 Task: Add a signature Lydia Campbell containing Best wishes for a happy National Alzheimers Disease Awareness Month, Lydia Campbell to email address softage.3@softage.net and add a folder Mergers and acquisitions
Action: Mouse moved to (186, 127)
Screenshot: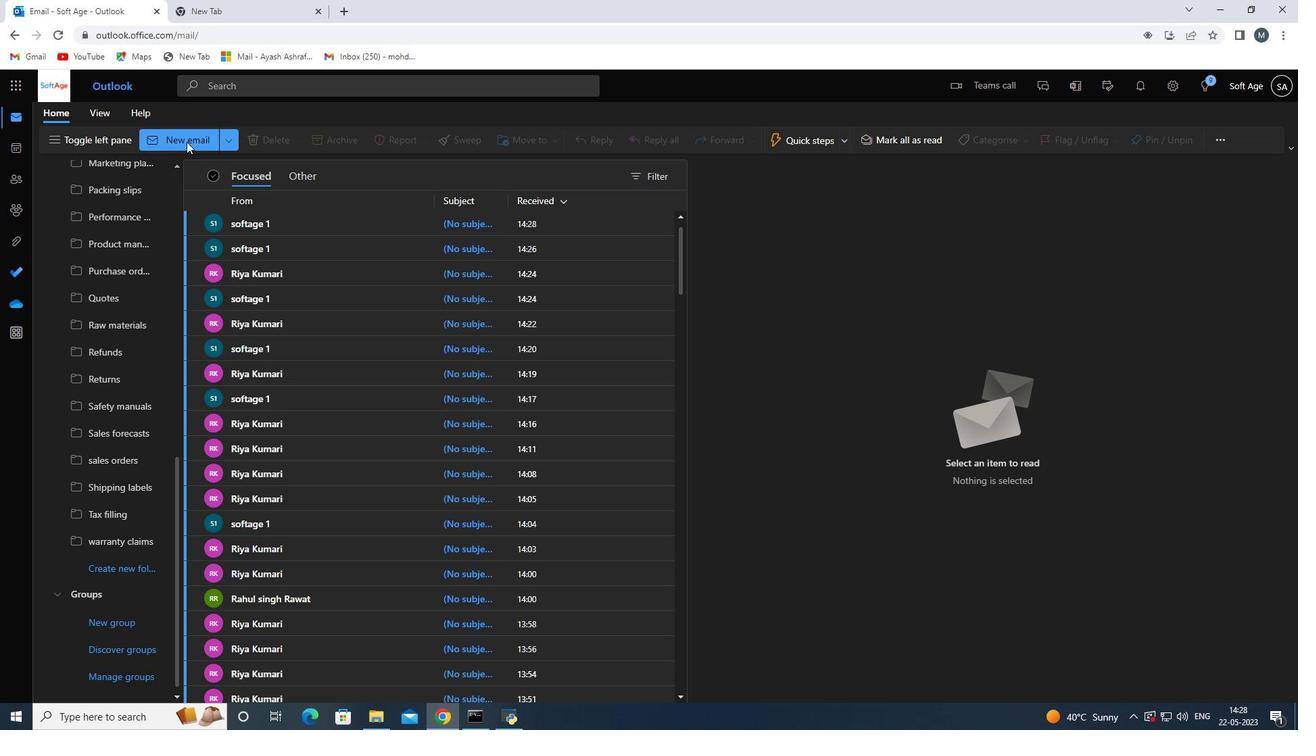 
Action: Mouse pressed left at (186, 127)
Screenshot: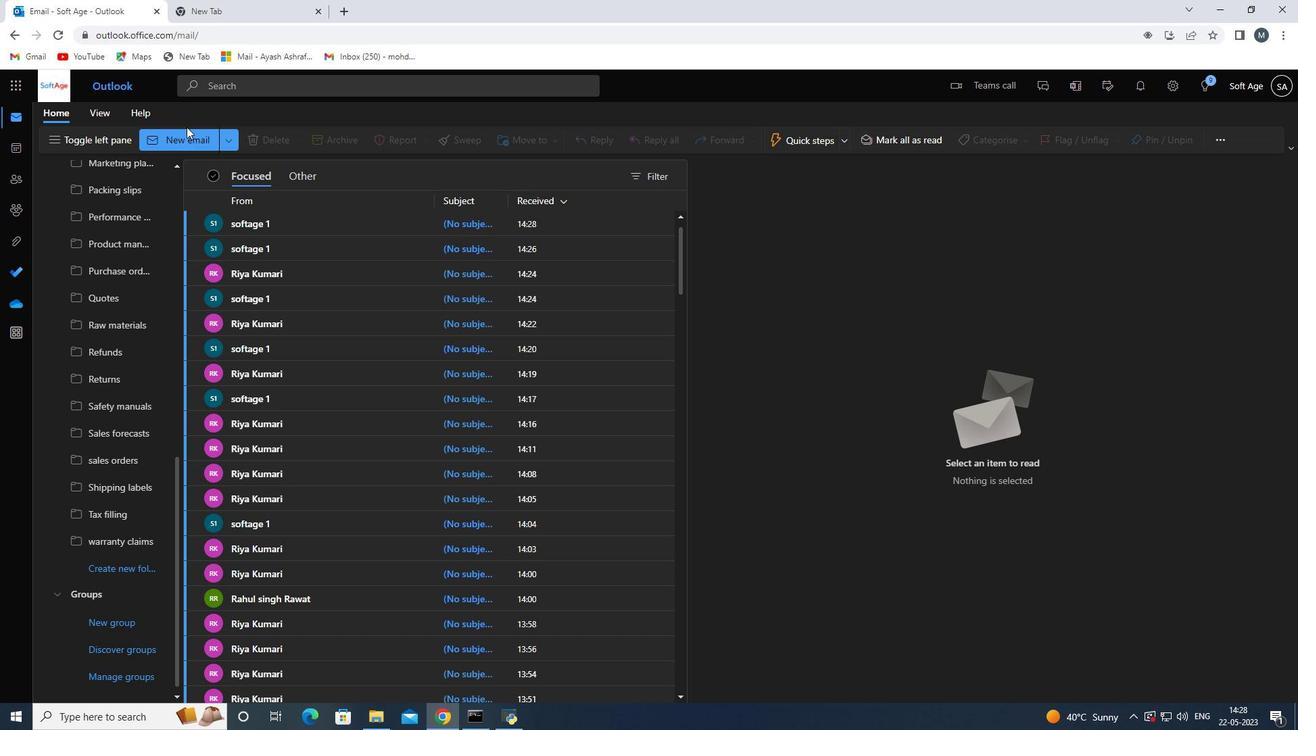 
Action: Mouse moved to (185, 134)
Screenshot: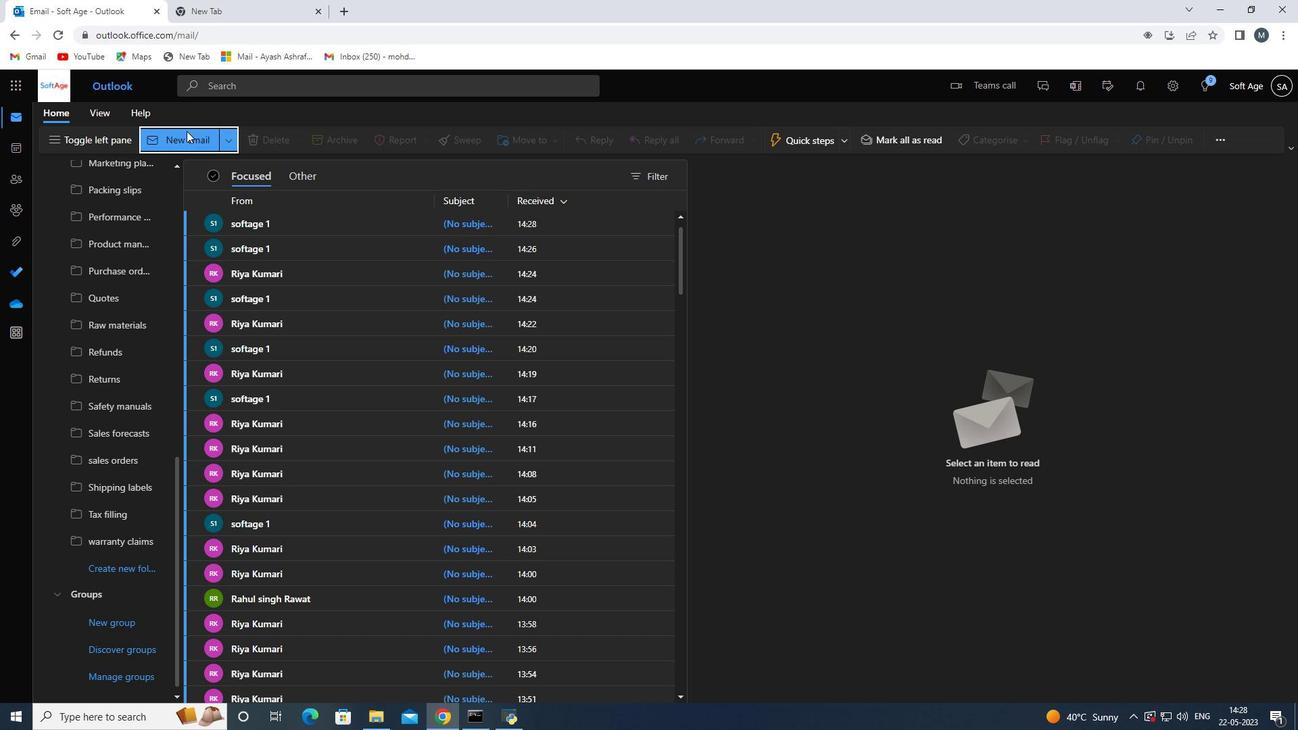
Action: Mouse pressed left at (185, 134)
Screenshot: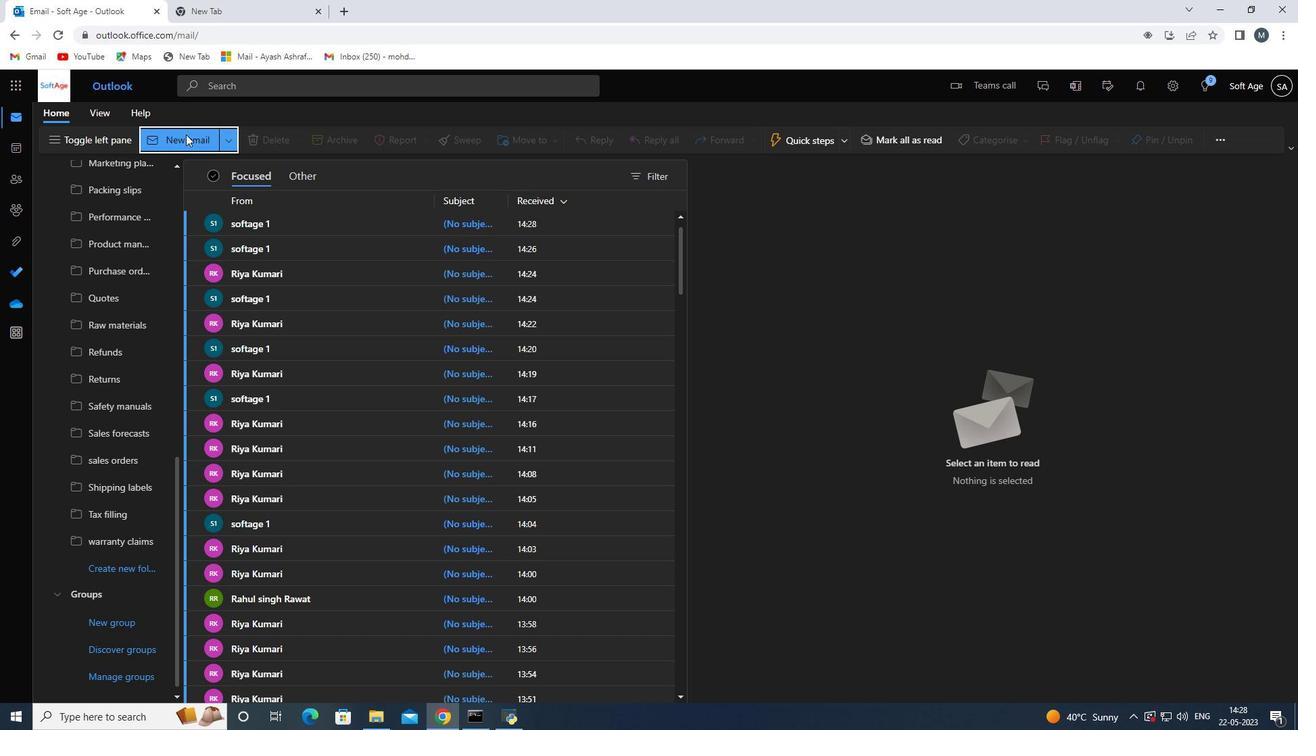 
Action: Mouse moved to (915, 148)
Screenshot: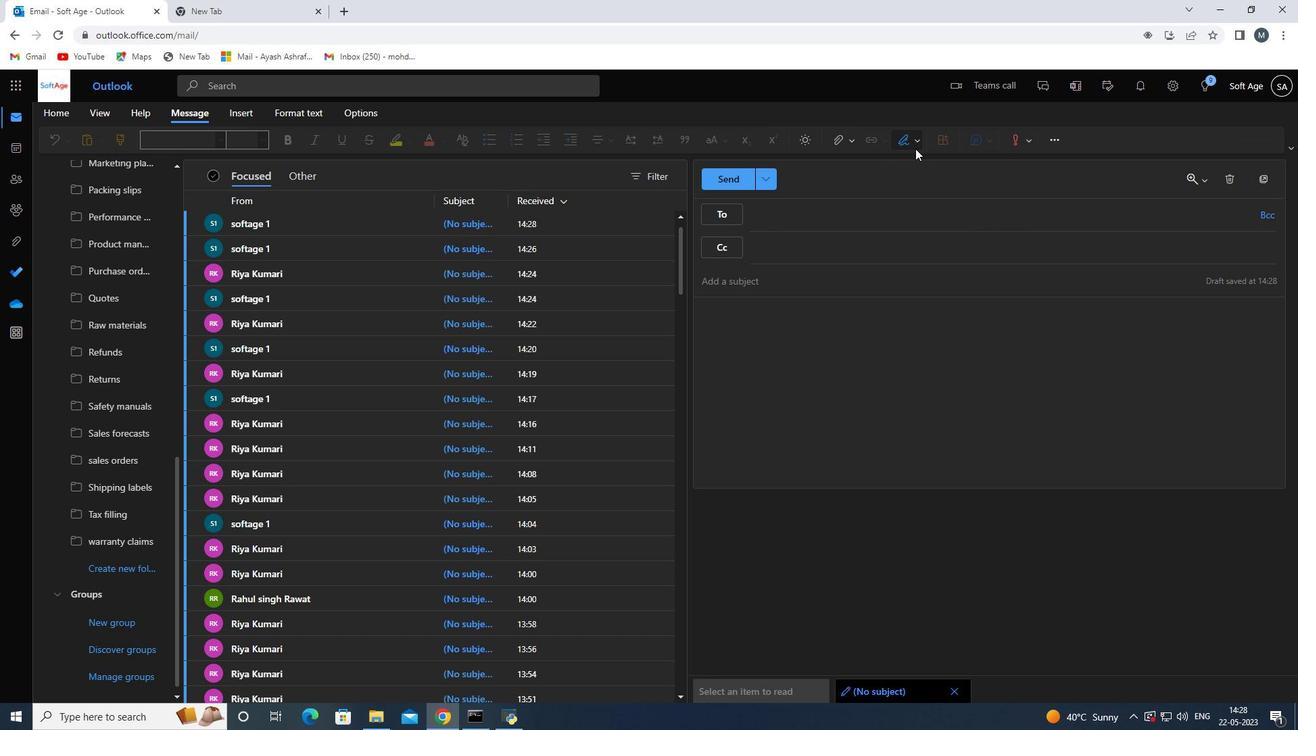 
Action: Mouse pressed left at (915, 148)
Screenshot: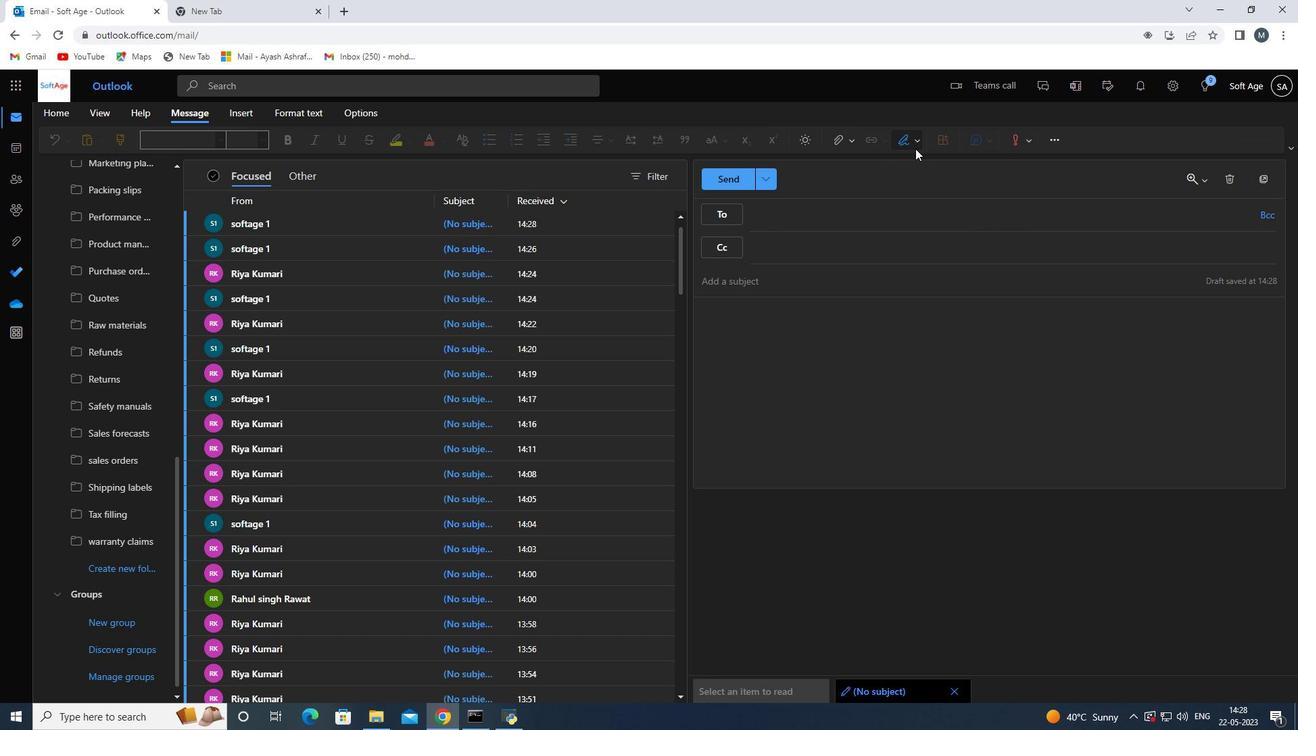 
Action: Mouse moved to (895, 193)
Screenshot: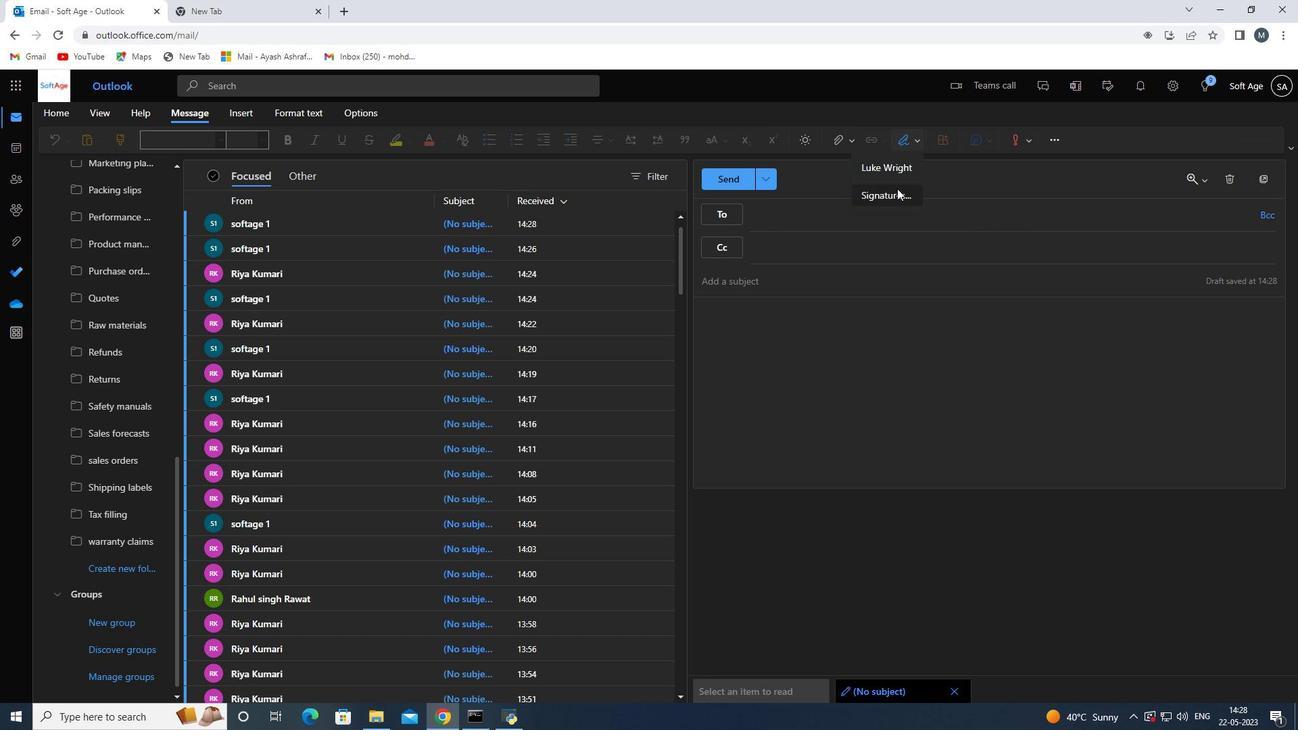 
Action: Mouse pressed left at (895, 193)
Screenshot: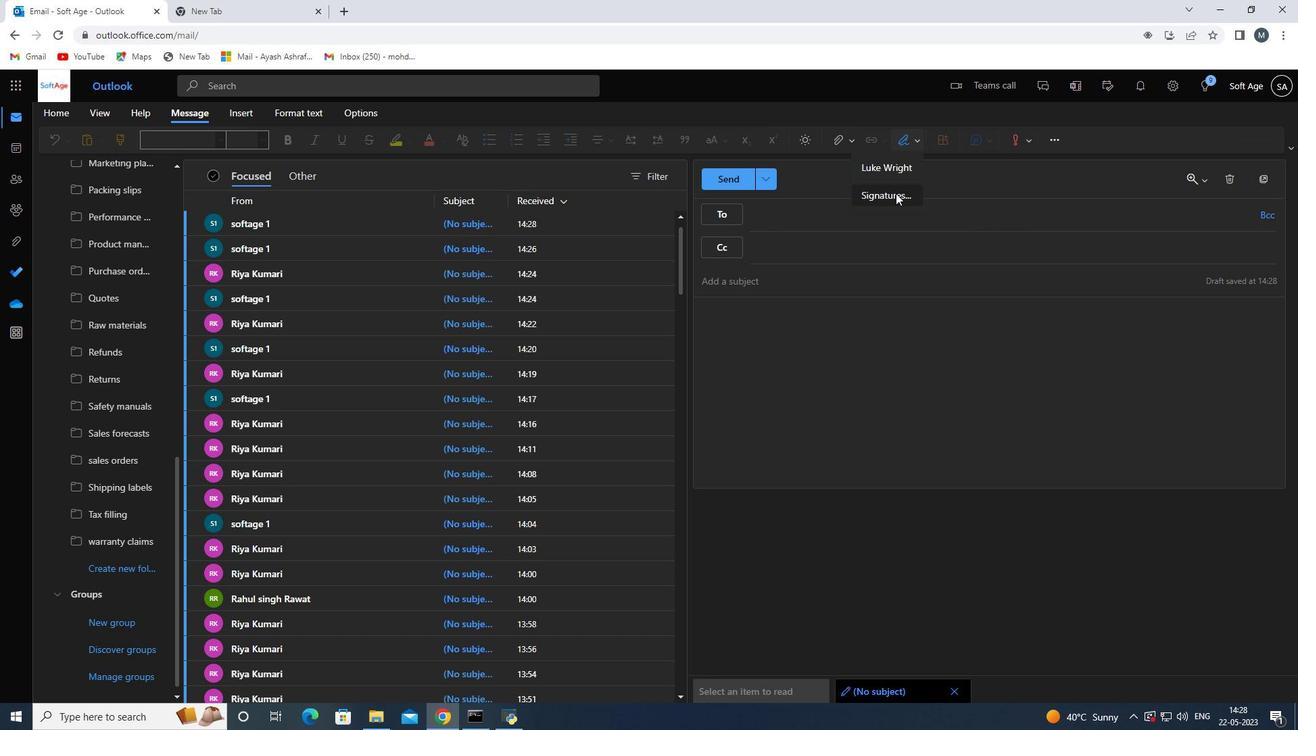 
Action: Mouse moved to (909, 251)
Screenshot: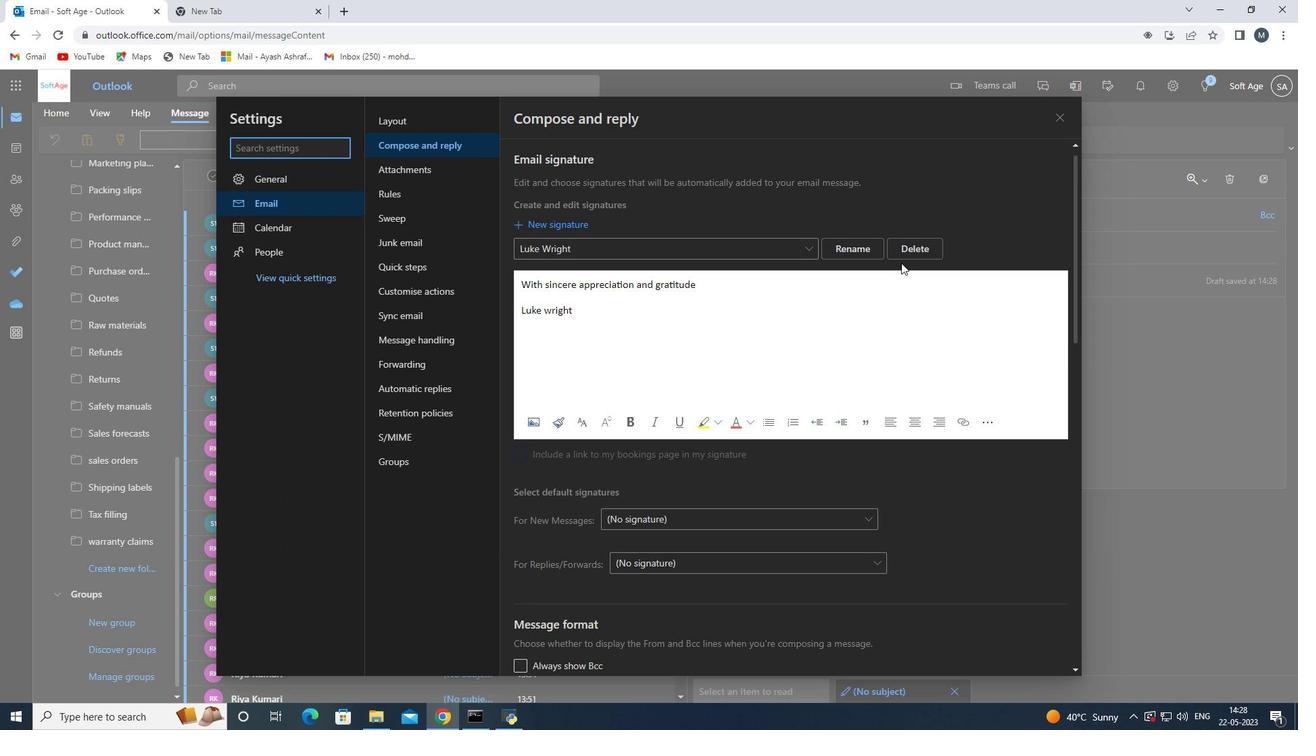 
Action: Mouse pressed left at (909, 251)
Screenshot: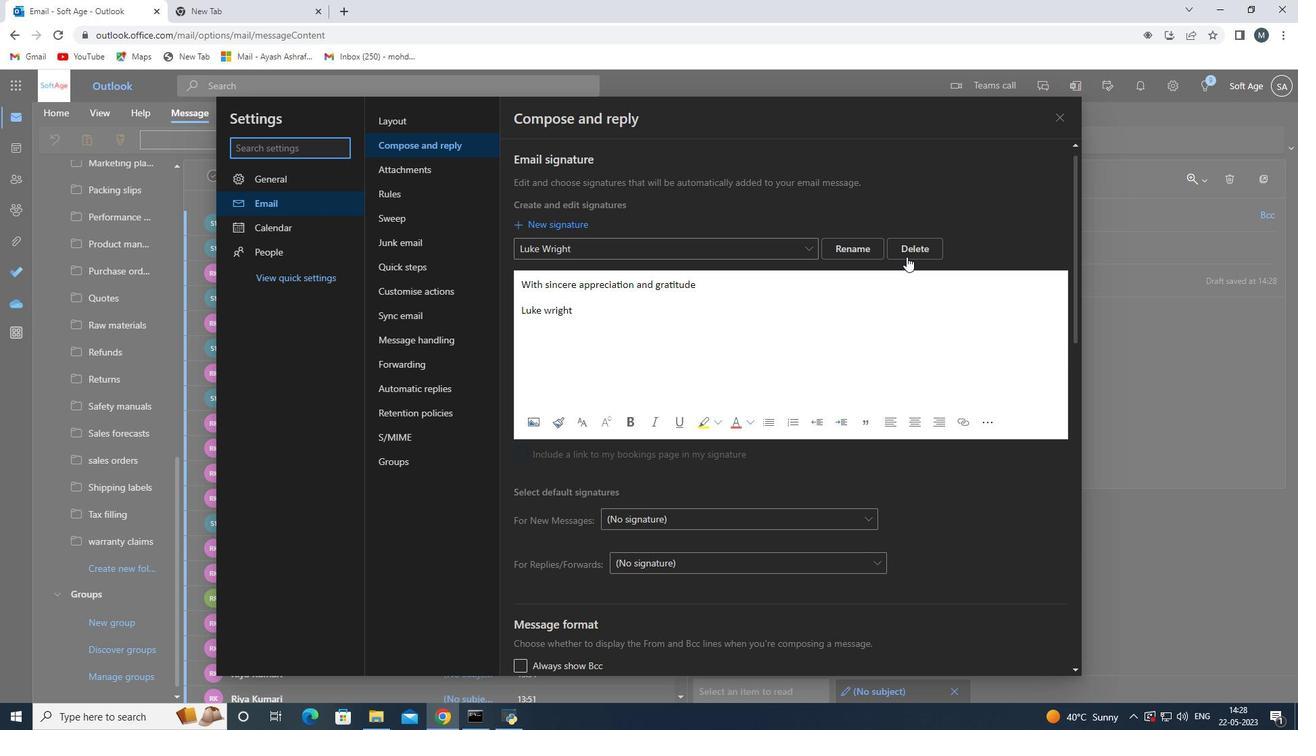 
Action: Mouse moved to (619, 248)
Screenshot: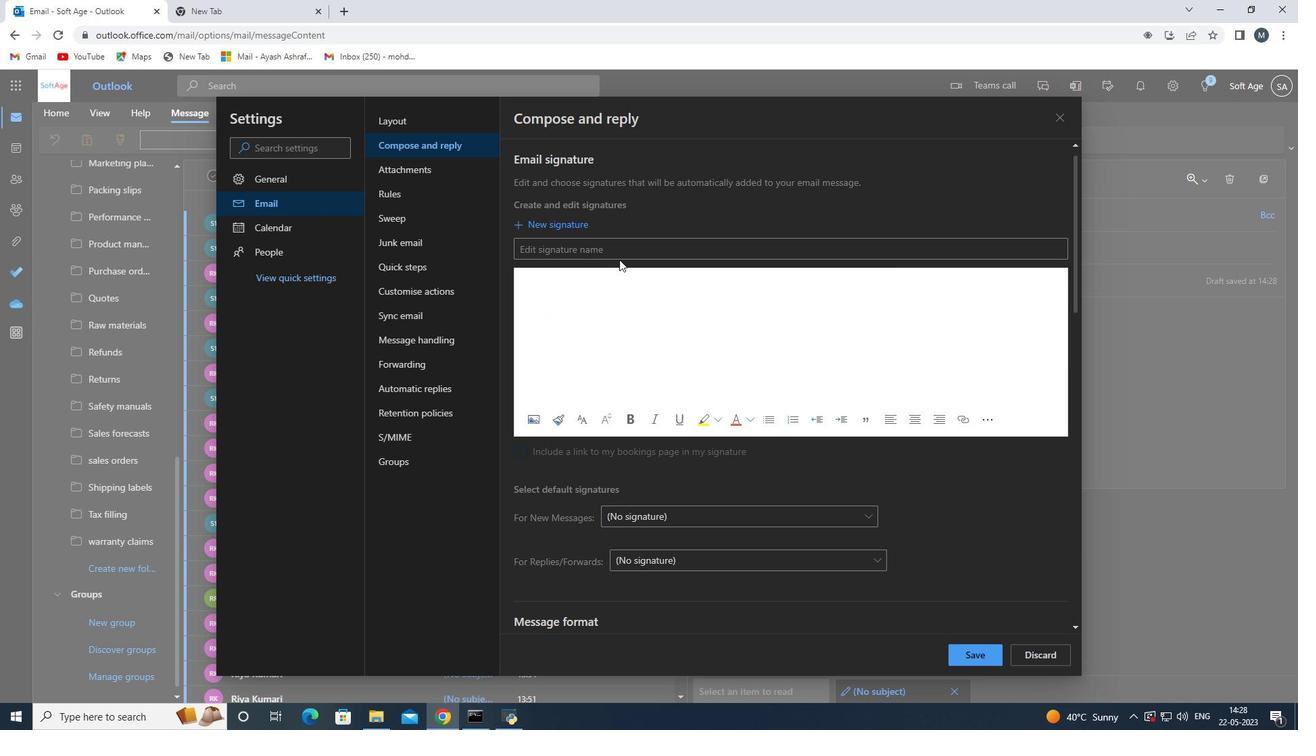 
Action: Mouse pressed left at (619, 248)
Screenshot: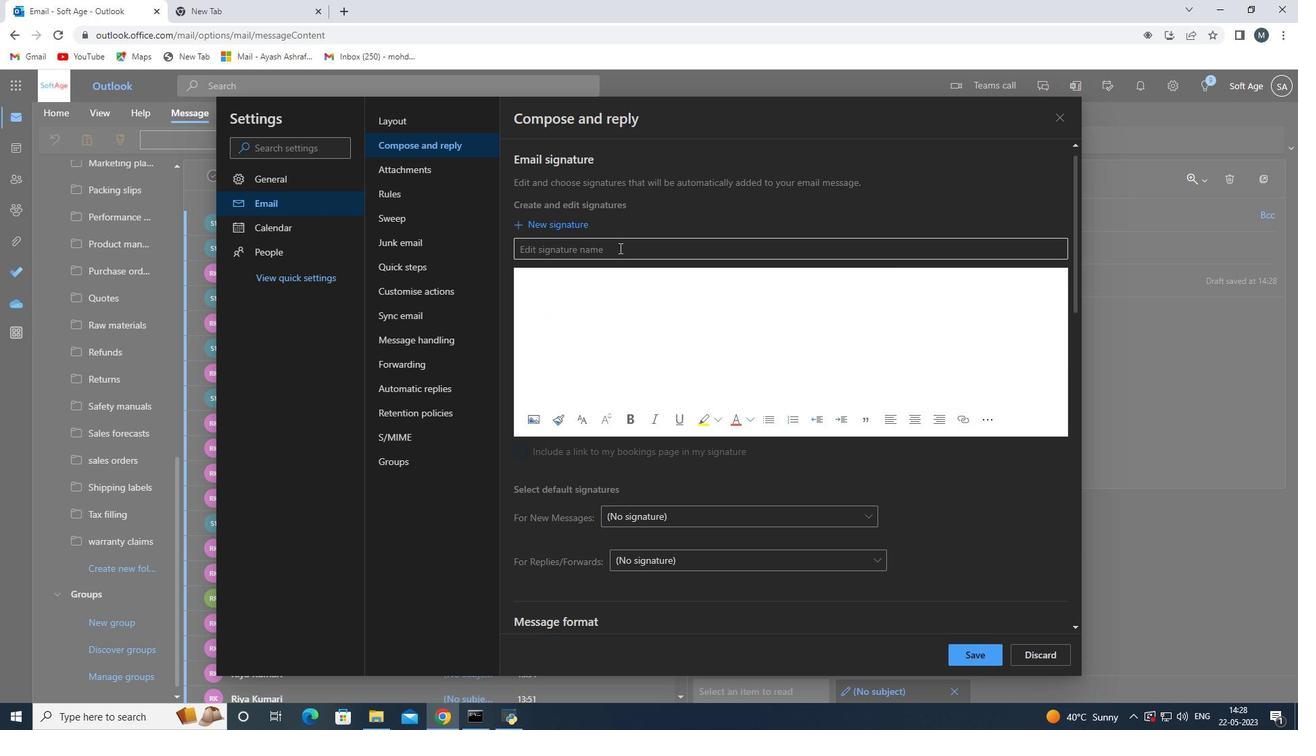 
Action: Key pressed <Key.shift>Lydia<Key.space><Key.shift><Key.shift><Key.shift><Key.shift><Key.shift>Campbell
Screenshot: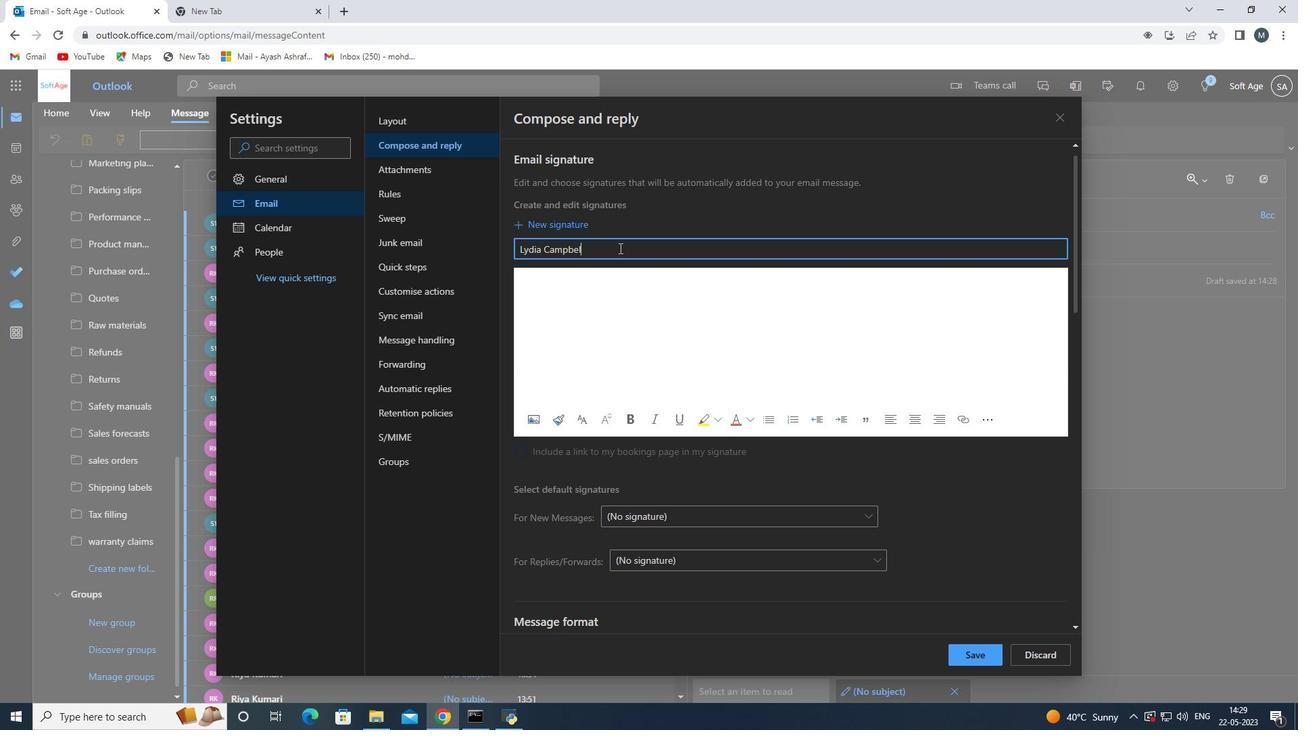 
Action: Mouse moved to (615, 277)
Screenshot: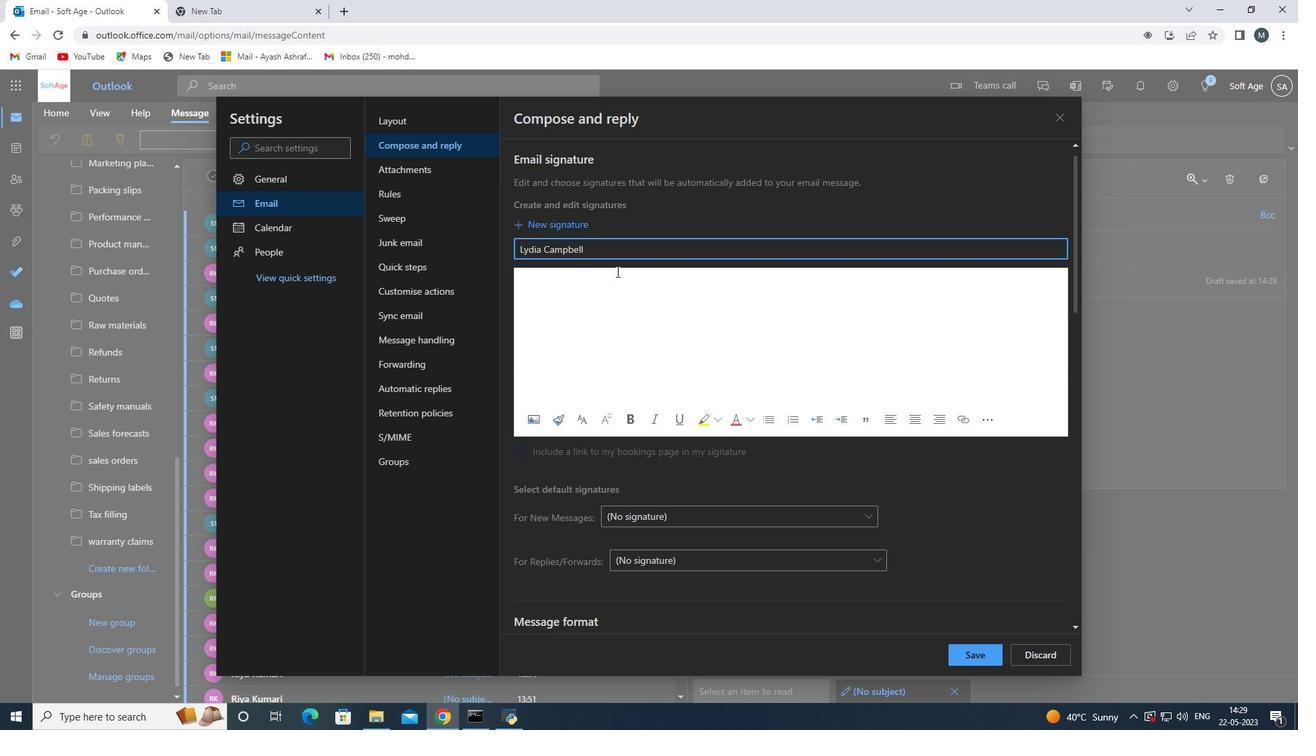 
Action: Mouse pressed left at (615, 277)
Screenshot: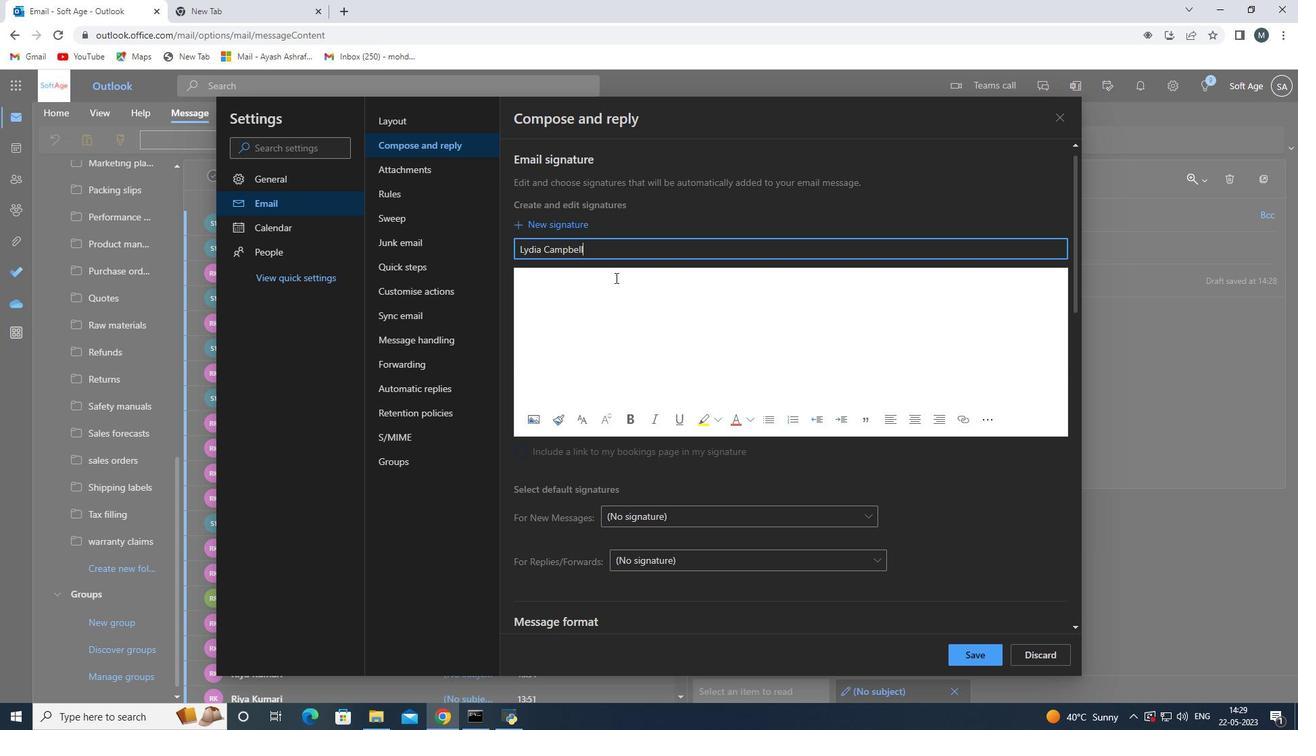 
Action: Key pressed <Key.shift>Lydia<Key.space><Key.shift>Can<Key.backspace>mpbell
Screenshot: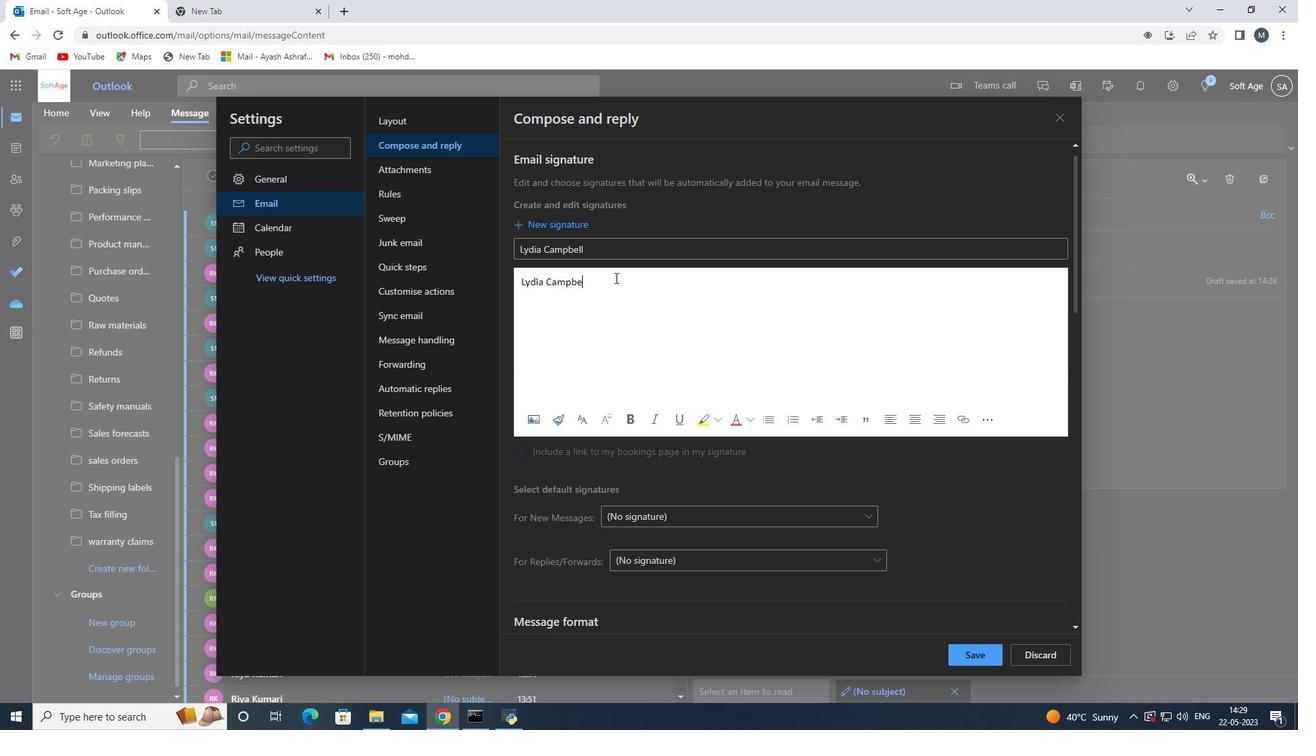 
Action: Mouse moved to (958, 645)
Screenshot: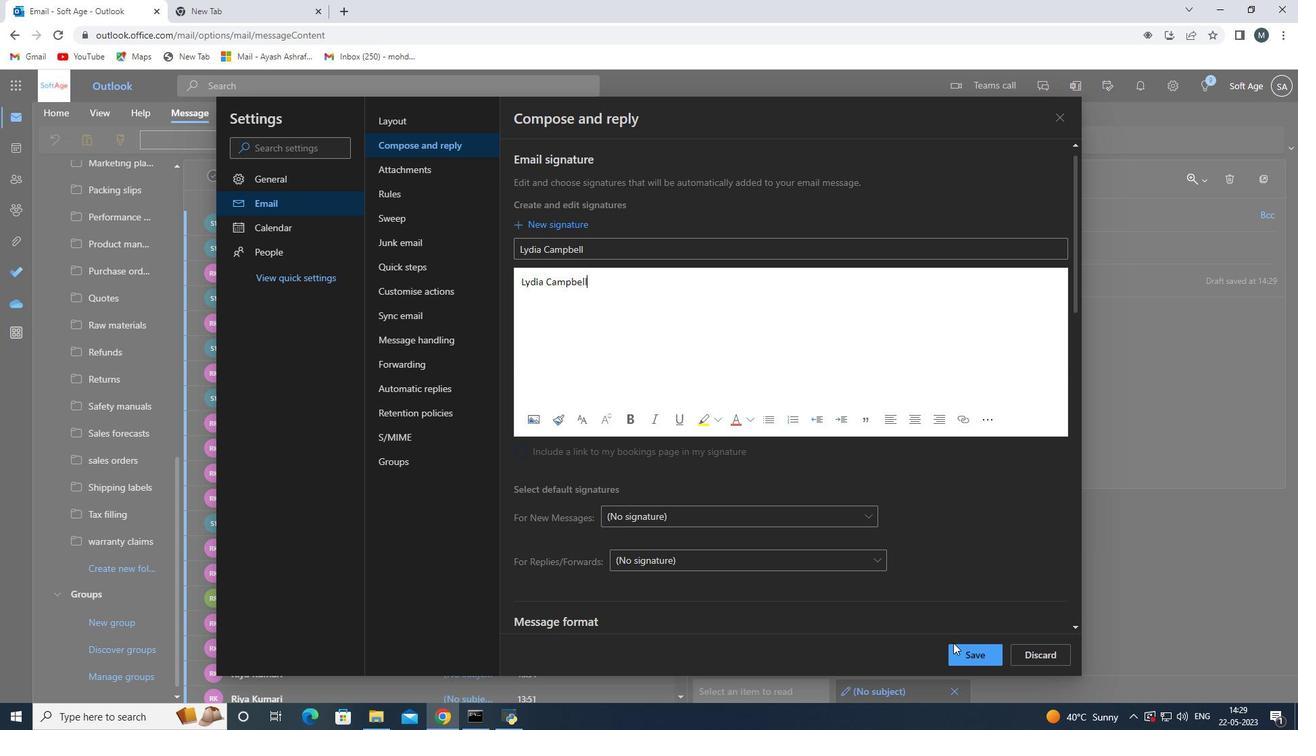 
Action: Mouse pressed left at (958, 645)
Screenshot: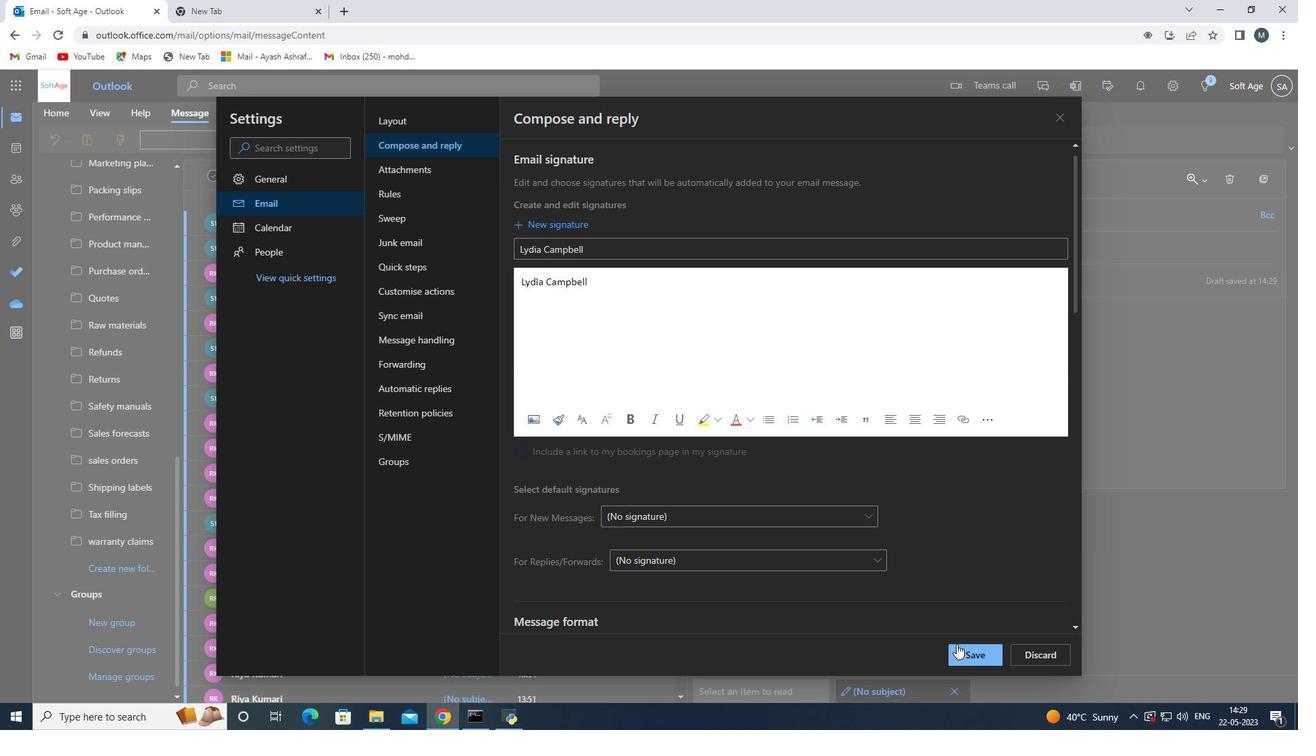 
Action: Mouse moved to (1058, 126)
Screenshot: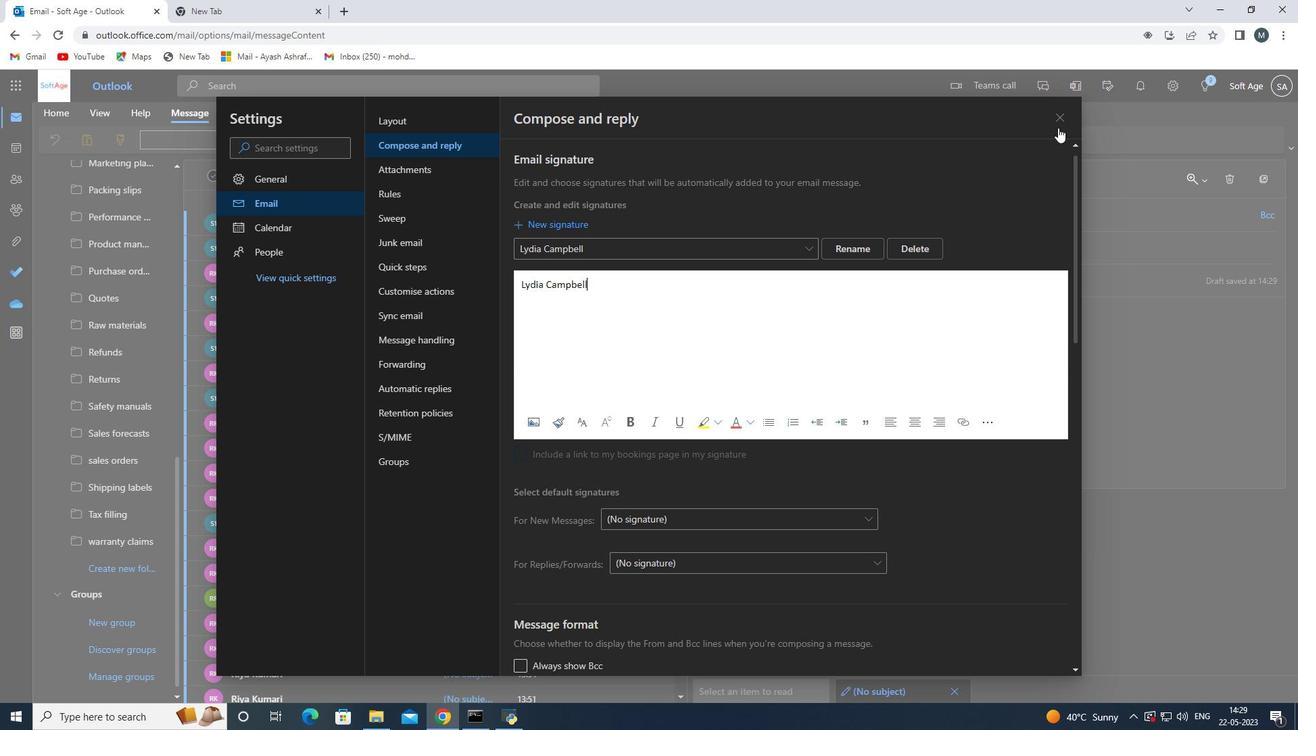 
Action: Mouse pressed left at (1058, 126)
Screenshot: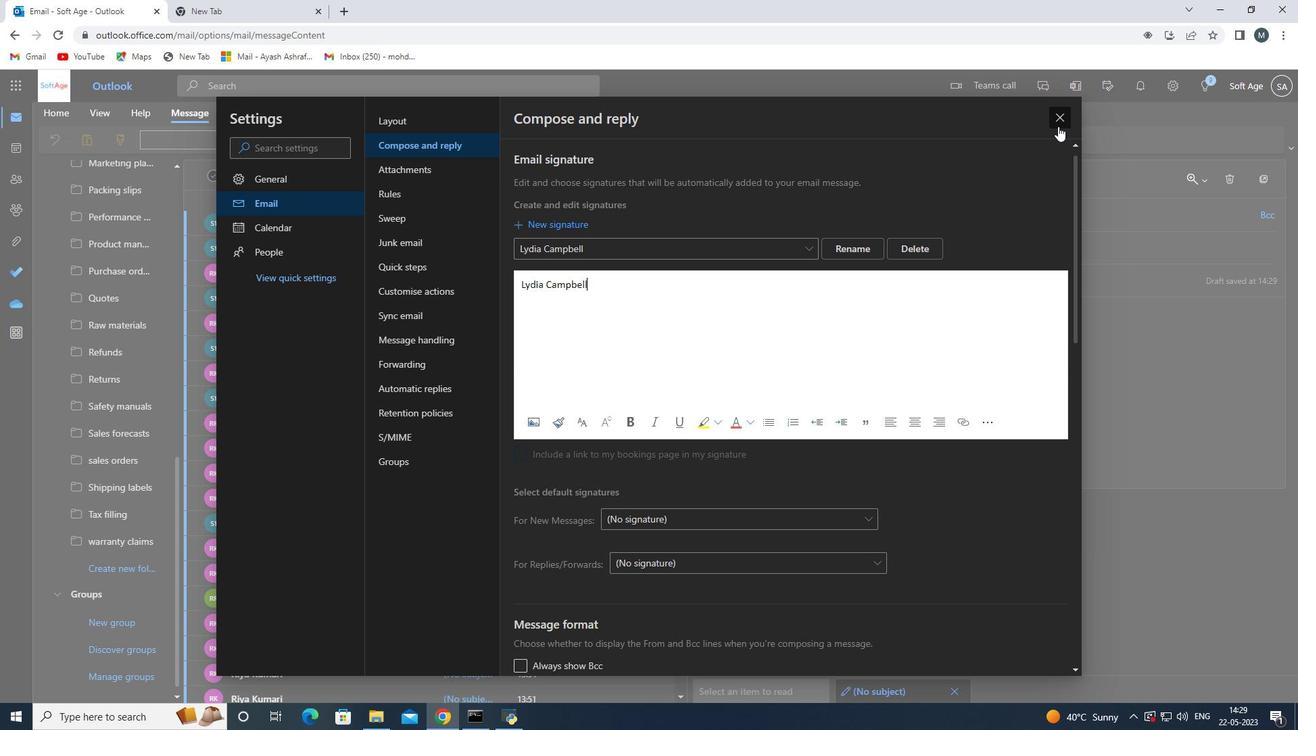 
Action: Mouse moved to (755, 278)
Screenshot: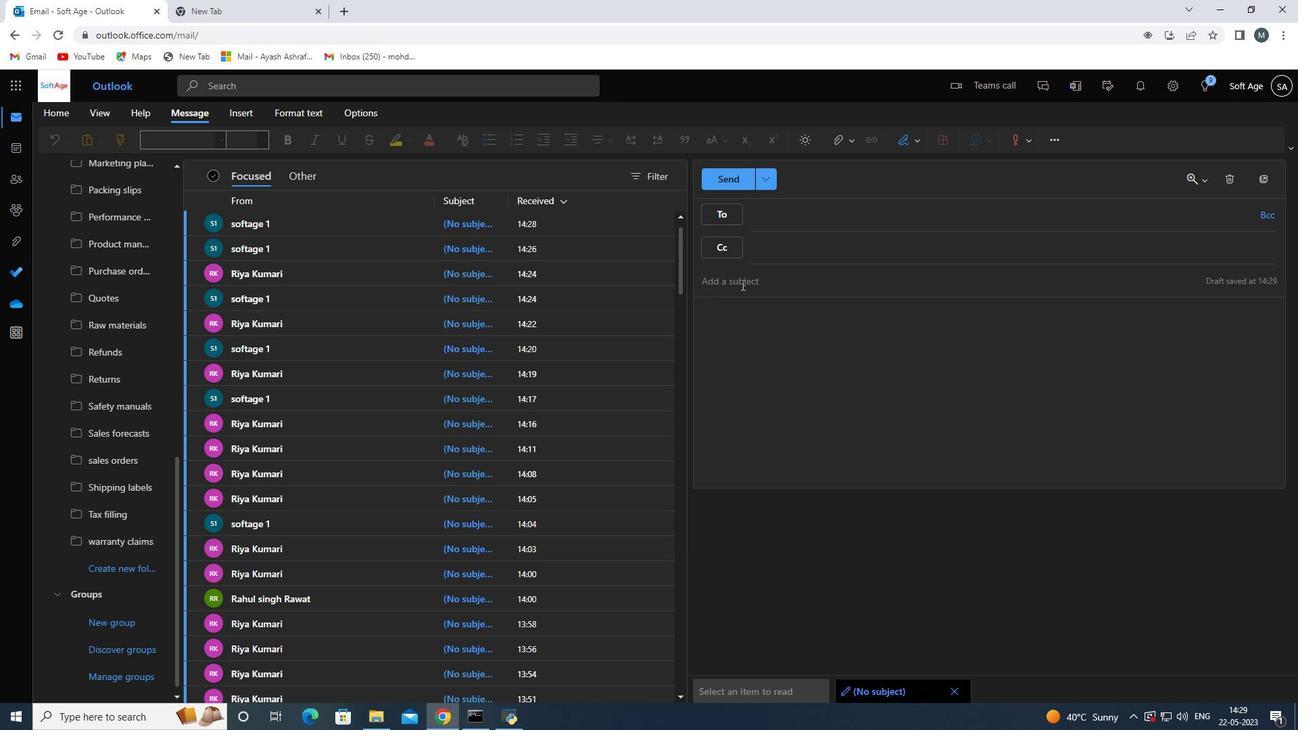 
Action: Mouse pressed left at (755, 278)
Screenshot: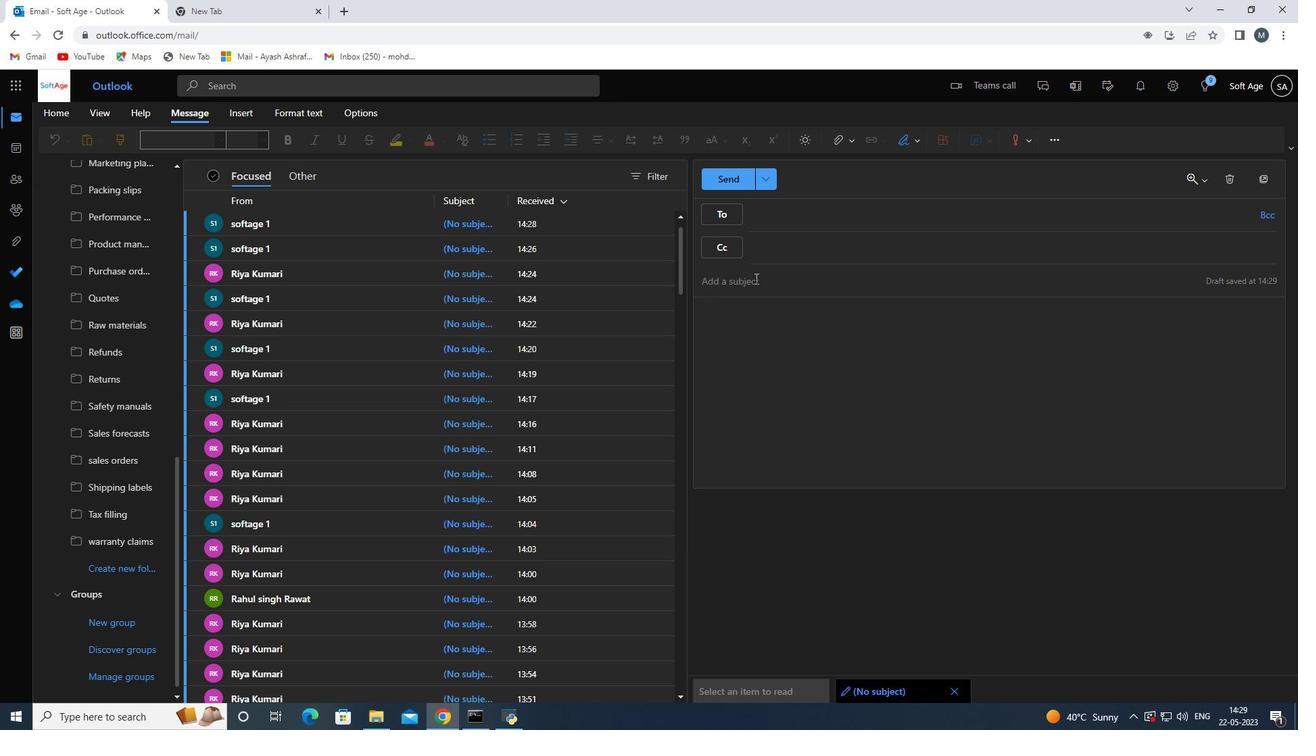 
Action: Mouse moved to (206, 175)
Screenshot: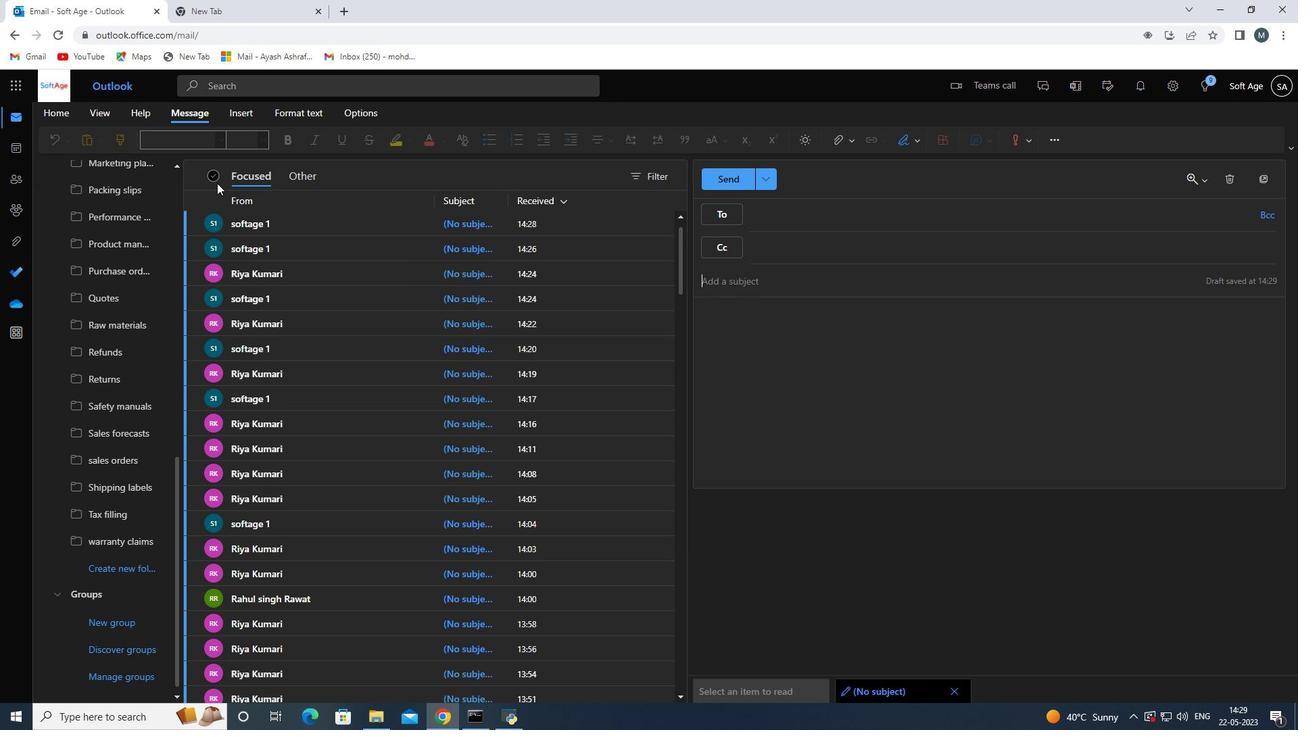 
Action: Mouse pressed left at (206, 175)
Screenshot: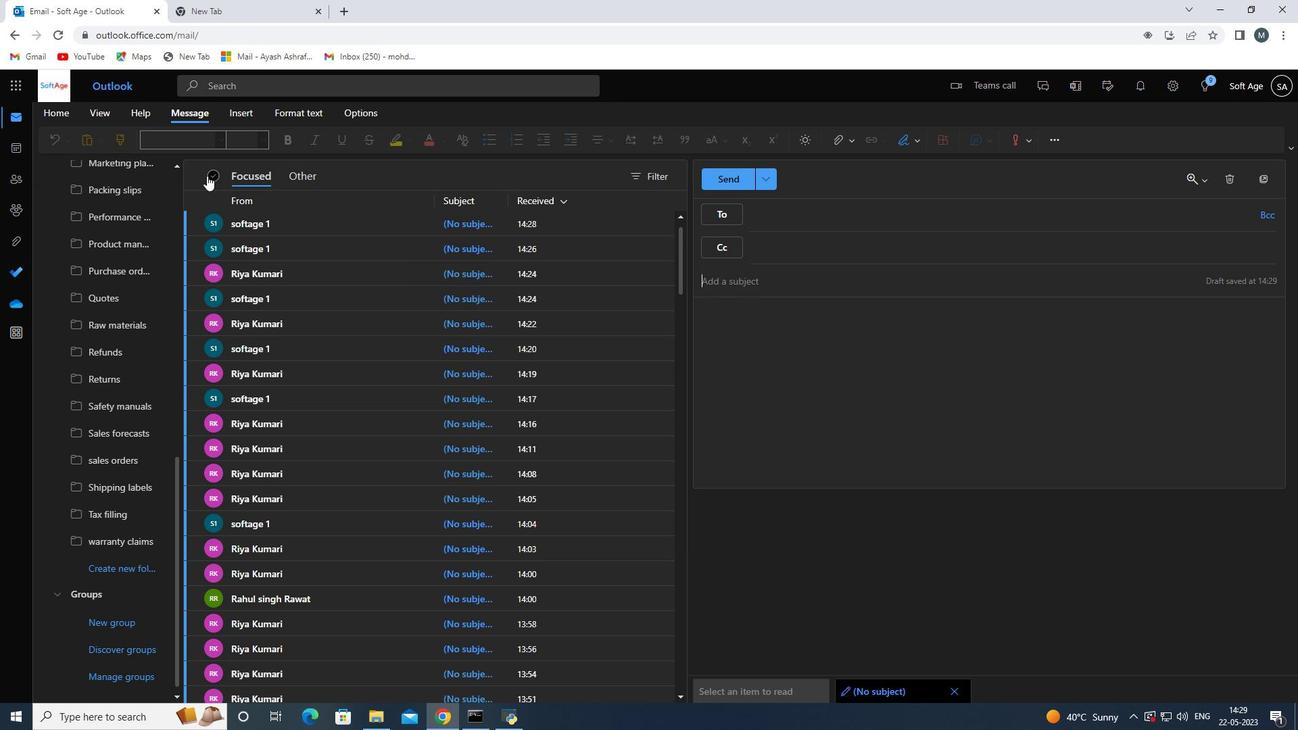 
Action: Mouse moved to (211, 176)
Screenshot: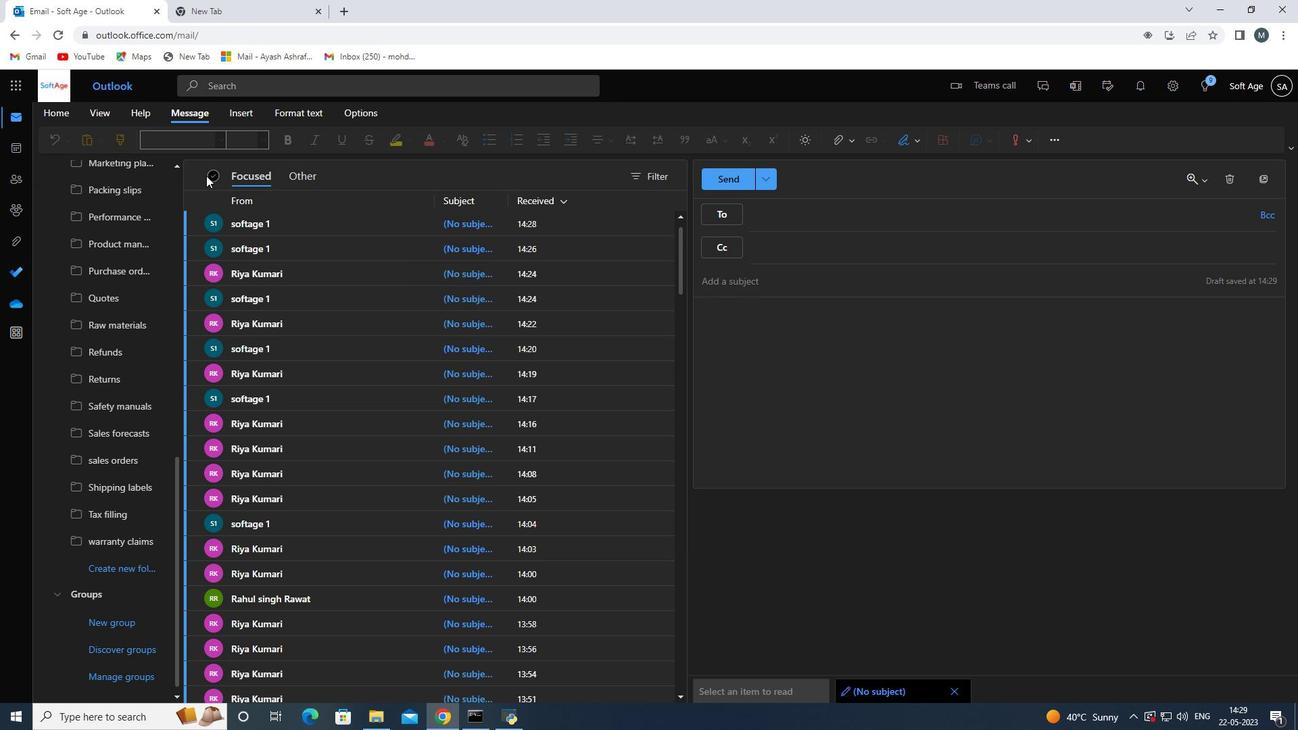 
Action: Mouse pressed left at (211, 176)
Screenshot: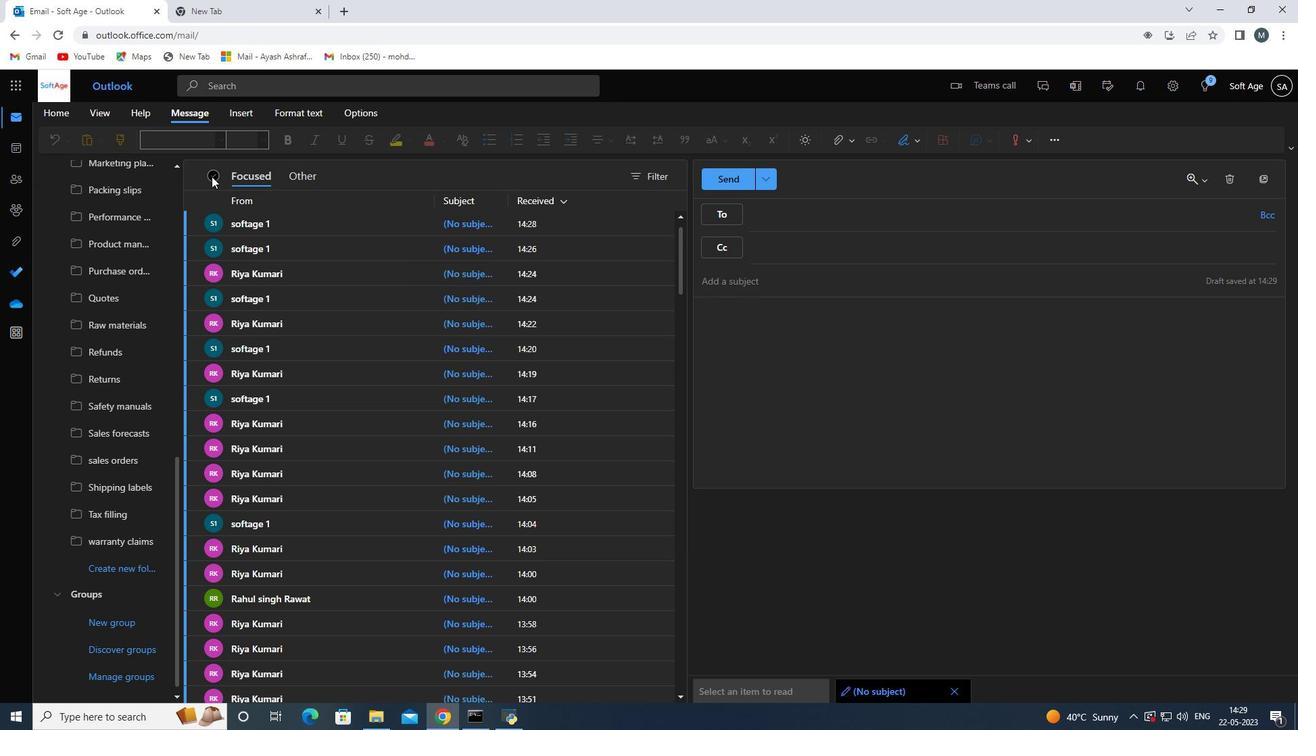 
Action: Mouse pressed left at (211, 176)
Screenshot: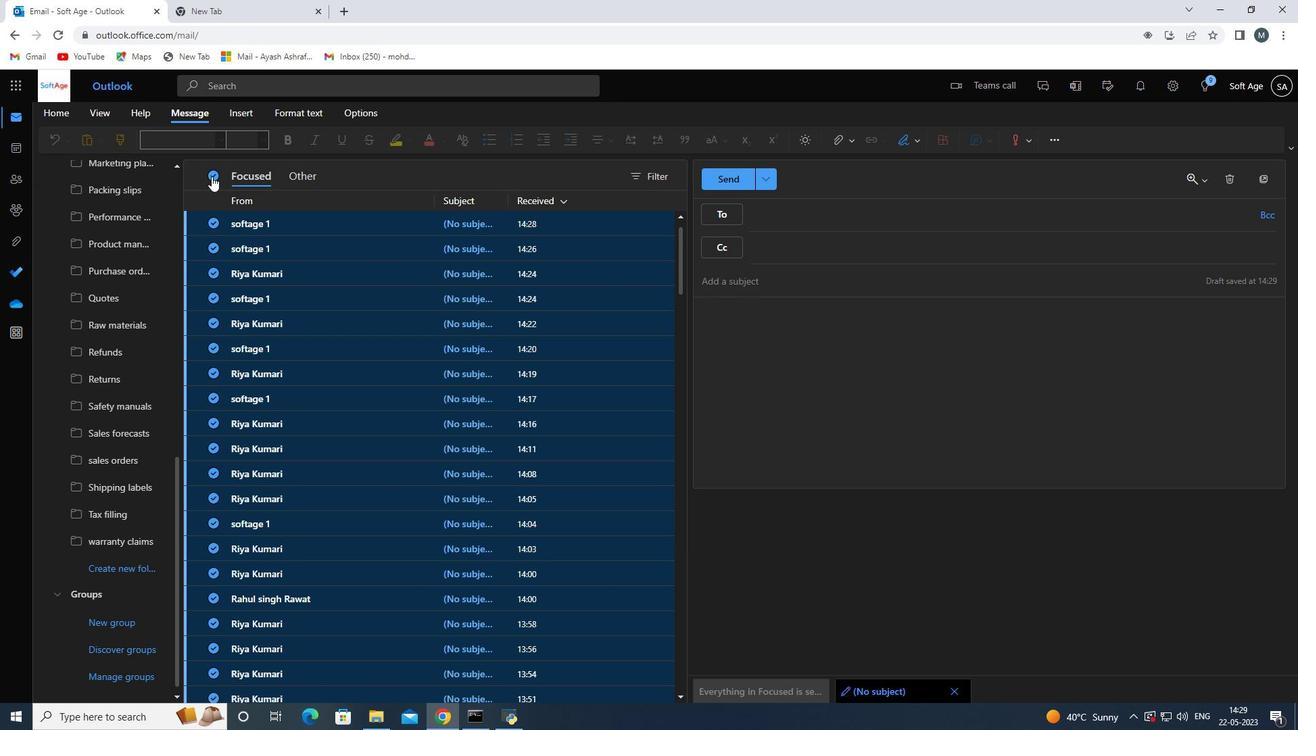 
Action: Mouse moved to (233, 382)
Screenshot: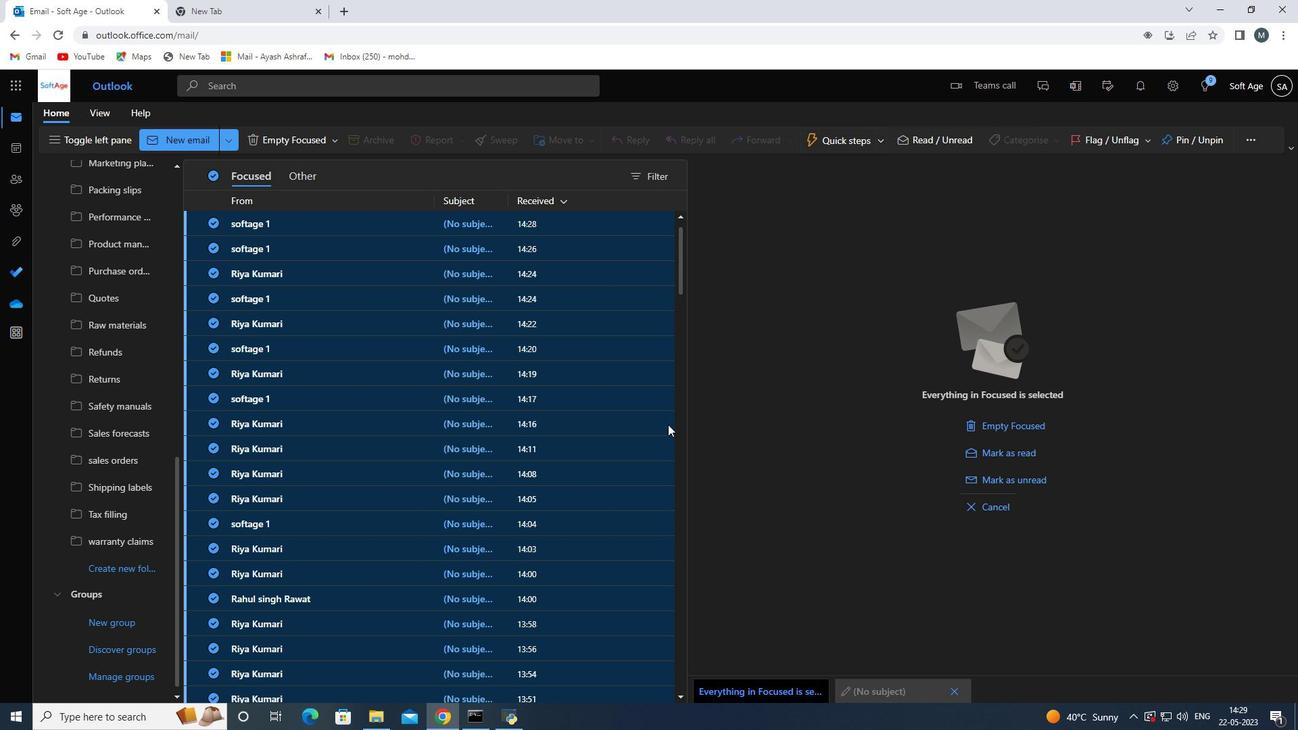 
Action: Mouse scrolled (233, 382) with delta (0, 0)
Screenshot: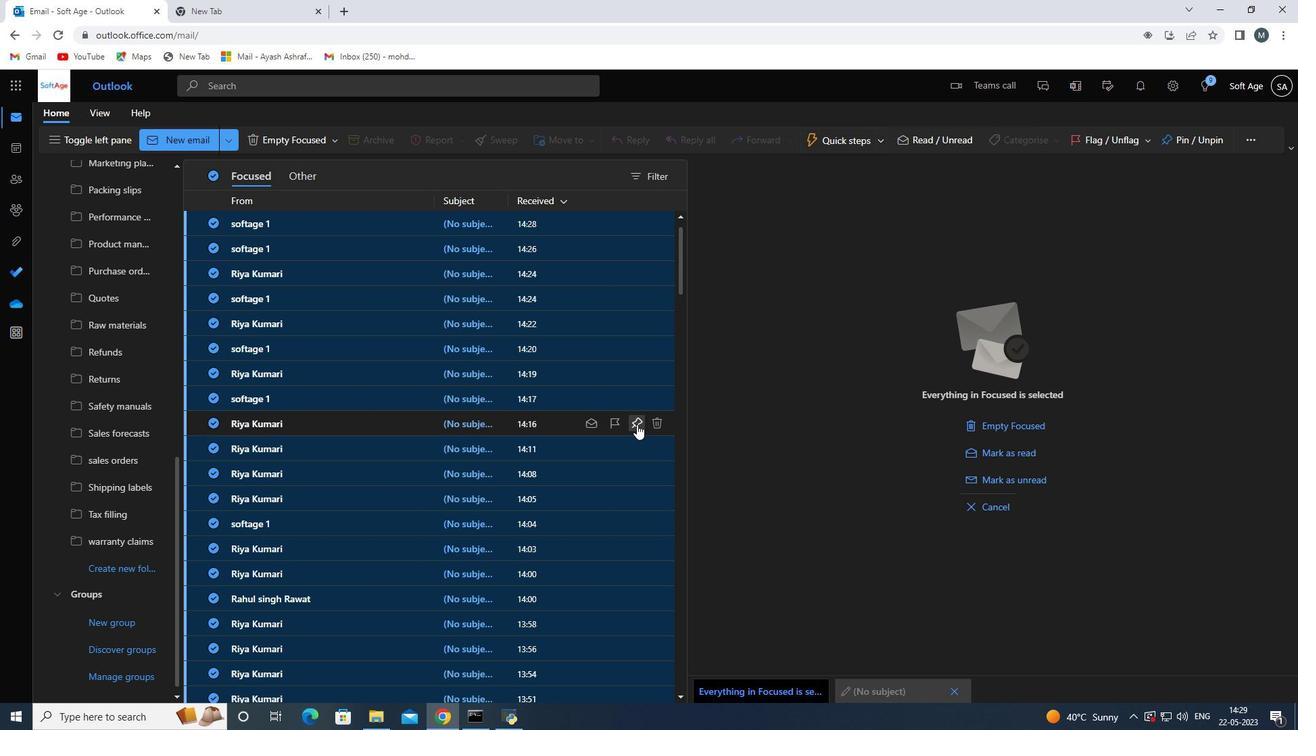 
Action: Mouse scrolled (233, 382) with delta (0, 0)
Screenshot: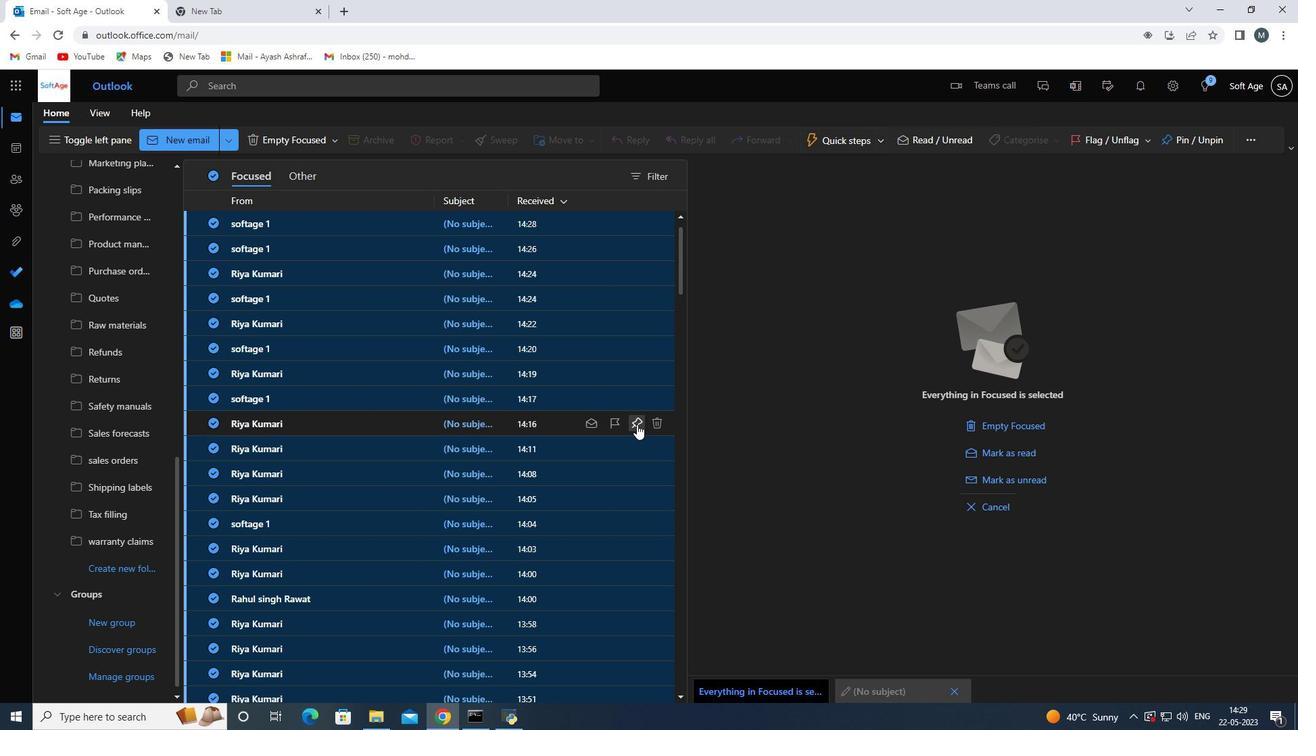 
Action: Mouse scrolled (233, 382) with delta (0, 0)
Screenshot: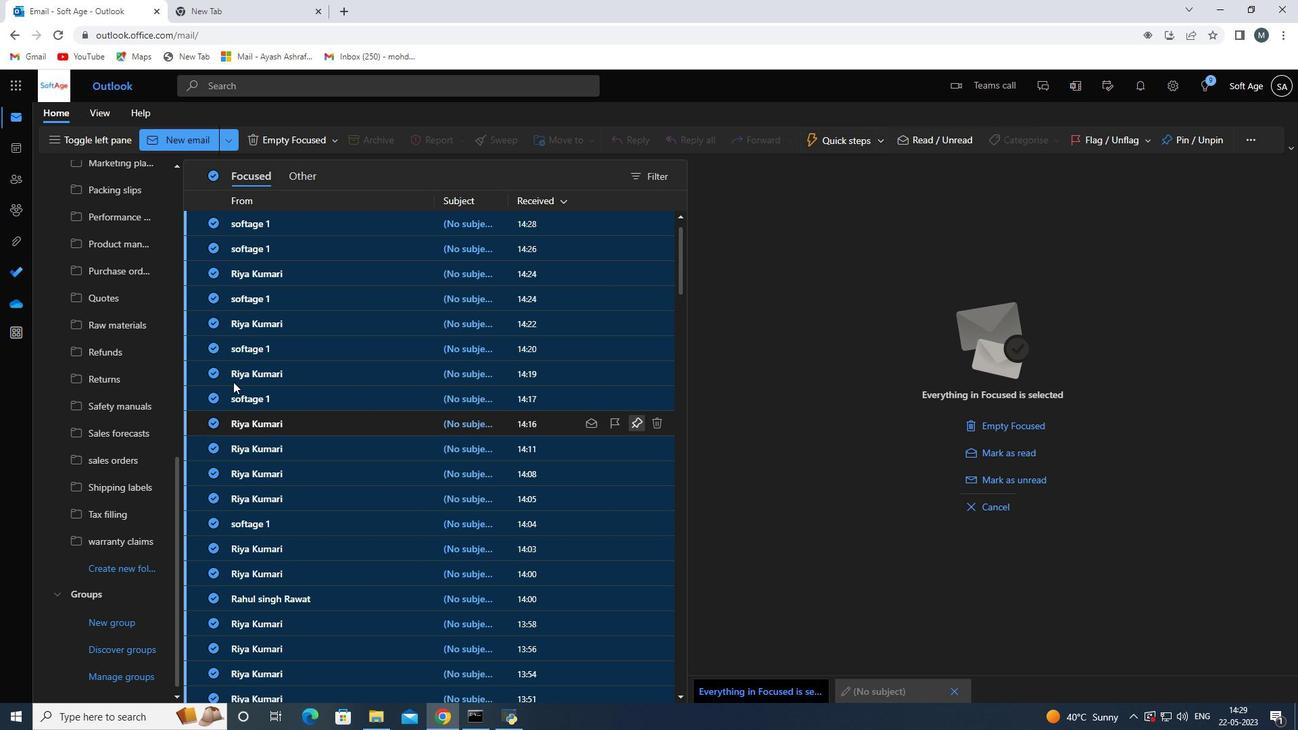 
Action: Mouse scrolled (233, 382) with delta (0, 0)
Screenshot: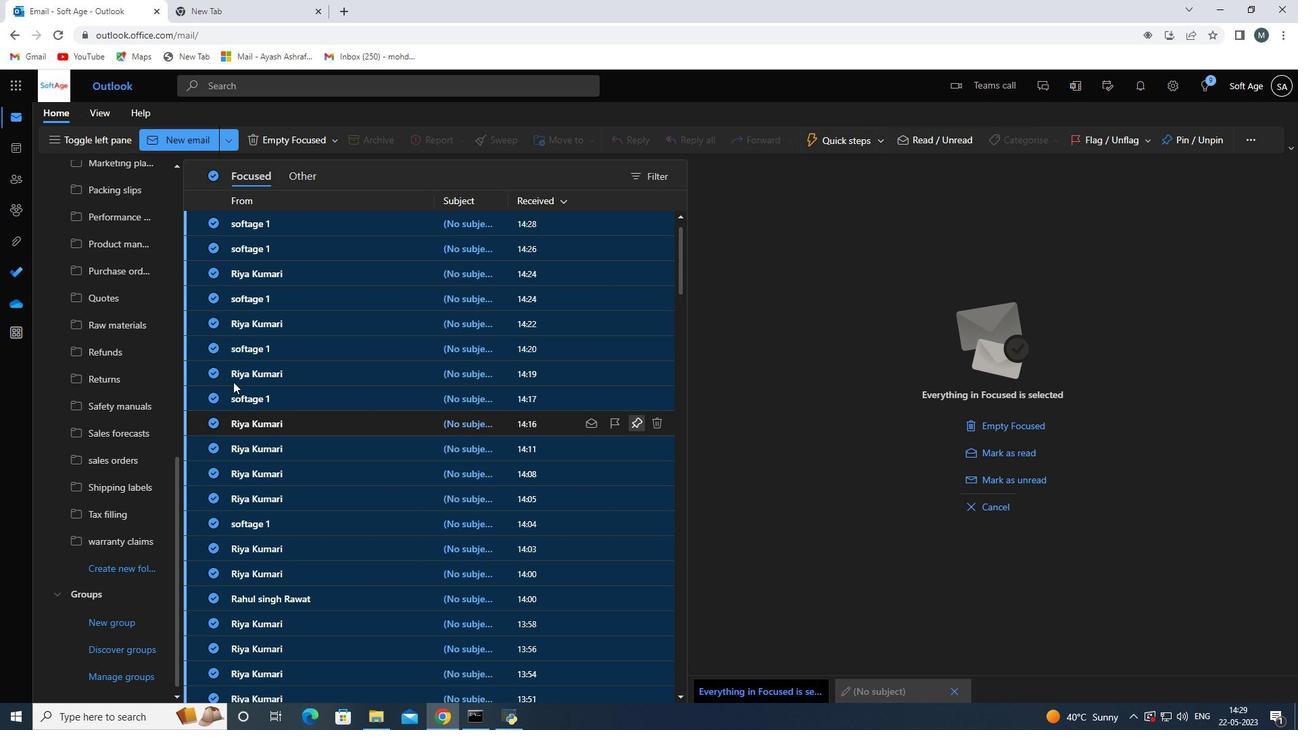 
Action: Mouse moved to (228, 378)
Screenshot: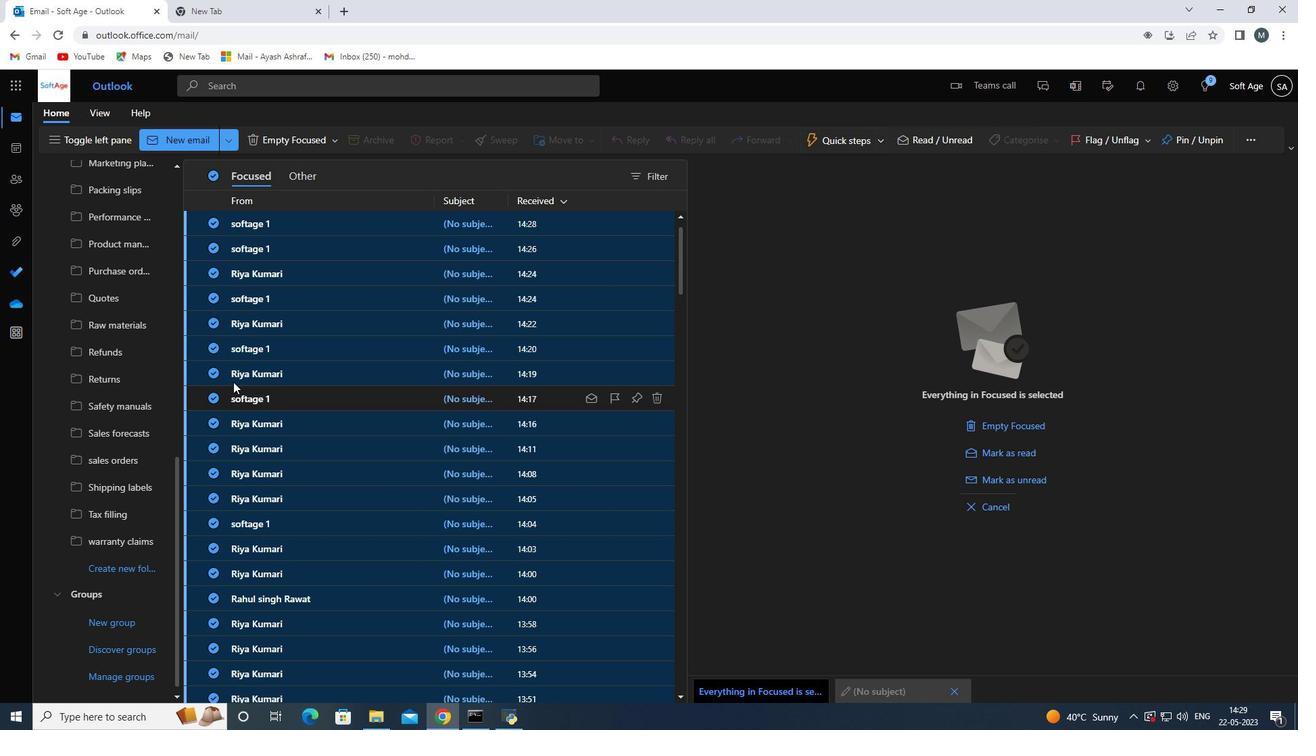 
Action: Mouse scrolled (228, 379) with delta (0, 0)
Screenshot: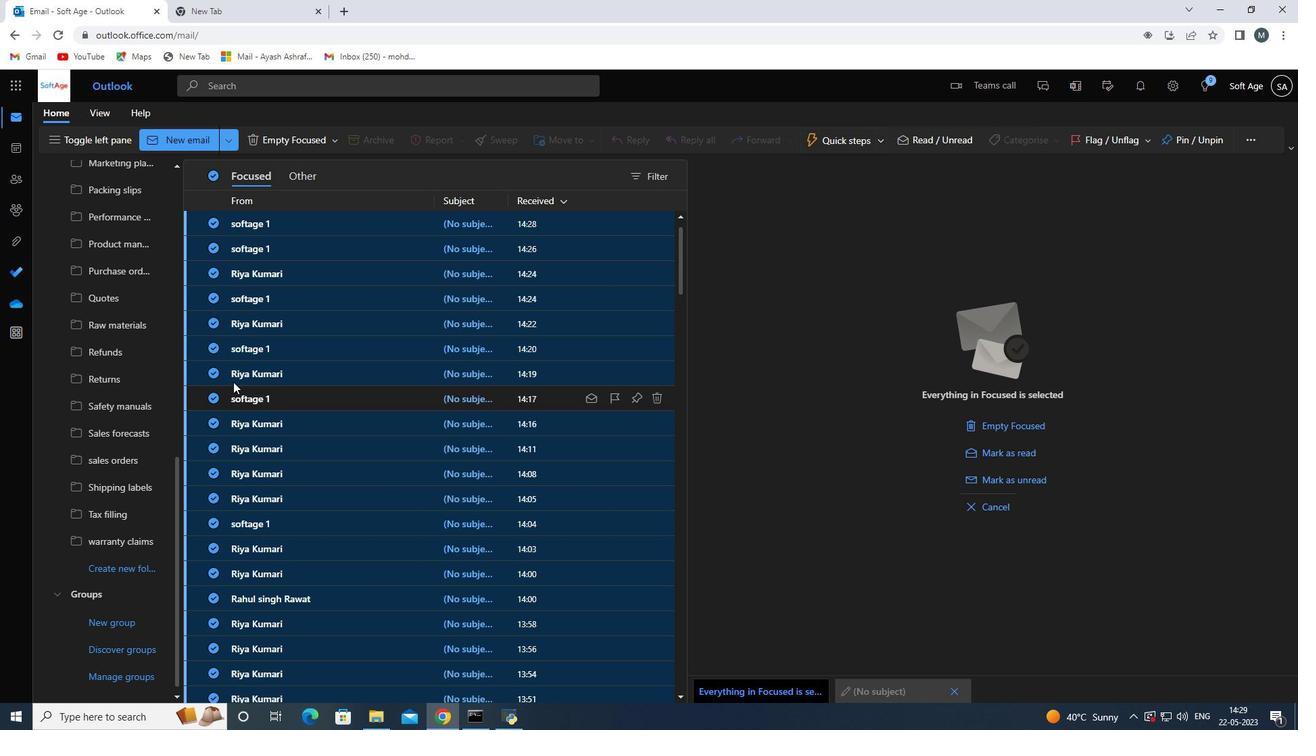 
Action: Mouse moved to (142, 307)
Screenshot: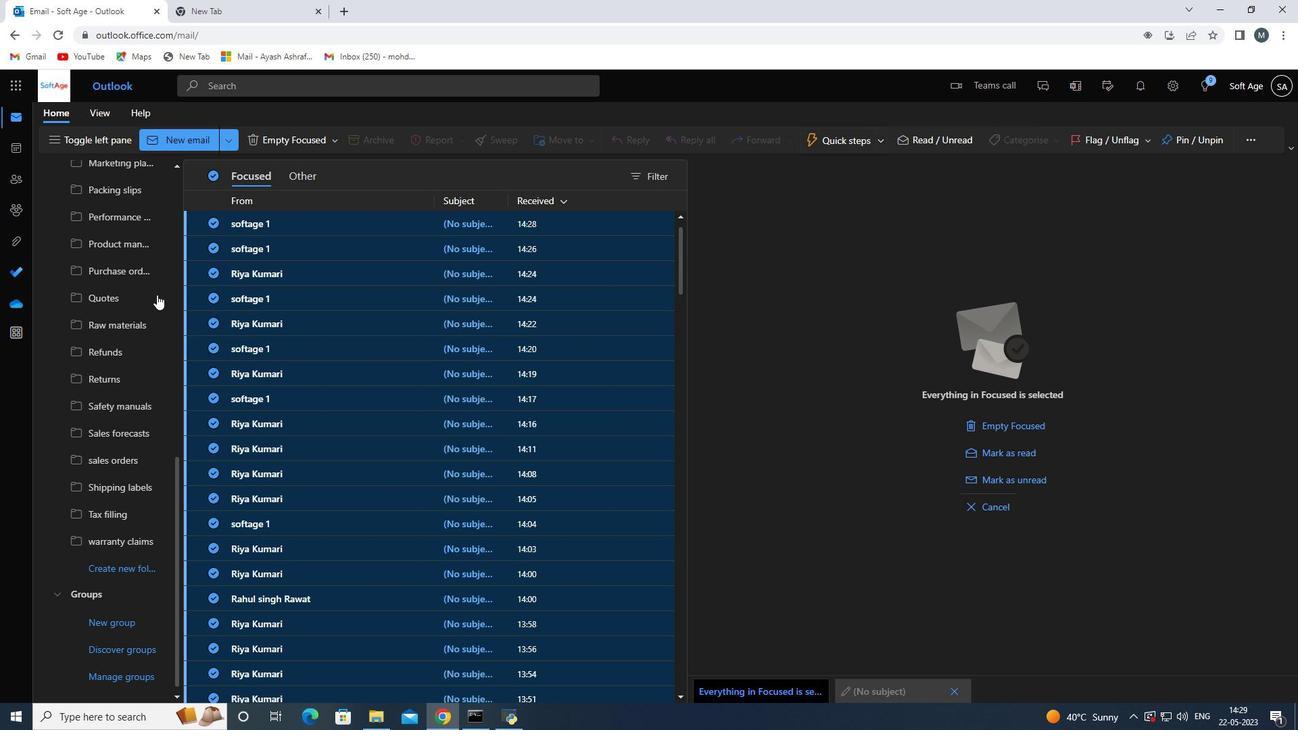 
Action: Mouse scrolled (142, 308) with delta (0, 0)
Screenshot: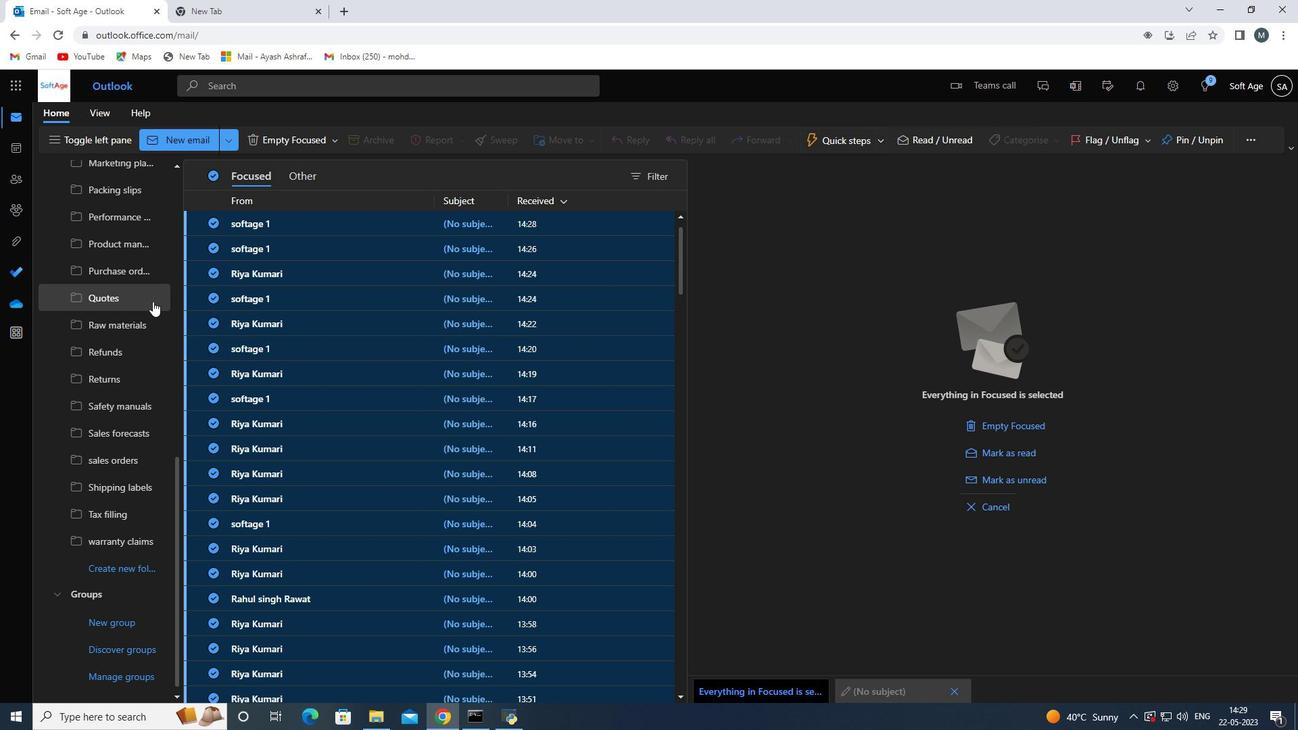 
Action: Mouse scrolled (142, 308) with delta (0, 0)
Screenshot: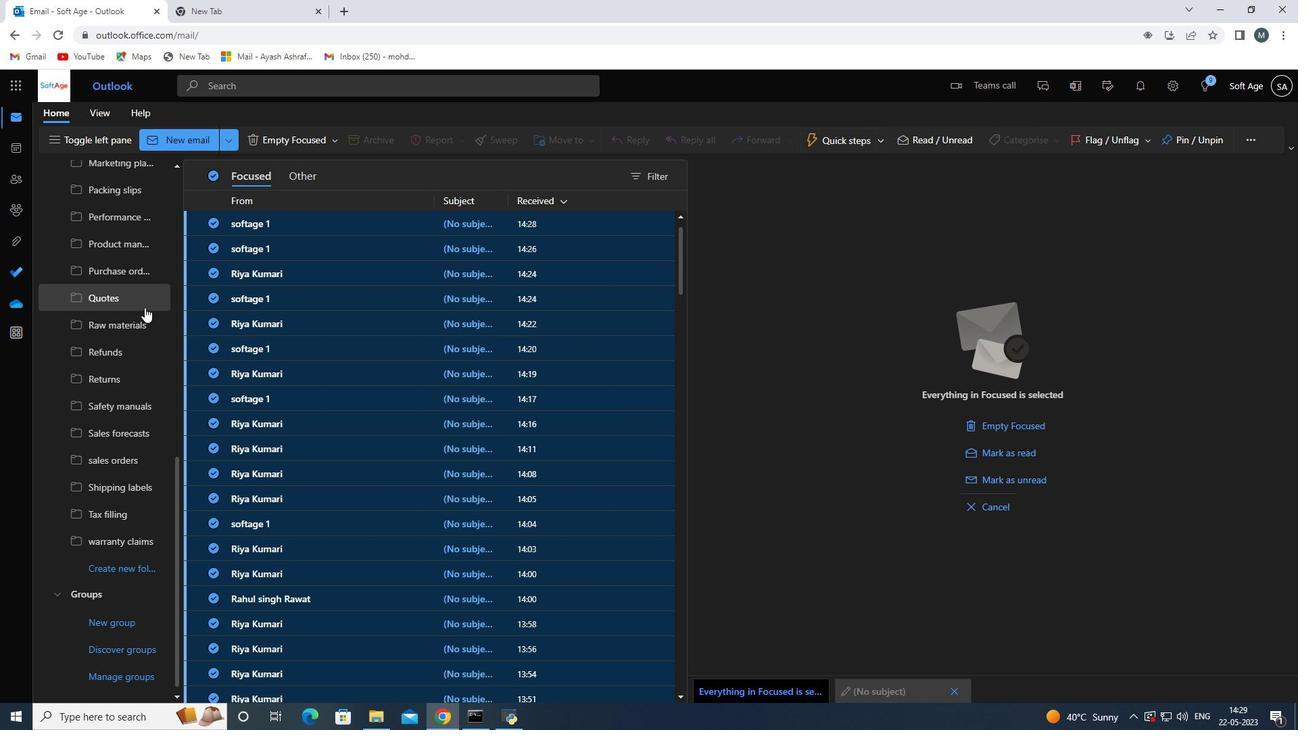 
Action: Mouse scrolled (142, 308) with delta (0, 0)
Screenshot: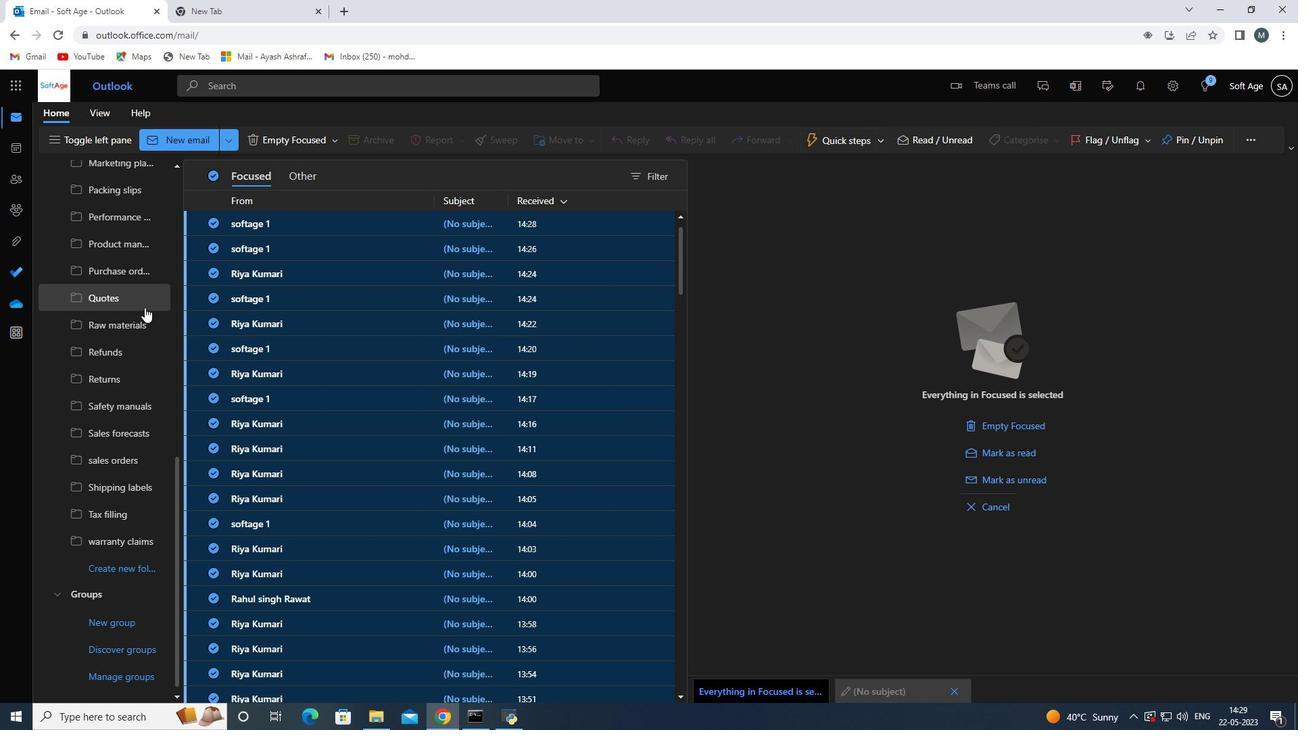 
Action: Mouse scrolled (142, 308) with delta (0, 0)
Screenshot: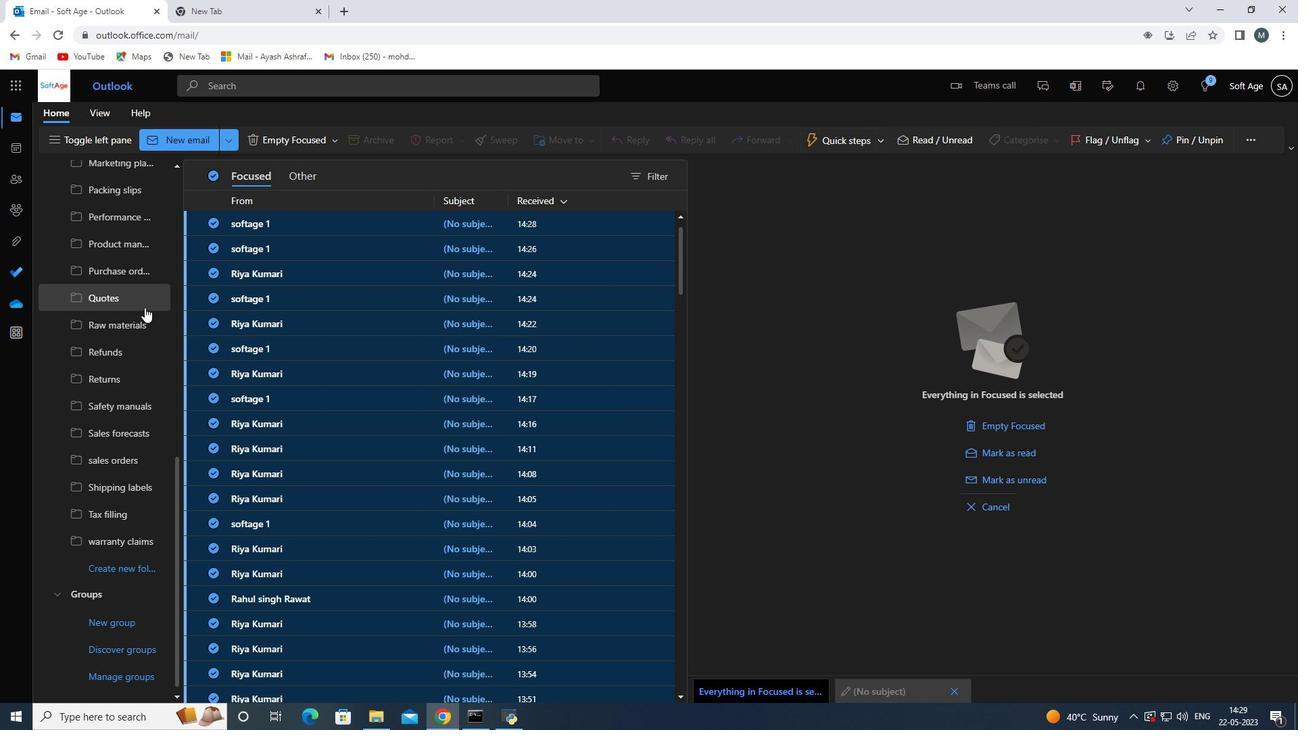 
Action: Mouse scrolled (142, 308) with delta (0, 0)
Screenshot: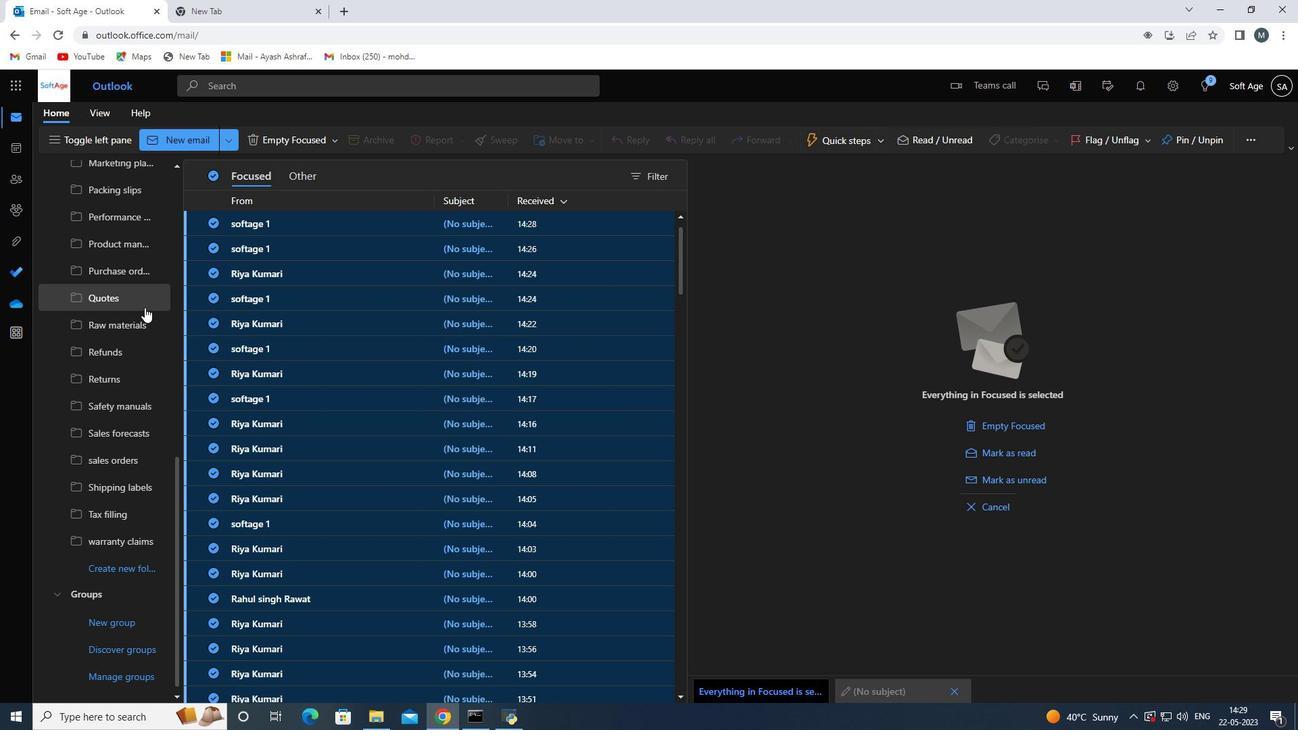 
Action: Mouse scrolled (142, 308) with delta (0, 0)
Screenshot: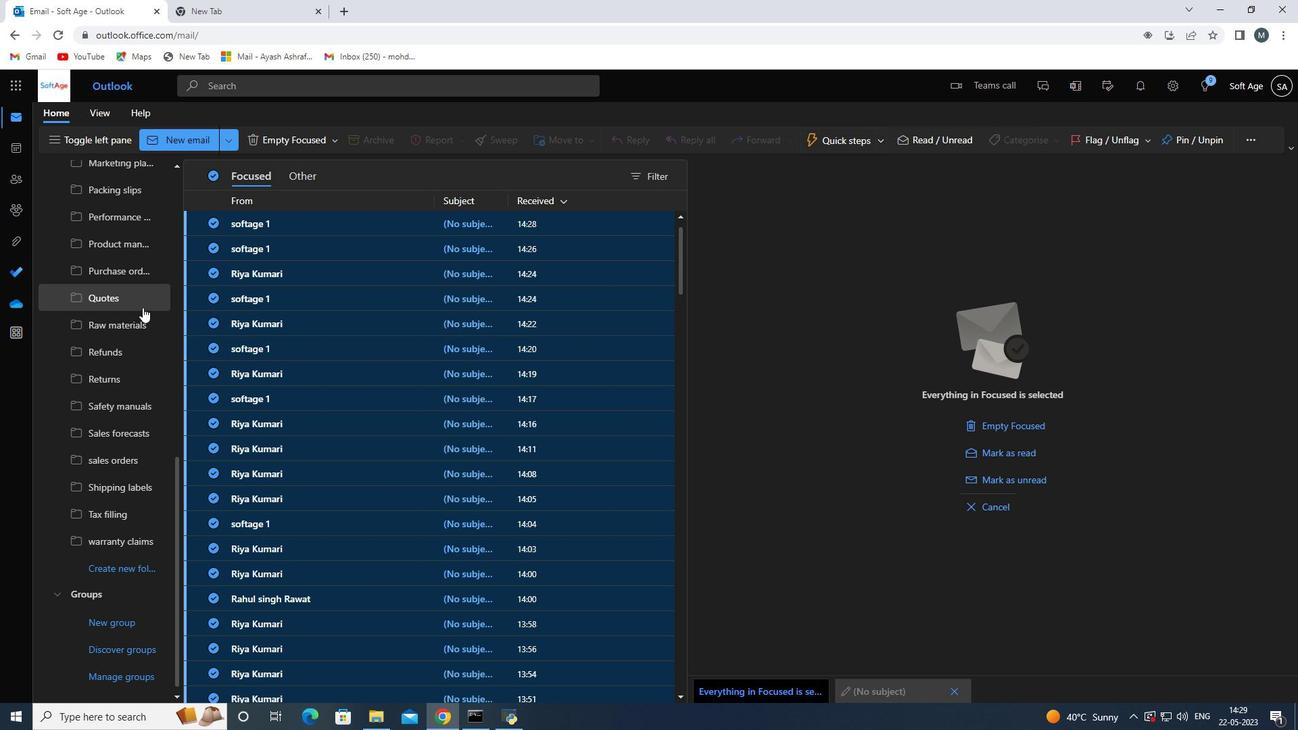 
Action: Mouse moved to (133, 312)
Screenshot: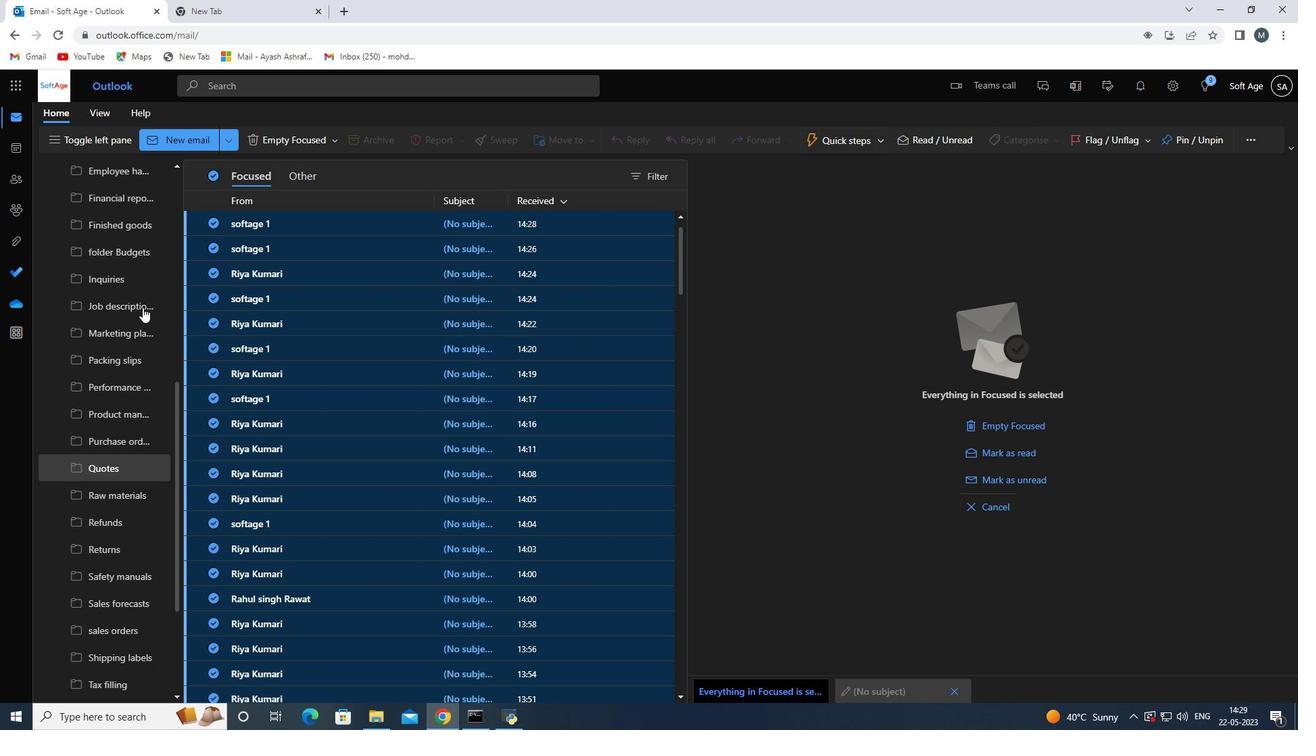 
Action: Mouse scrolled (133, 313) with delta (0, 0)
Screenshot: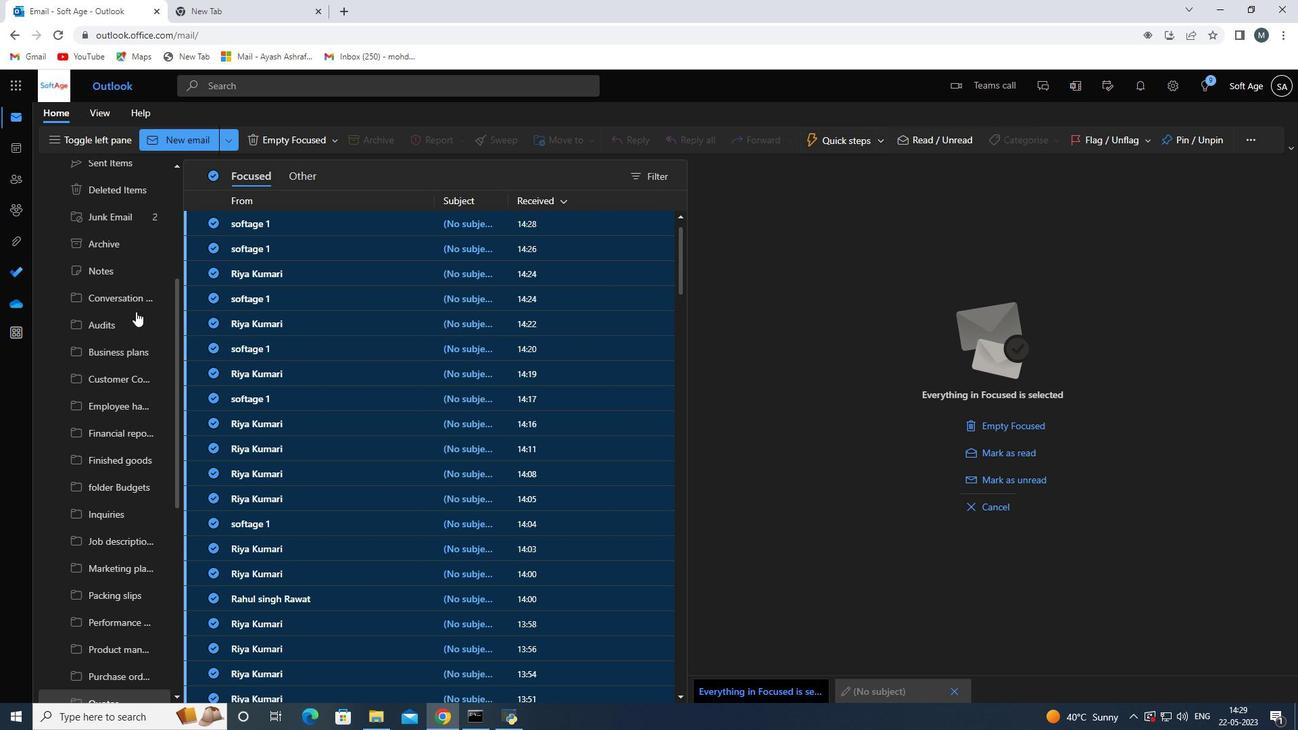 
Action: Mouse scrolled (133, 313) with delta (0, 0)
Screenshot: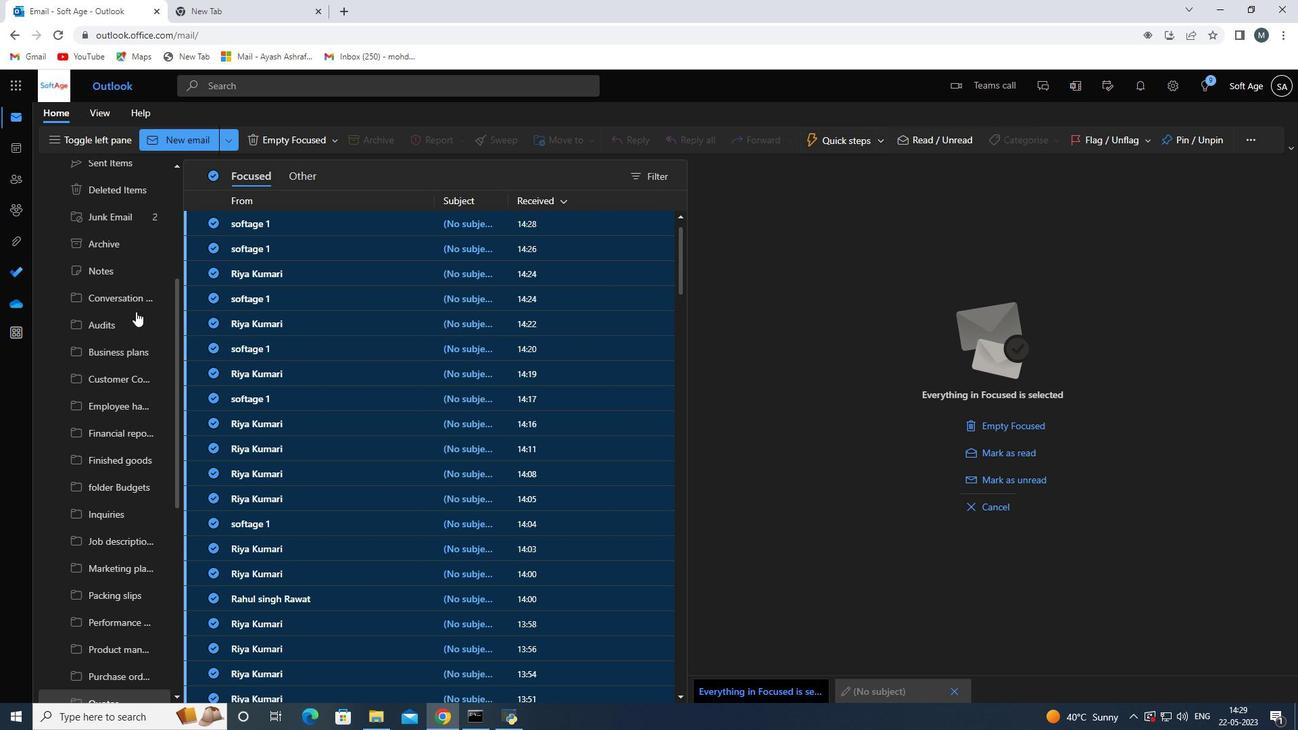 
Action: Mouse scrolled (133, 313) with delta (0, 0)
Screenshot: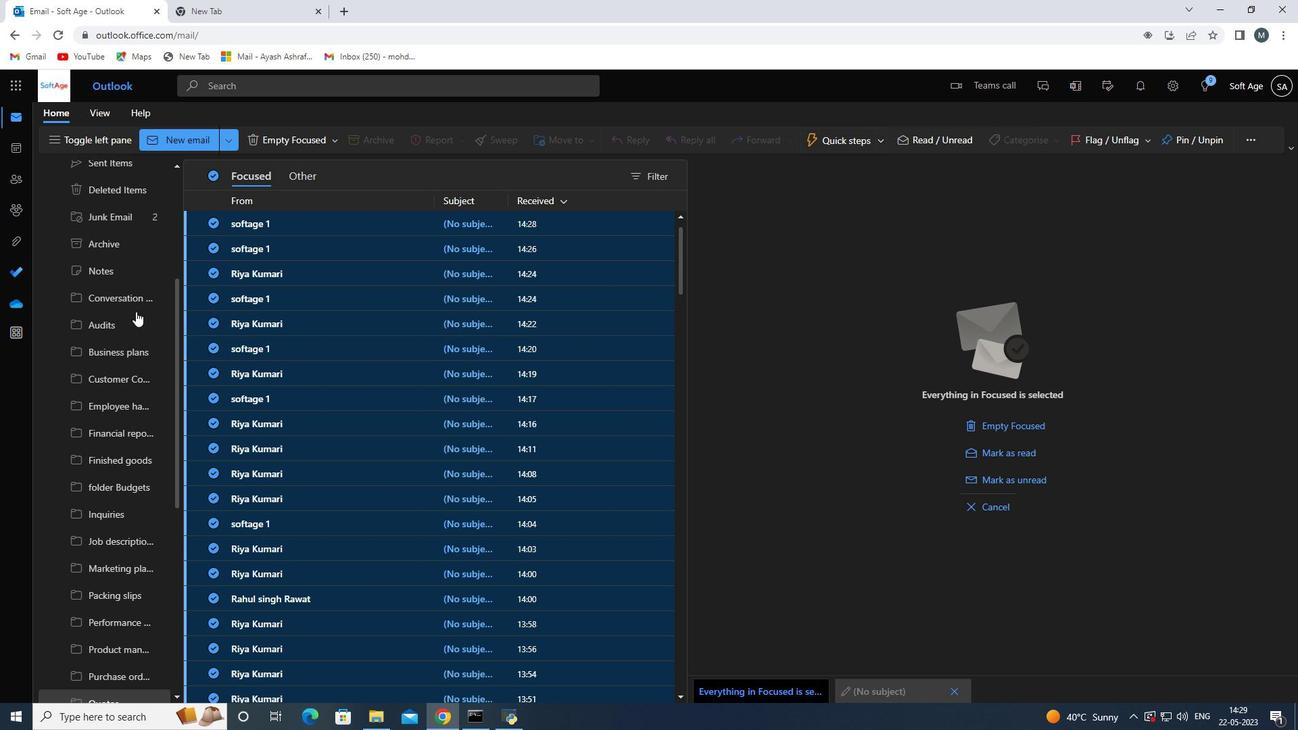 
Action: Mouse scrolled (133, 313) with delta (0, 0)
Screenshot: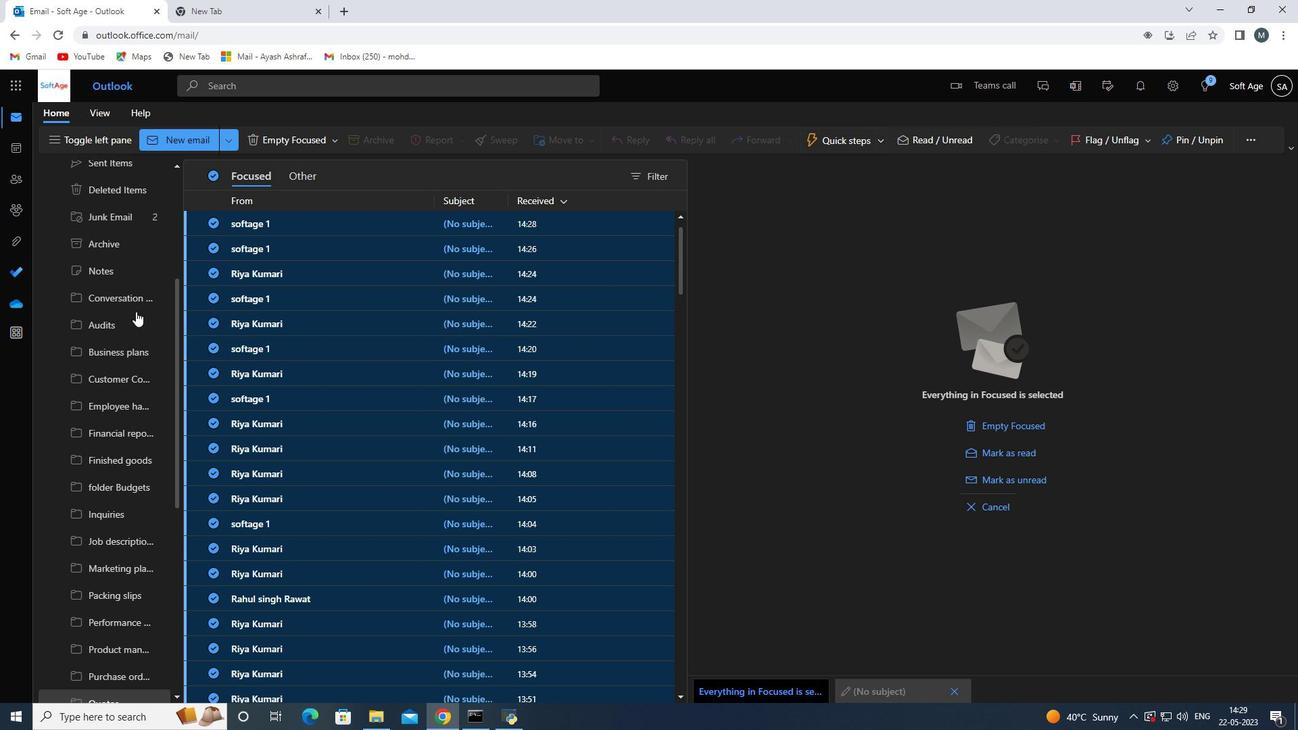 
Action: Mouse scrolled (133, 313) with delta (0, 0)
Screenshot: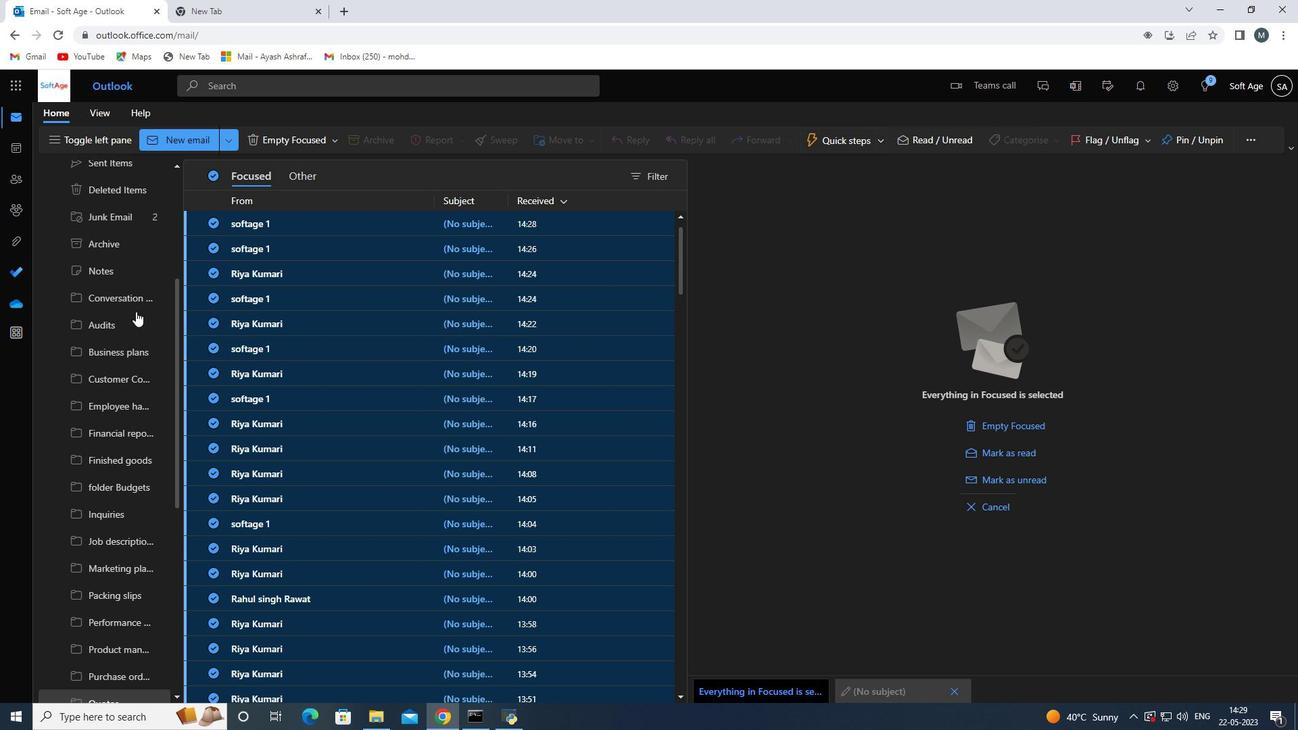 
Action: Mouse scrolled (133, 313) with delta (0, 0)
Screenshot: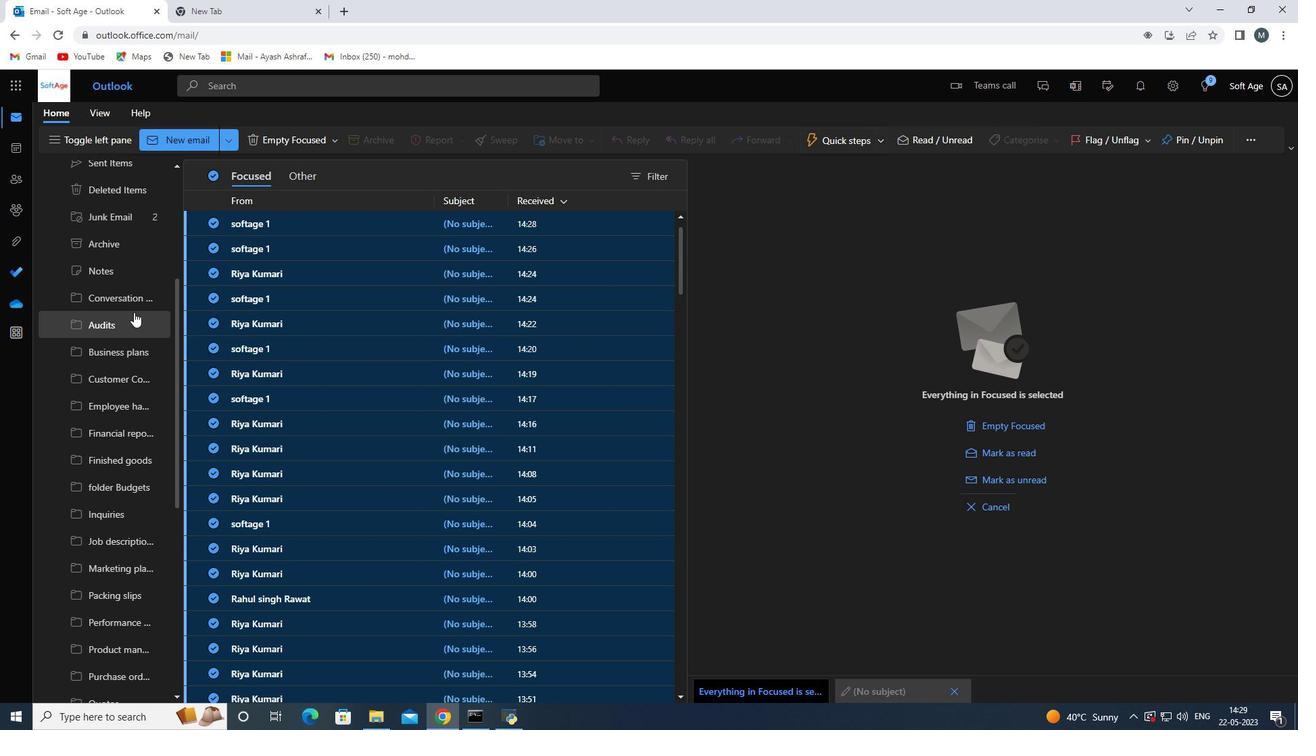 
Action: Mouse scrolled (133, 313) with delta (0, 0)
Screenshot: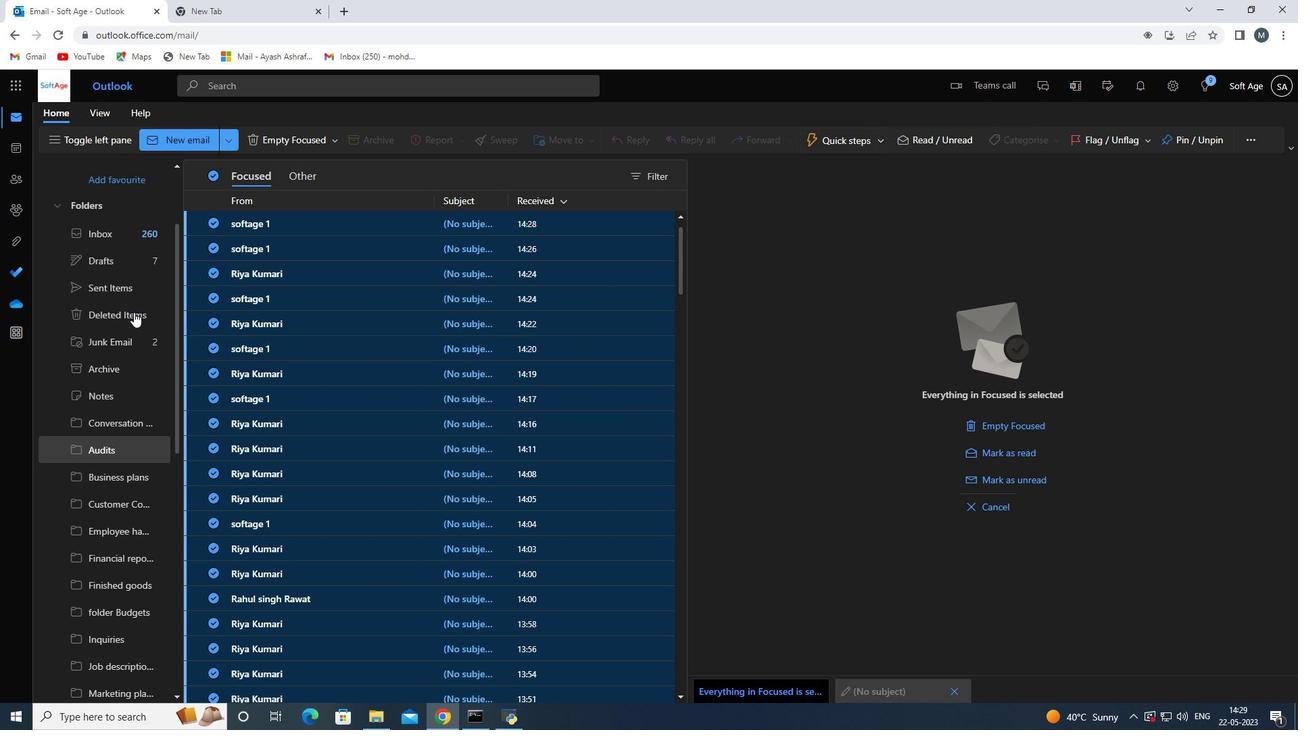 
Action: Mouse scrolled (133, 313) with delta (0, 0)
Screenshot: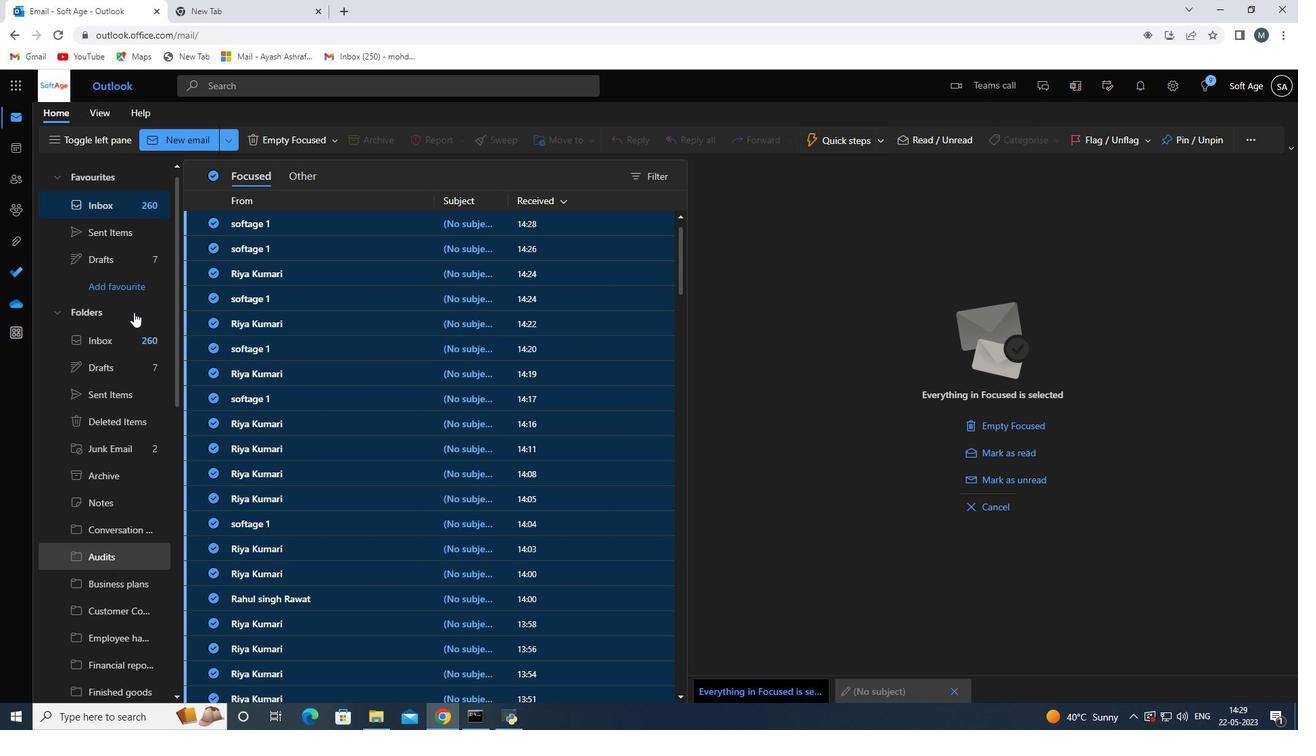 
Action: Mouse scrolled (133, 313) with delta (0, 0)
Screenshot: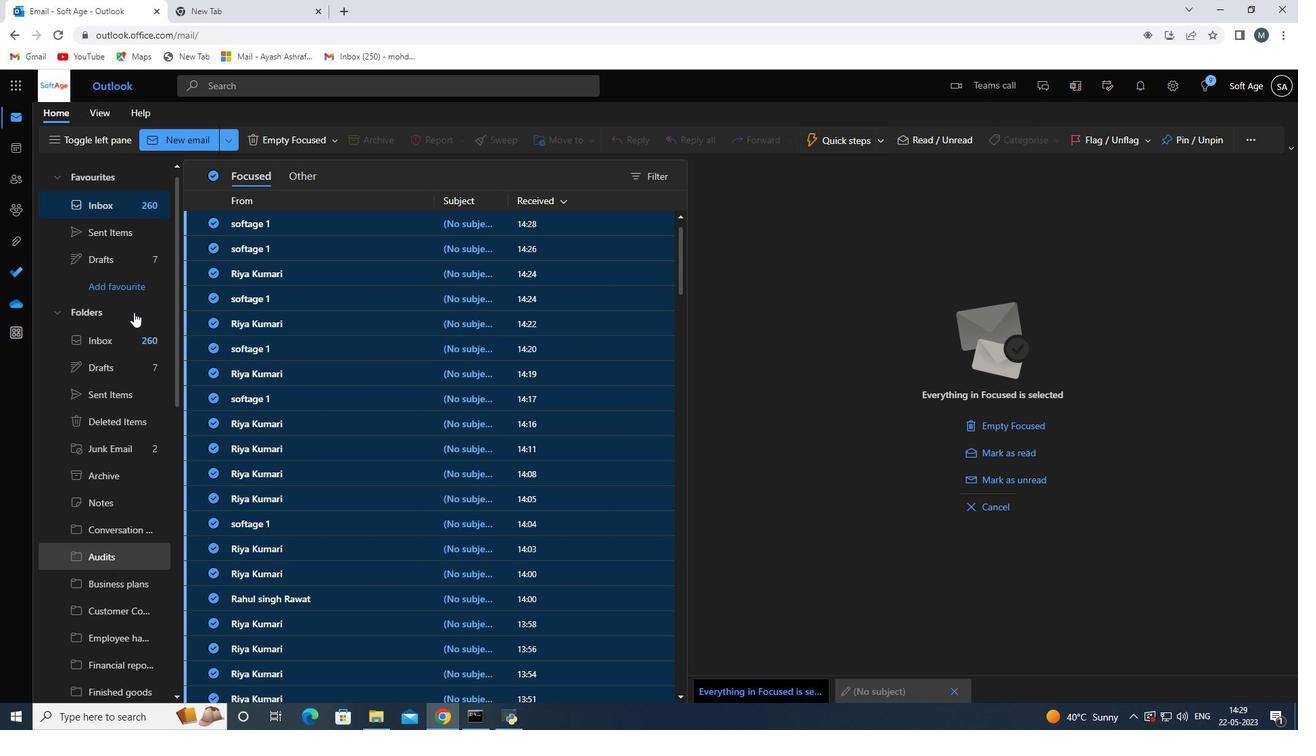 
Action: Mouse scrolled (133, 313) with delta (0, 0)
Screenshot: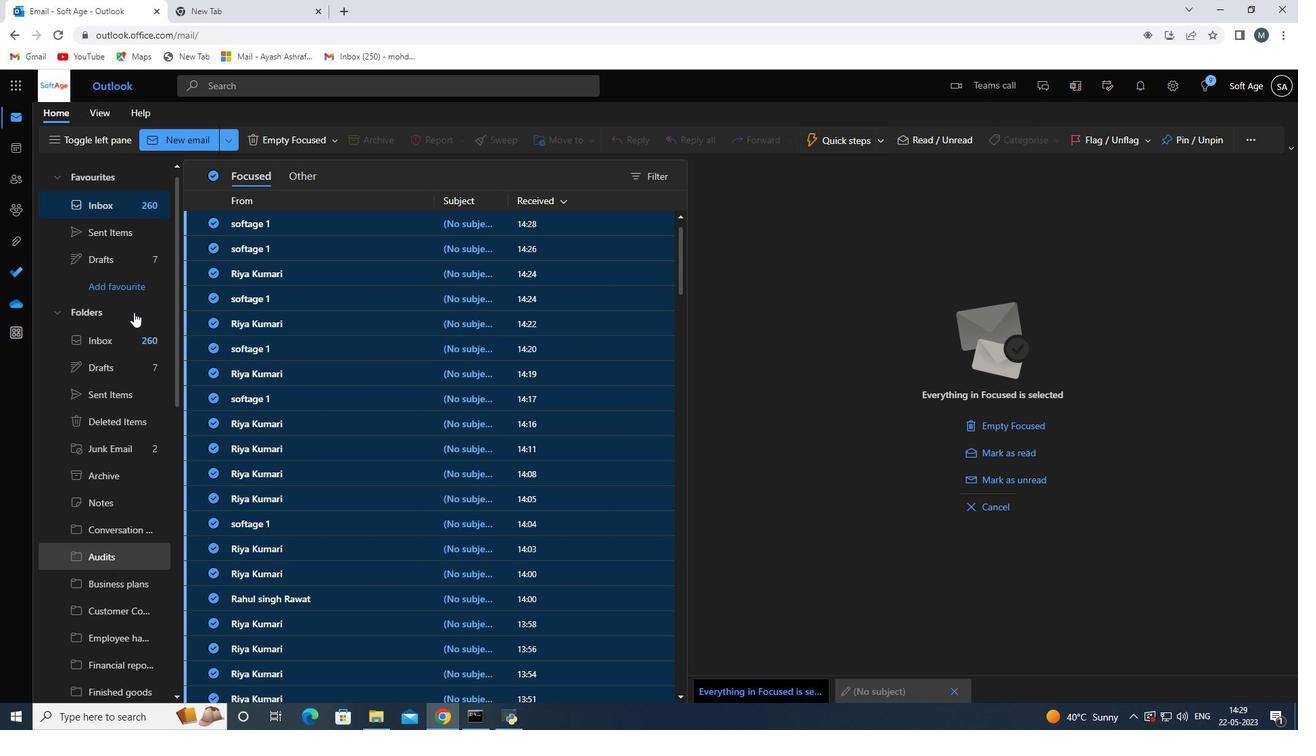 
Action: Mouse scrolled (133, 313) with delta (0, 0)
Screenshot: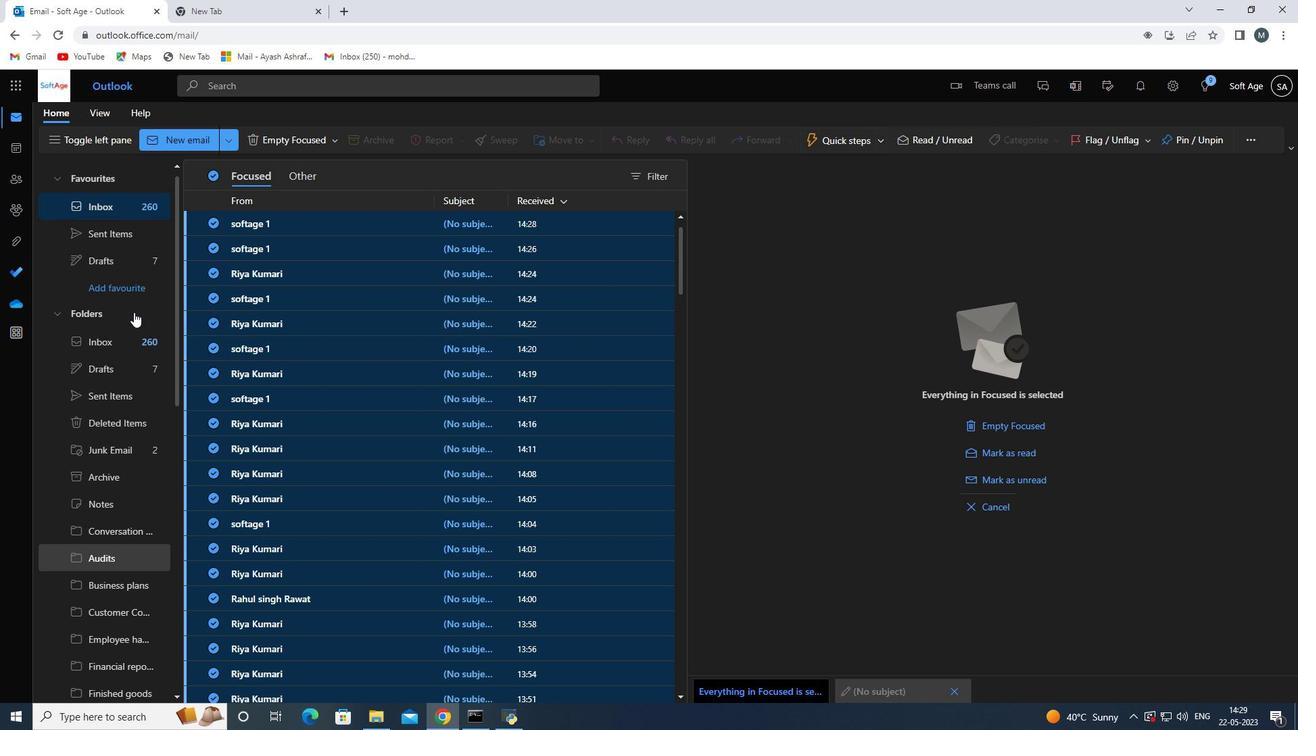 
Action: Mouse moved to (112, 371)
Screenshot: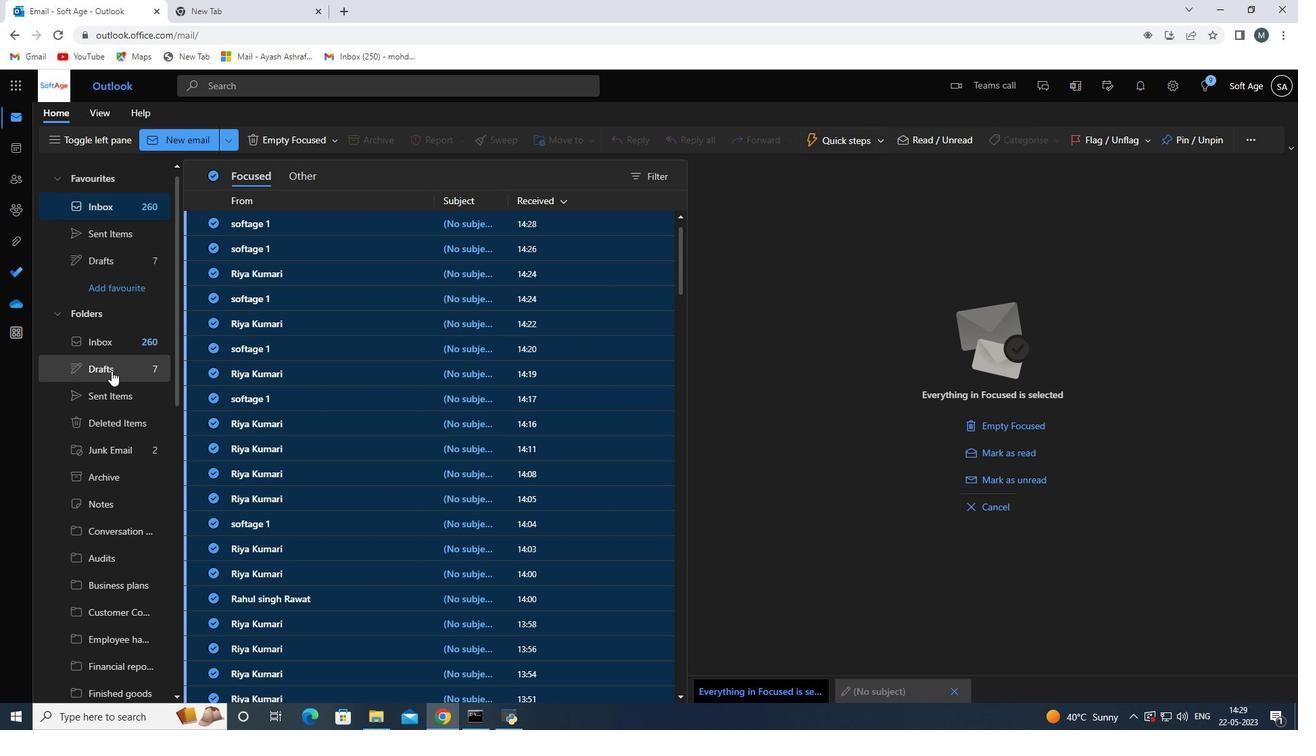 
Action: Mouse pressed left at (112, 371)
Screenshot: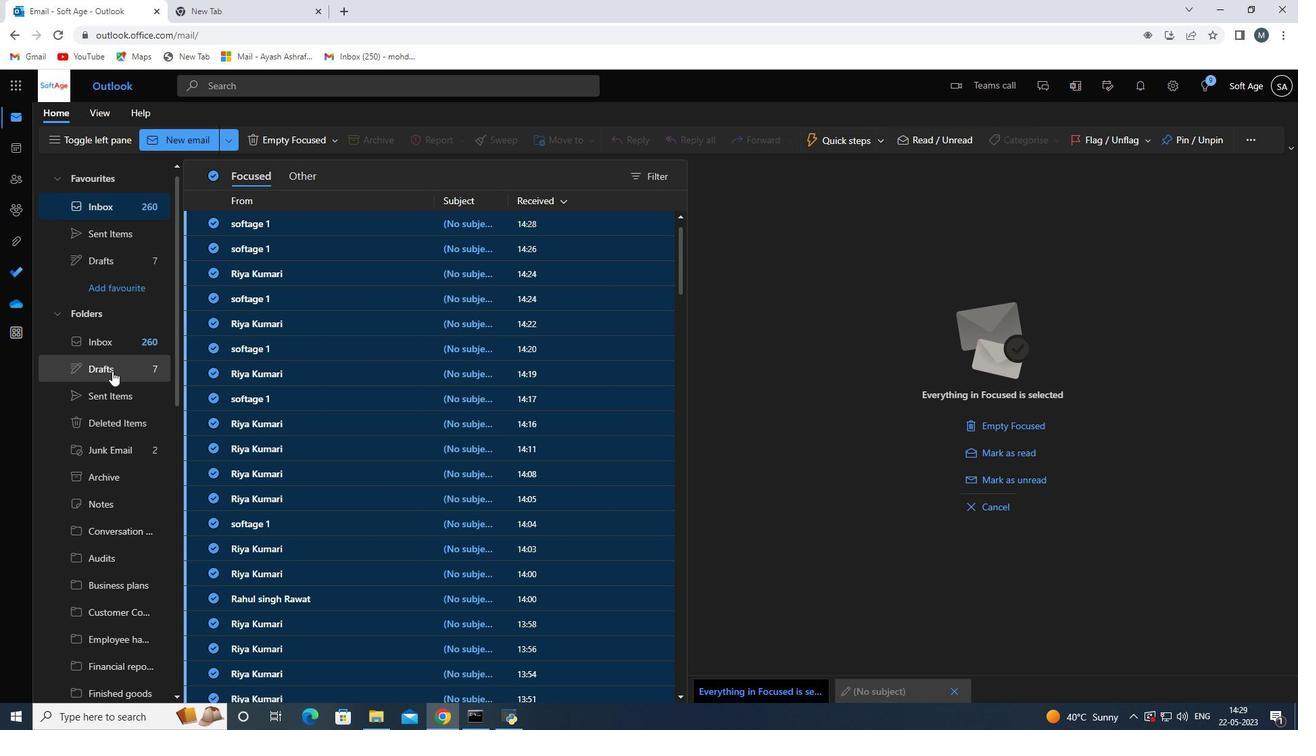 
Action: Mouse moved to (348, 246)
Screenshot: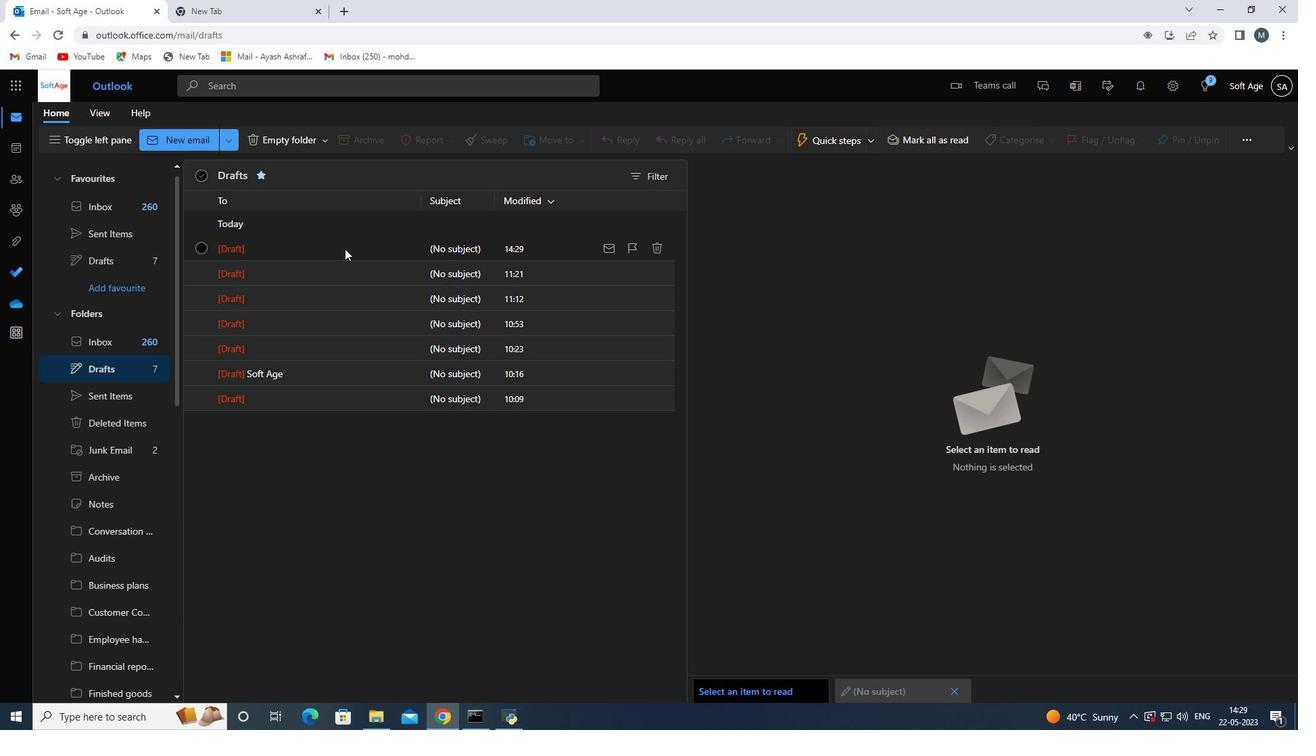 
Action: Mouse pressed left at (348, 246)
Screenshot: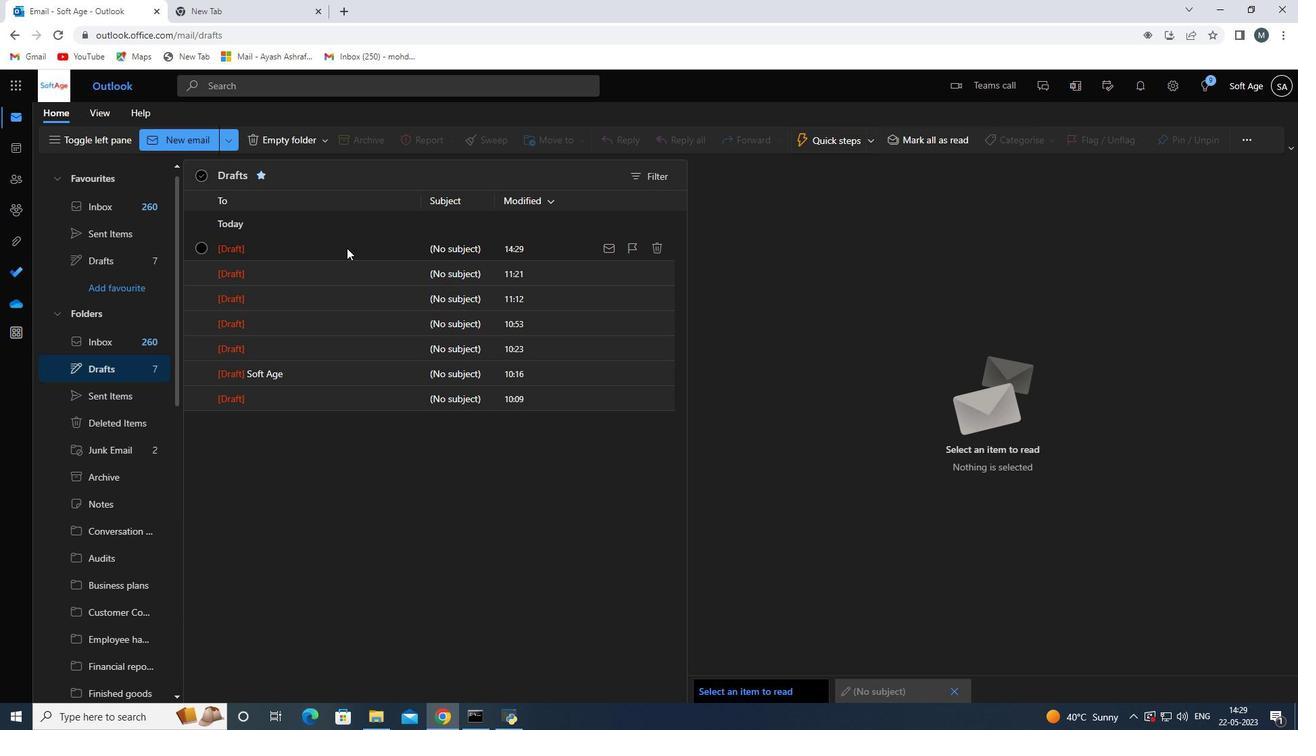 
Action: Mouse moved to (185, 138)
Screenshot: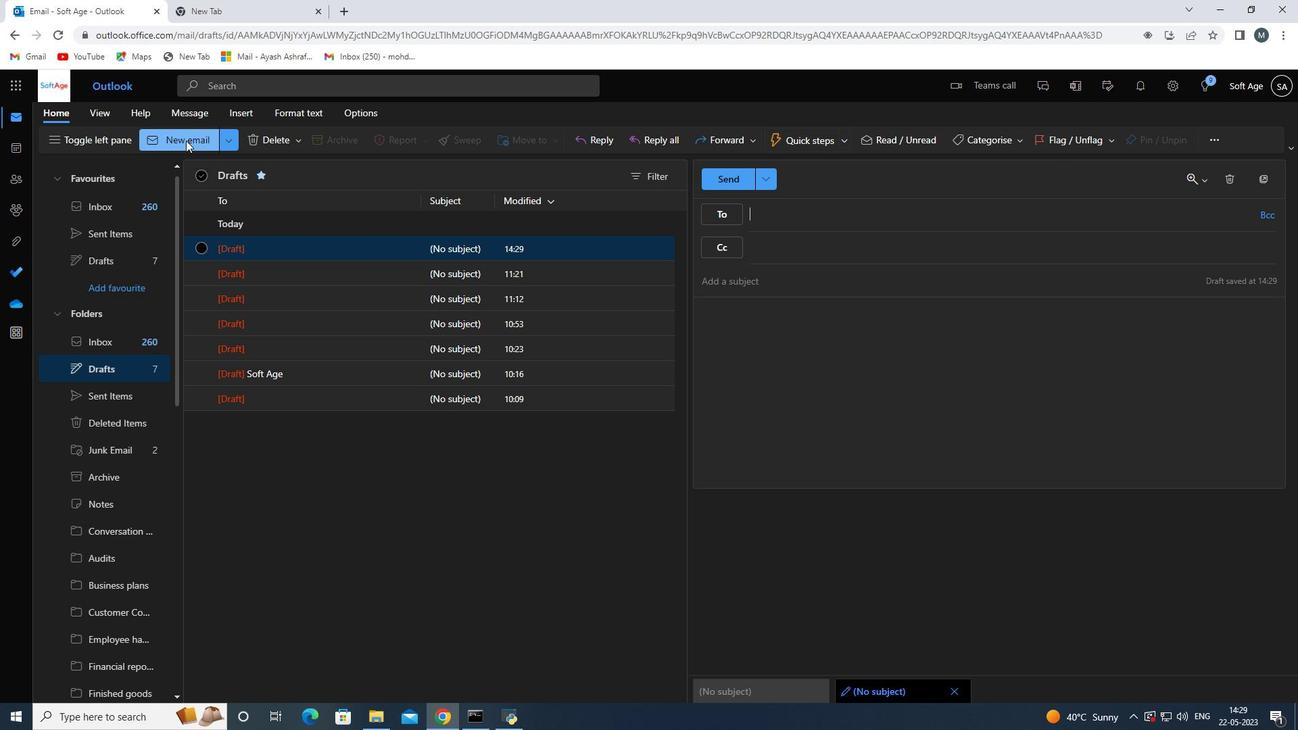 
Action: Mouse pressed left at (185, 138)
Screenshot: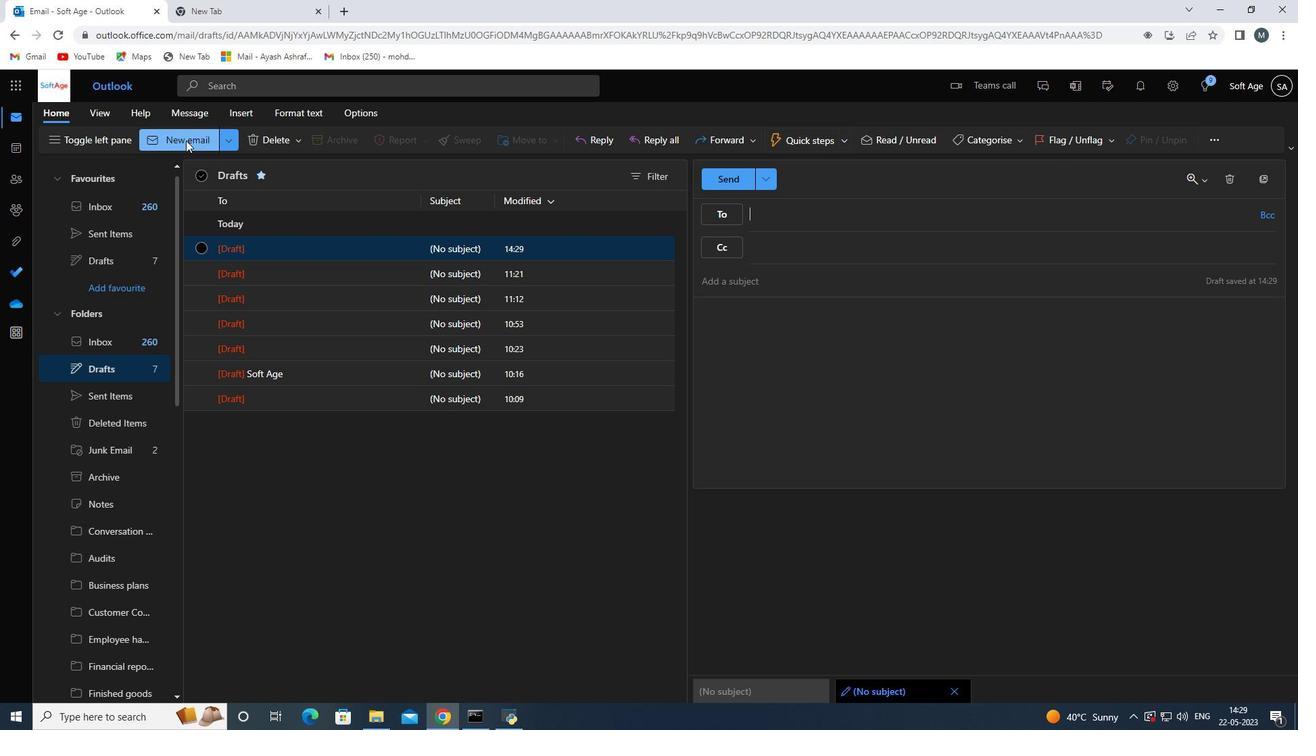
Action: Mouse moved to (898, 141)
Screenshot: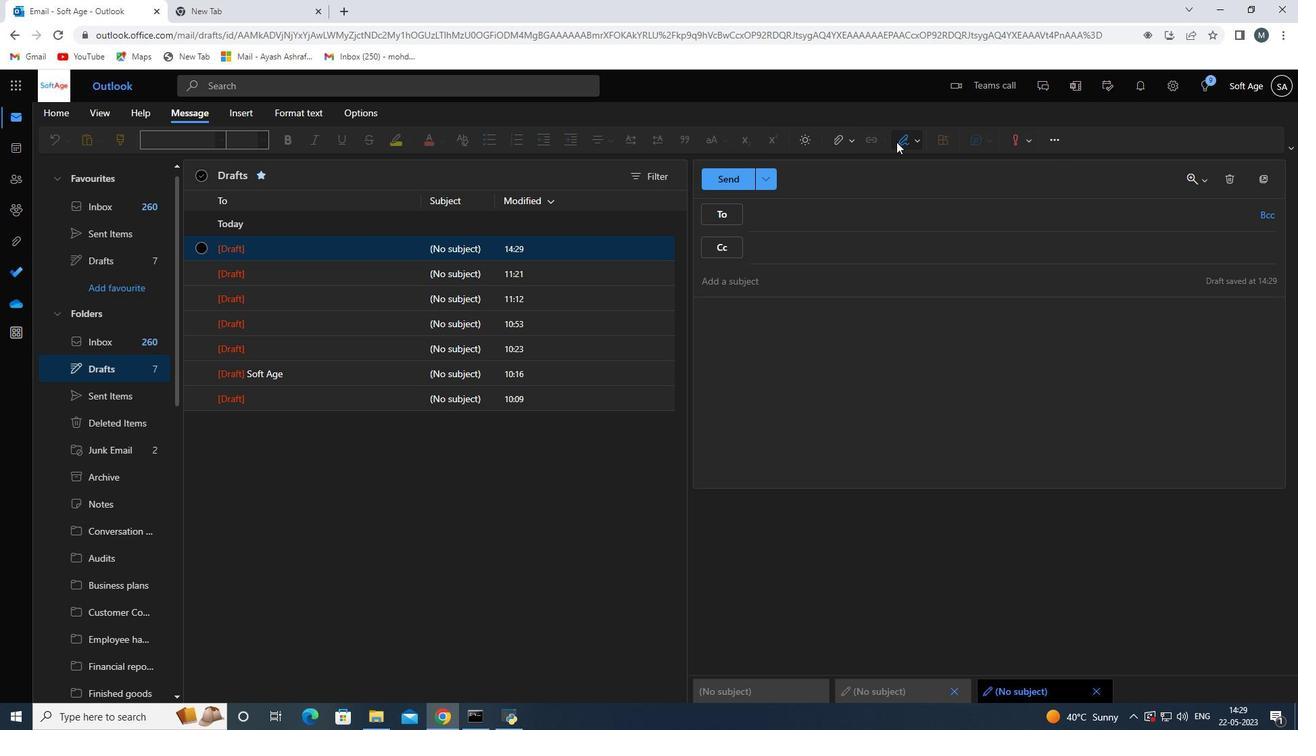 
Action: Mouse pressed left at (898, 141)
Screenshot: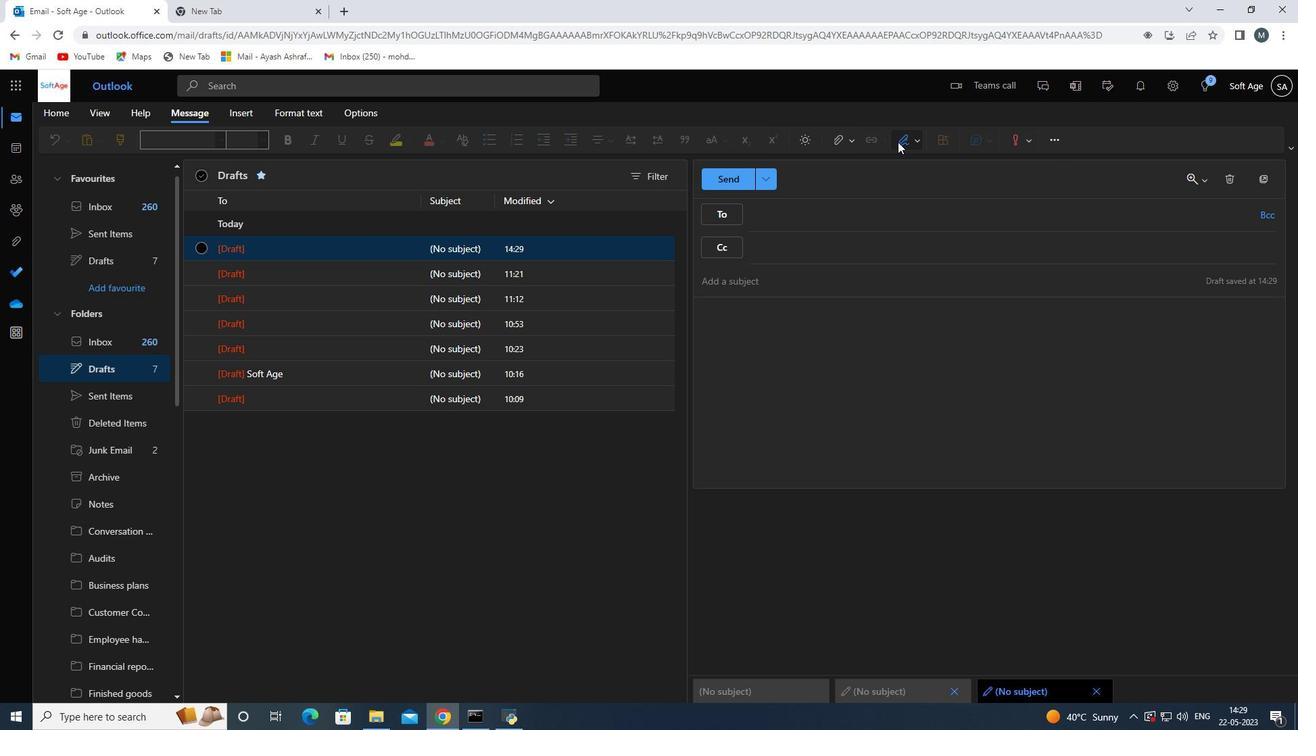 
Action: Mouse moved to (887, 173)
Screenshot: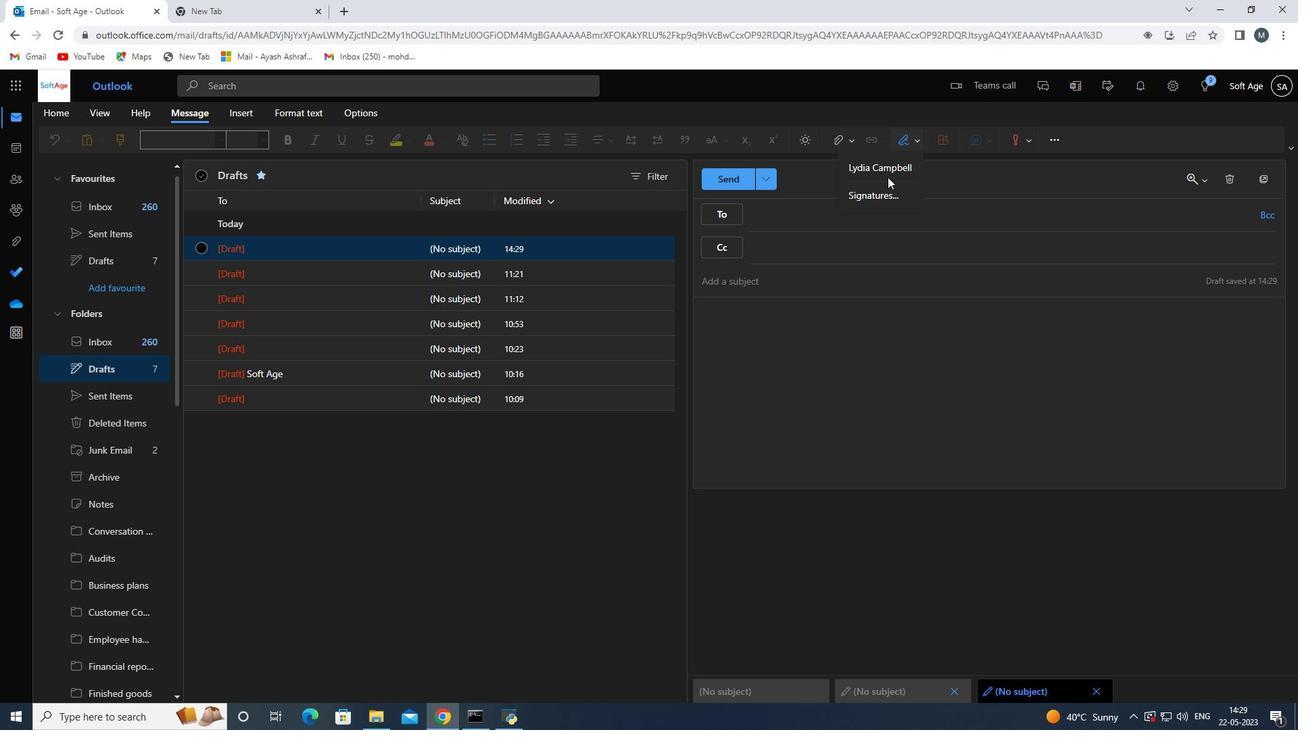 
Action: Mouse pressed left at (887, 173)
Screenshot: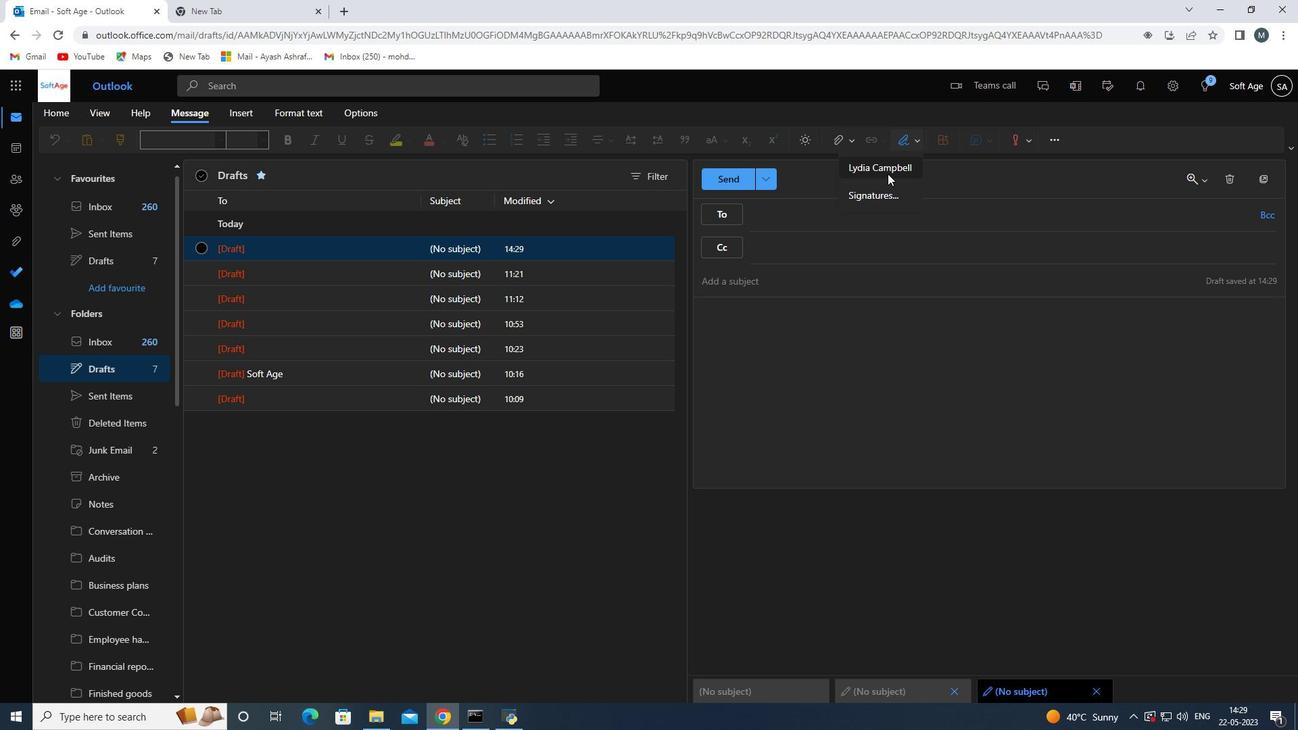 
Action: Mouse moved to (763, 310)
Screenshot: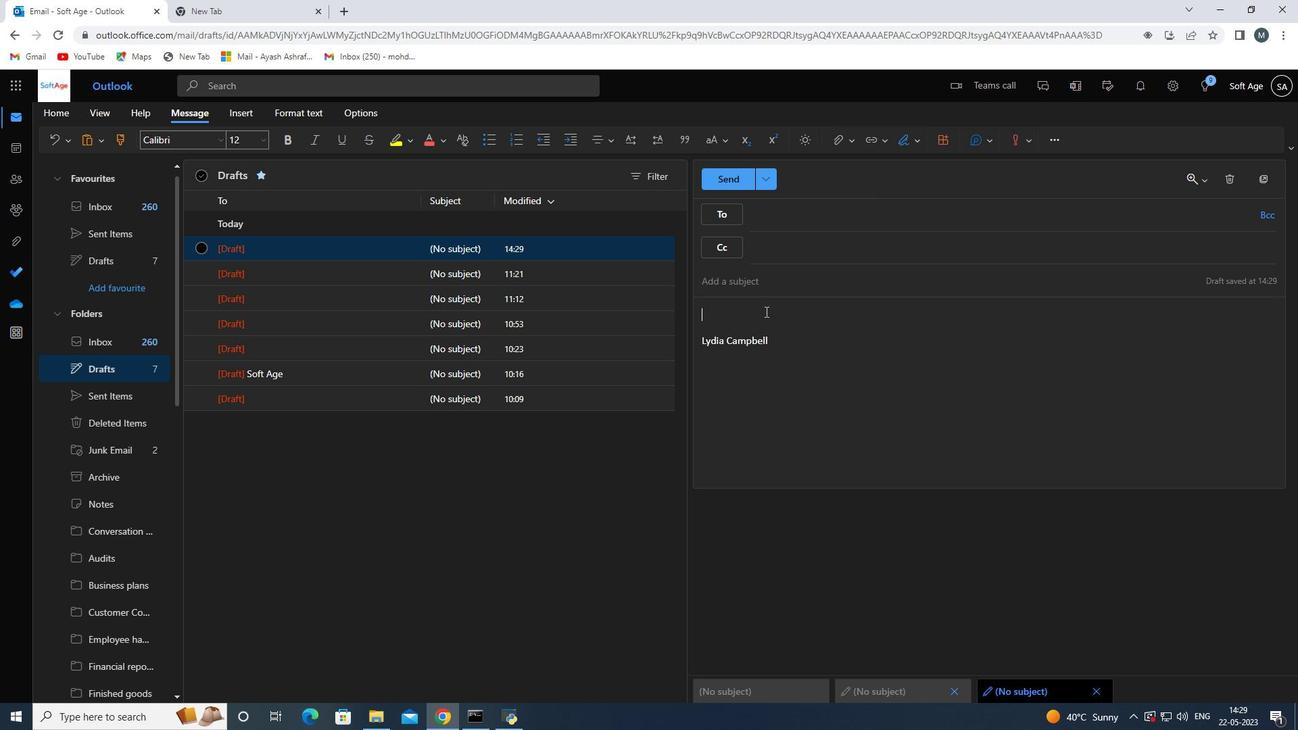 
Action: Mouse pressed left at (763, 310)
Screenshot: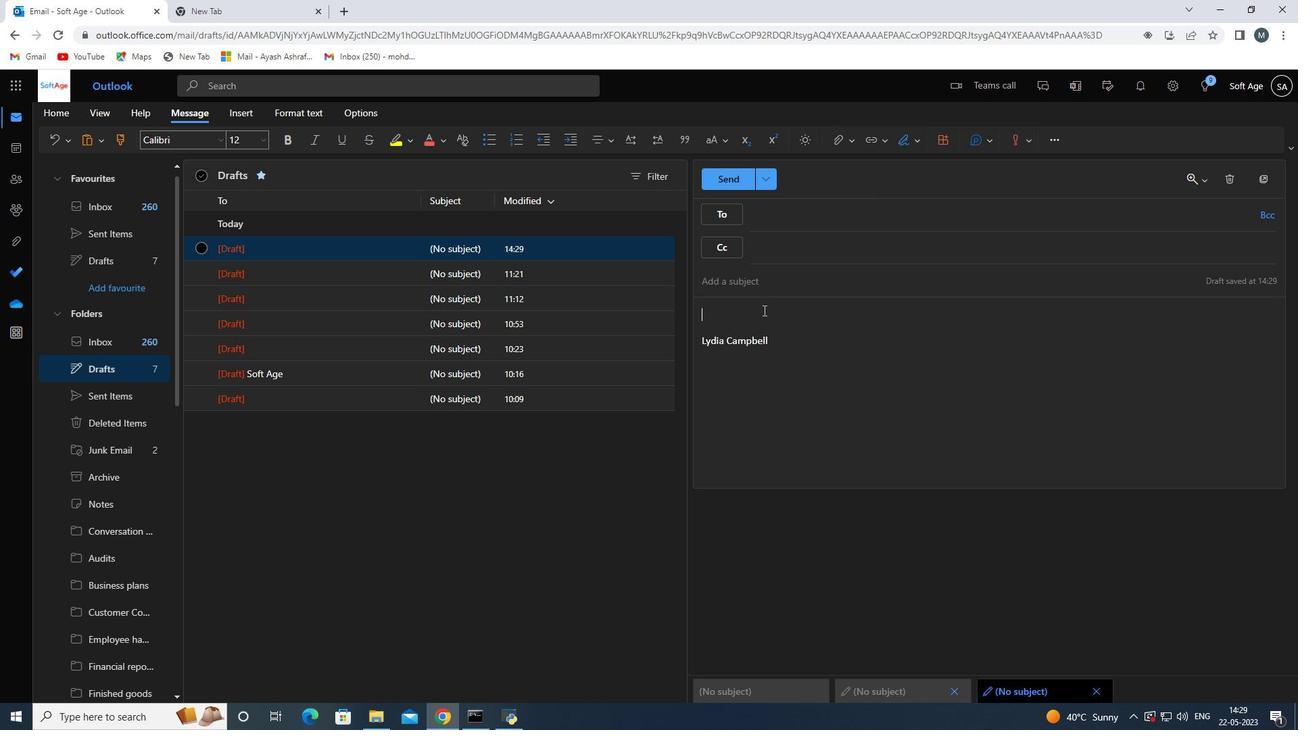 
Action: Key pressed <Key.shift>Best<Key.space><Key.shift><Key.caps_lock>WISHES<Key.space><Key.backspace><Key.backspace><Key.backspace><Key.backspace><Key.backspace><Key.backspace><Key.backspace>W<Key.backspace>W<Key.backspace><Key.caps_lock>wishes<Key.space>for<Key.space>a<Key.space>happy<Key.space>national<Key.space>alzheimers<Key.space>disease<Key.space>awareness<Key.space>month<Key.space>
Screenshot: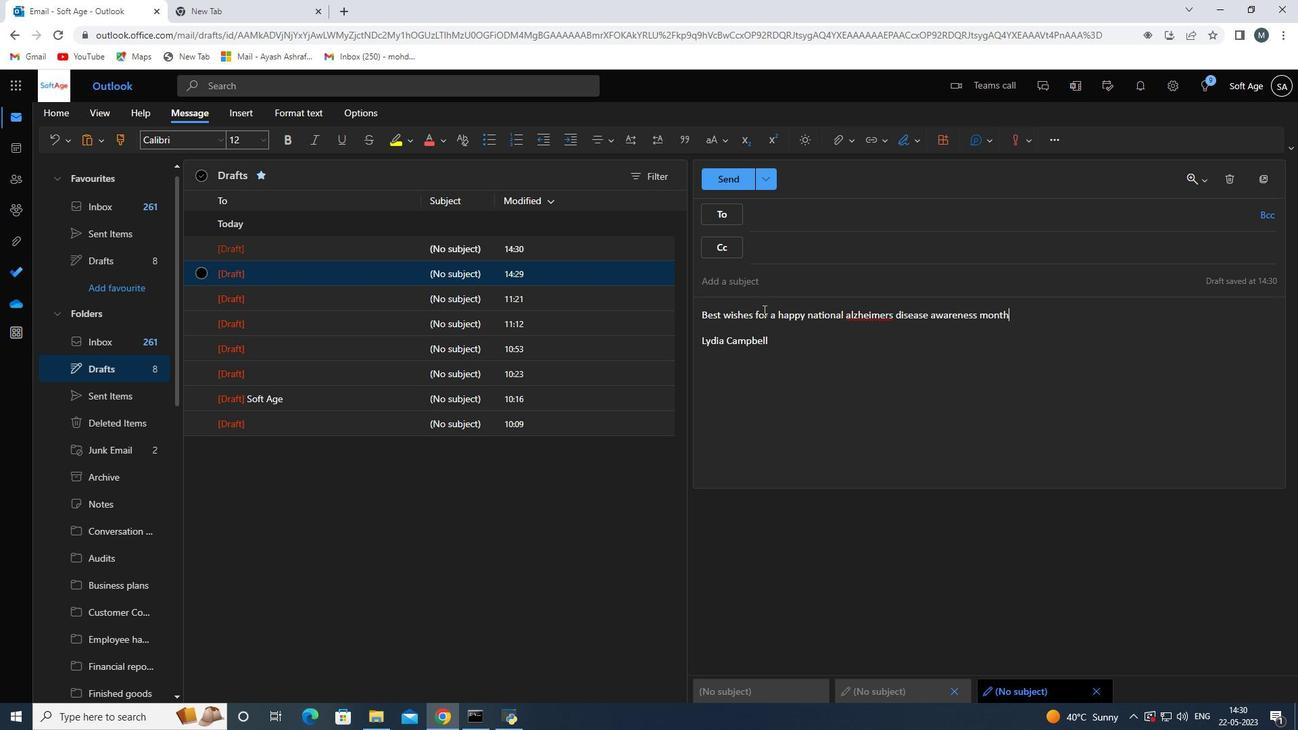
Action: Mouse moved to (850, 317)
Screenshot: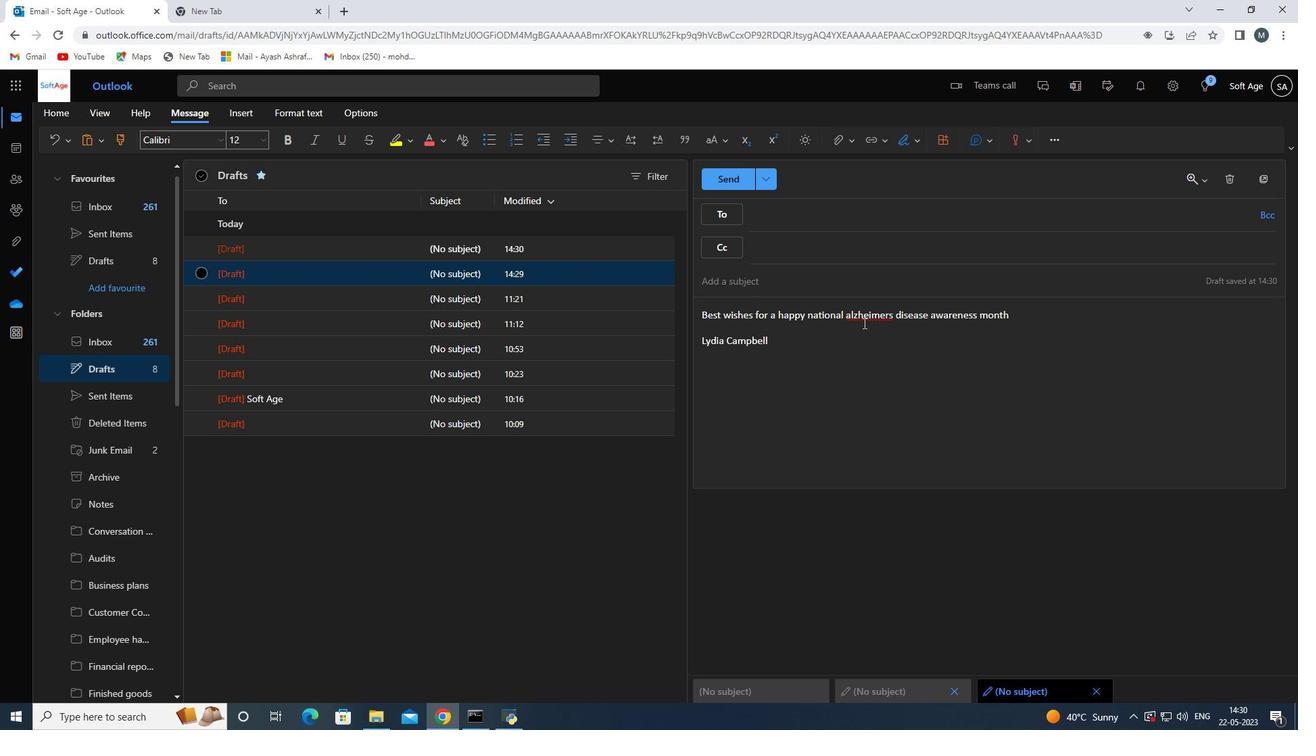 
Action: Mouse pressed left at (850, 317)
Screenshot: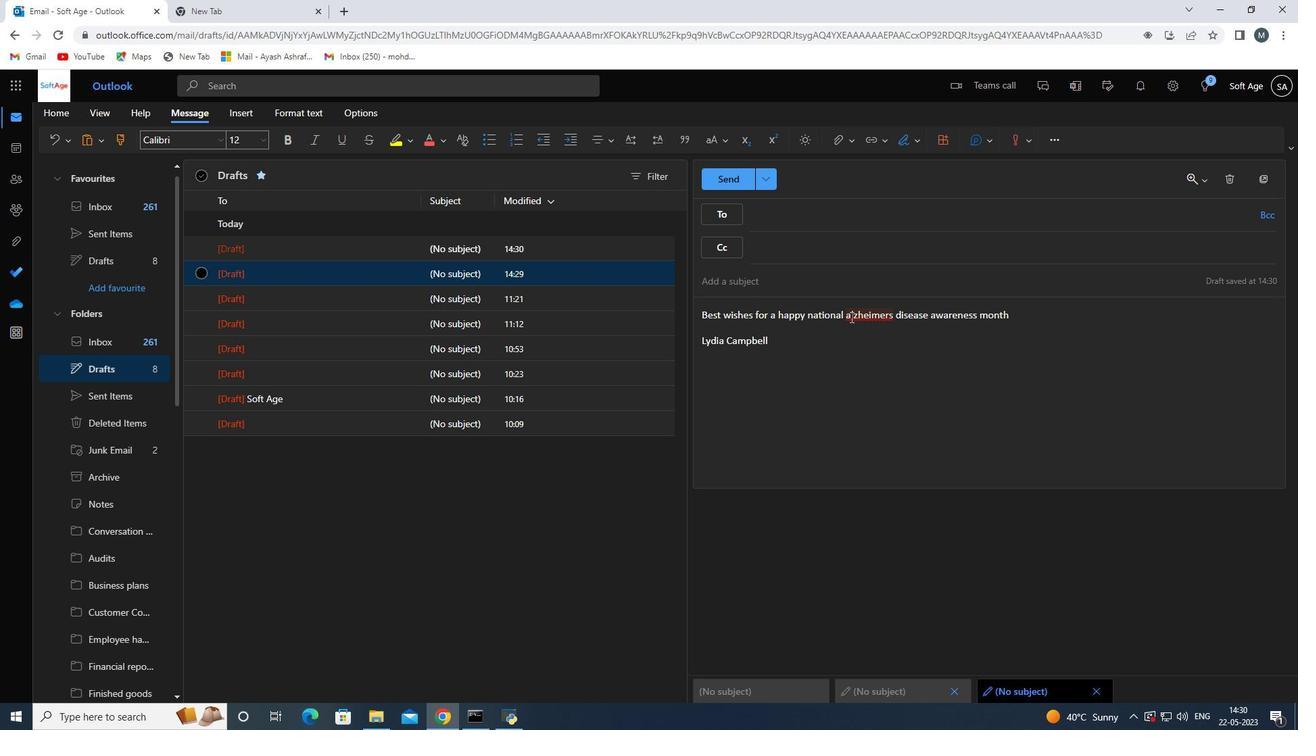 
Action: Mouse moved to (813, 354)
Screenshot: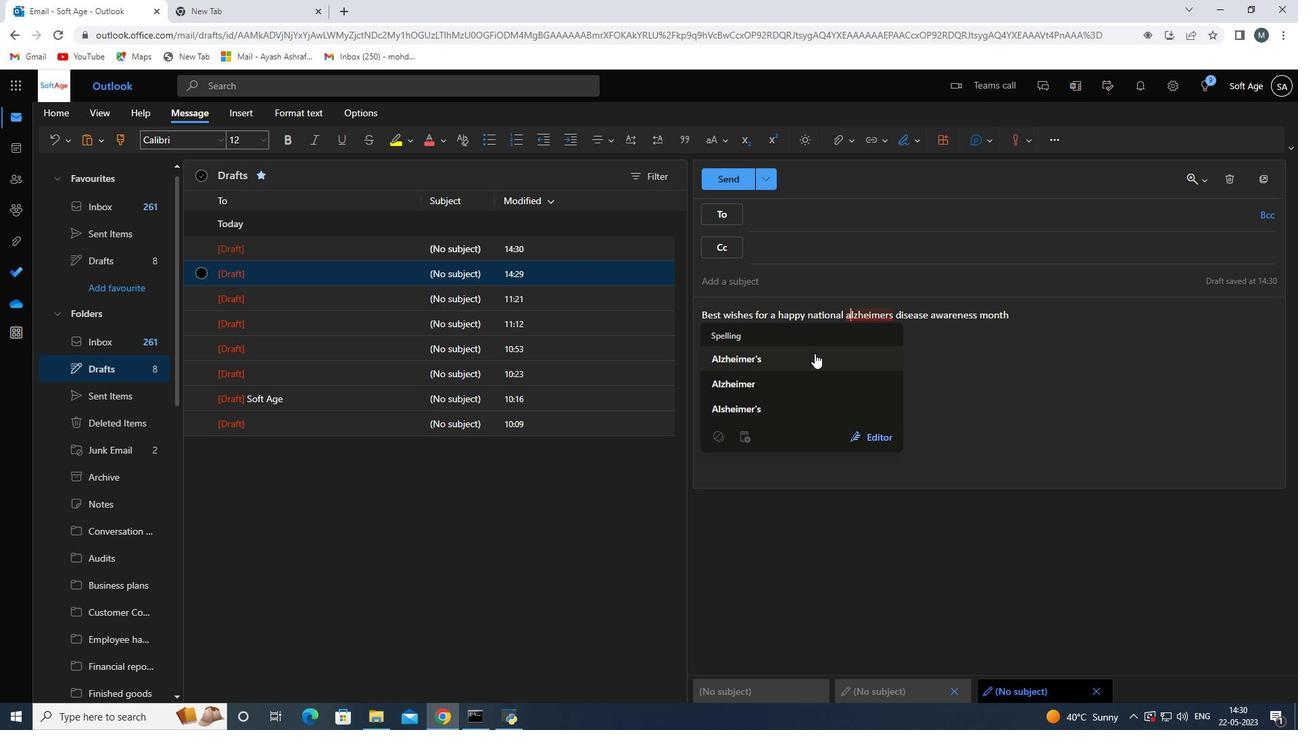 
Action: Mouse pressed left at (813, 354)
Screenshot: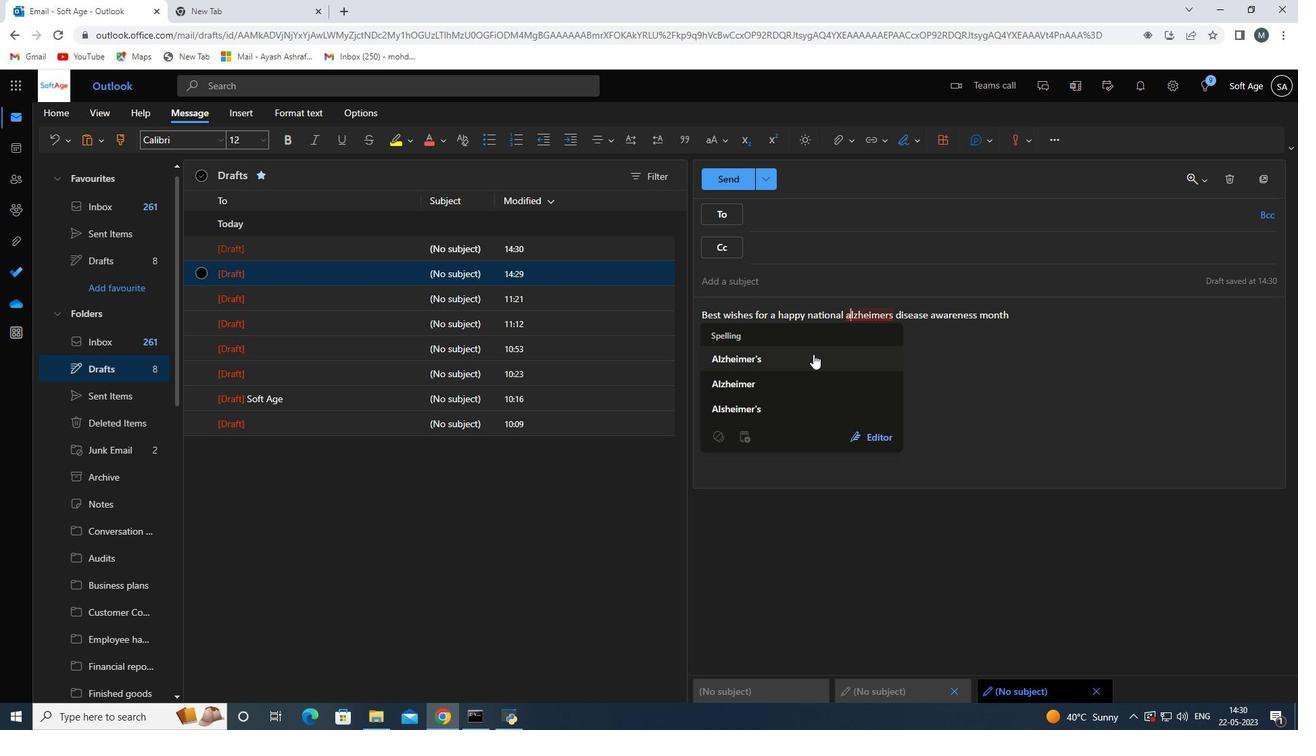 
Action: Mouse moved to (796, 221)
Screenshot: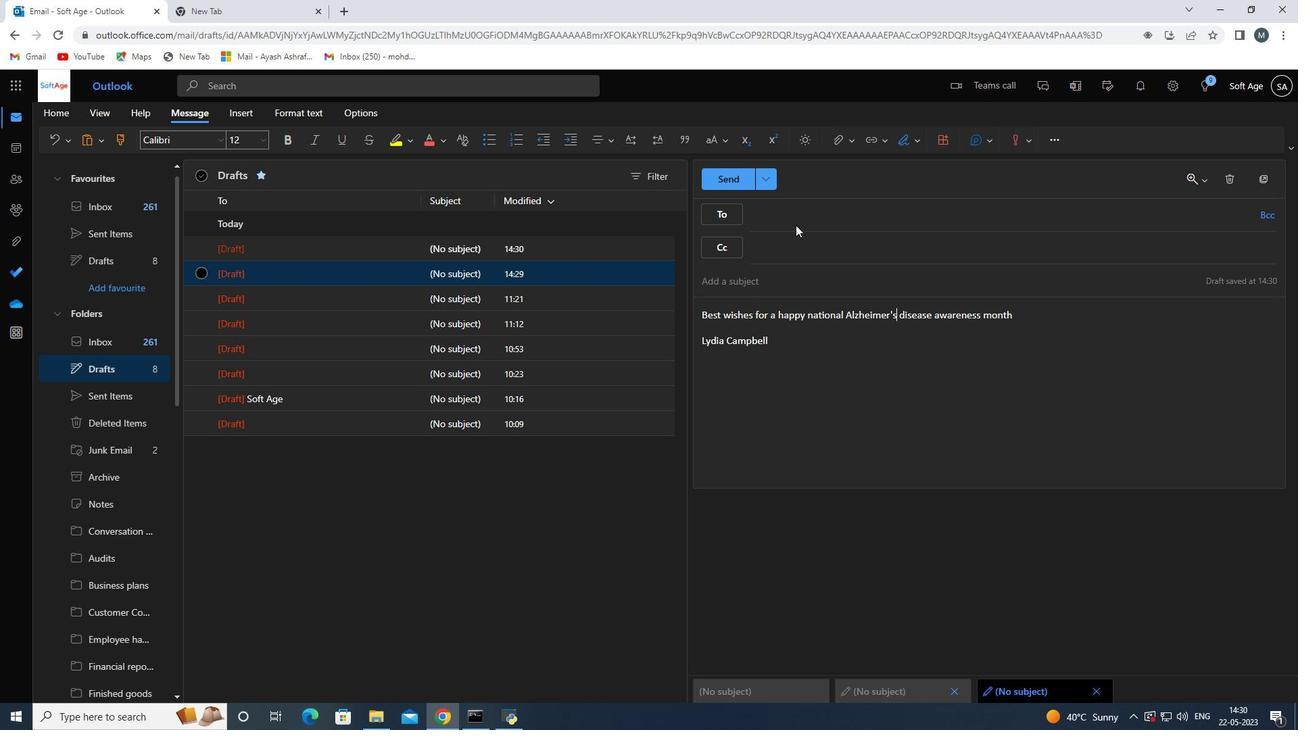 
Action: Mouse pressed left at (796, 221)
Screenshot: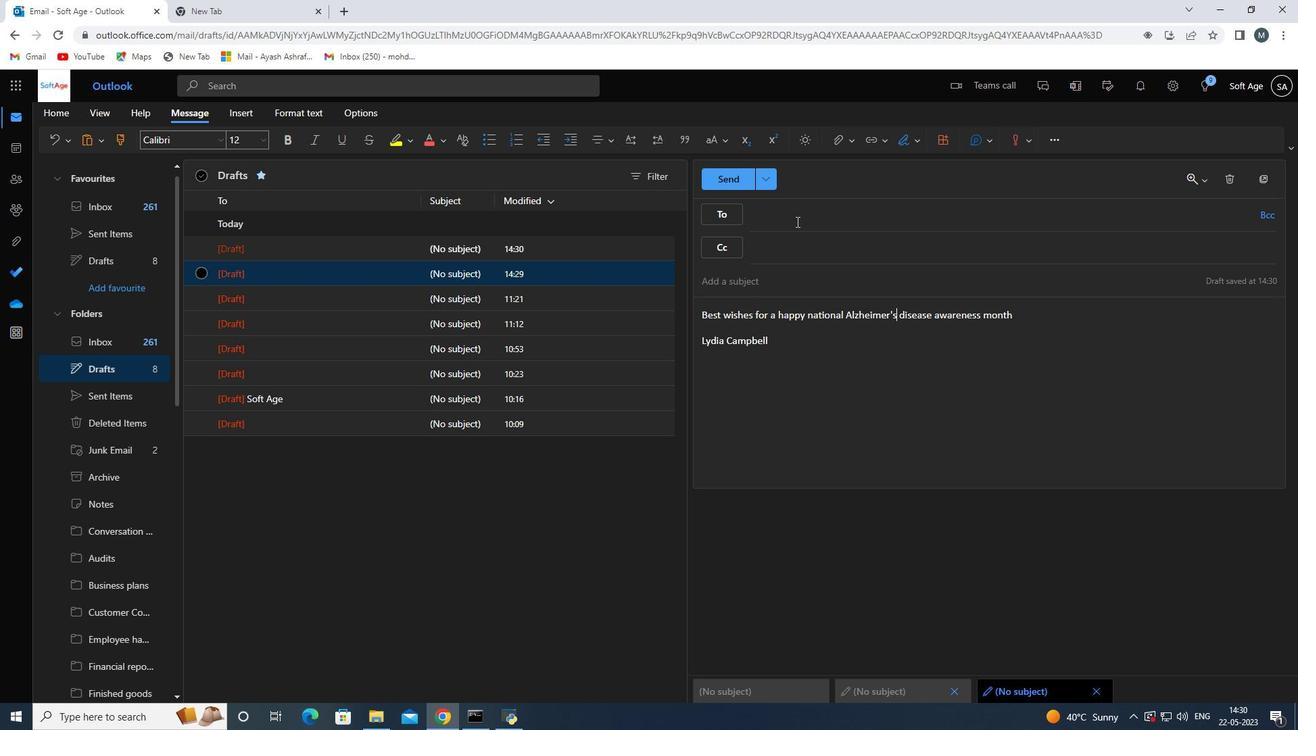 
Action: Key pressed softage.3<Key.shift>@softage.net
Screenshot: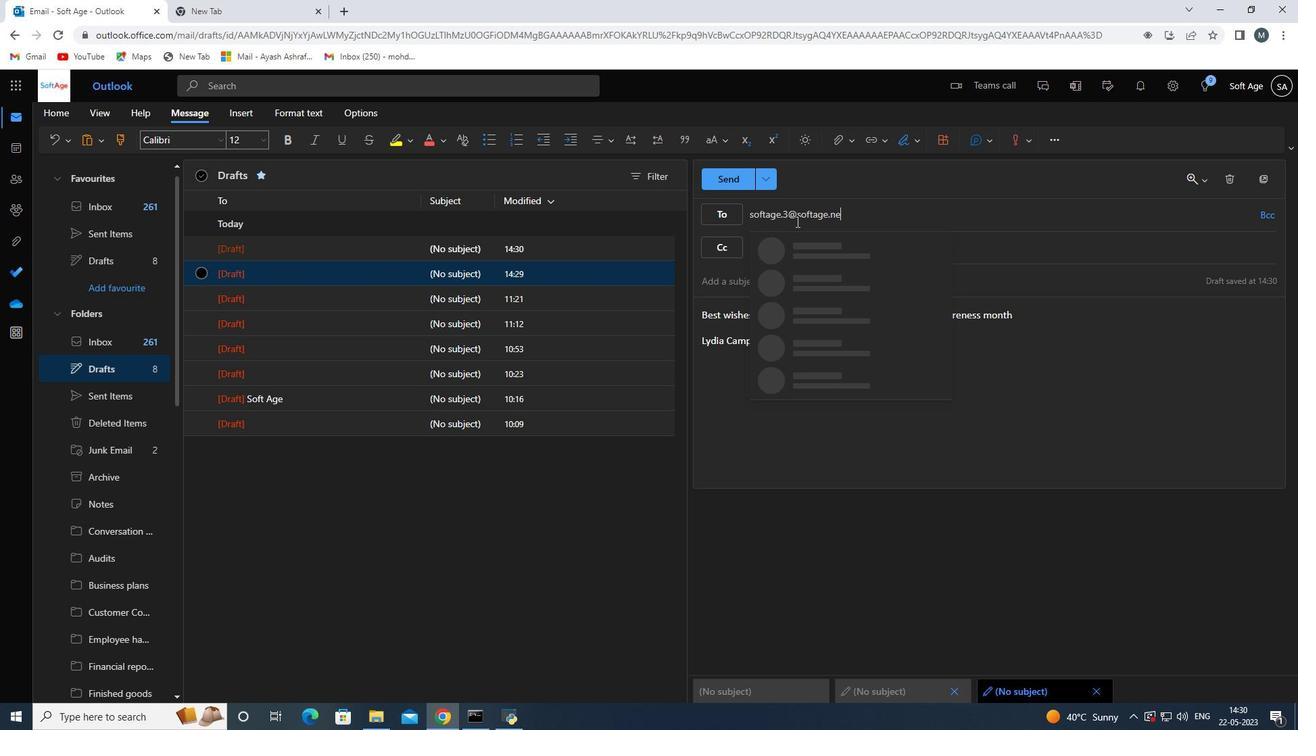 
Action: Mouse moved to (818, 246)
Screenshot: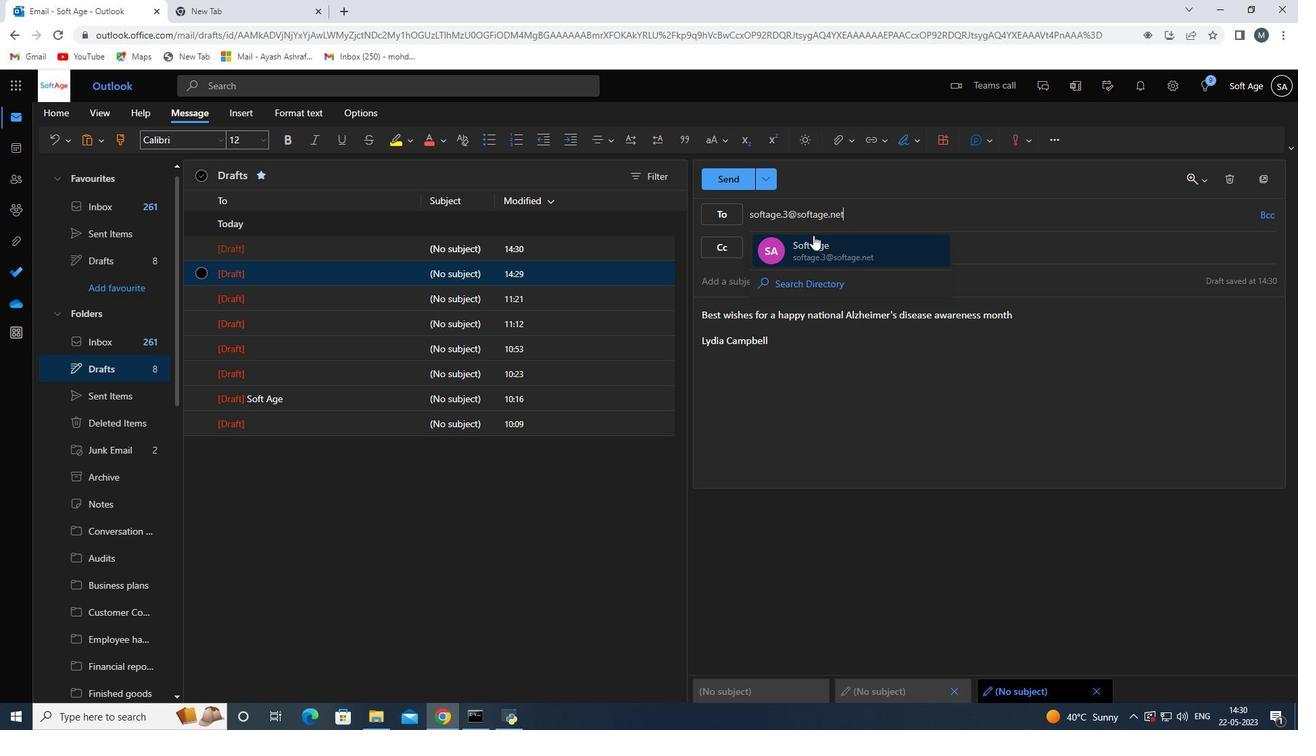 
Action: Mouse pressed left at (818, 246)
Screenshot: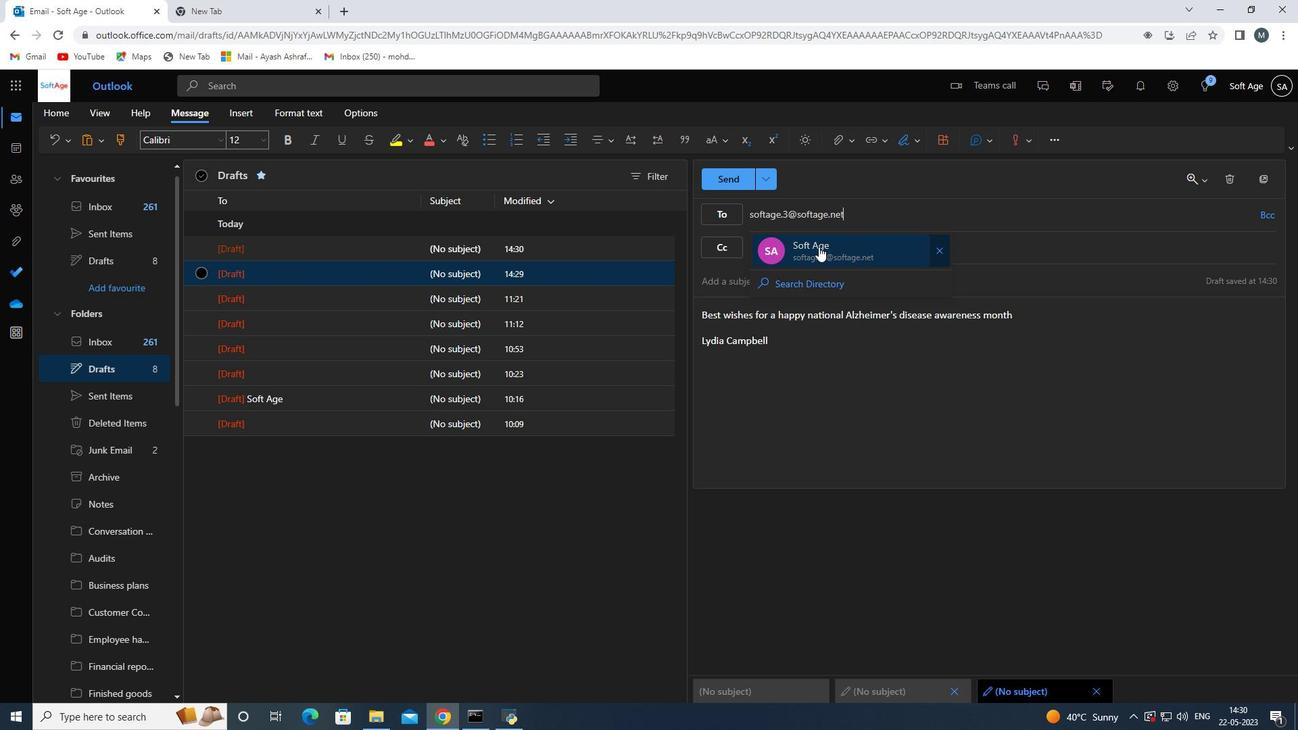 
Action: Mouse moved to (87, 630)
Screenshot: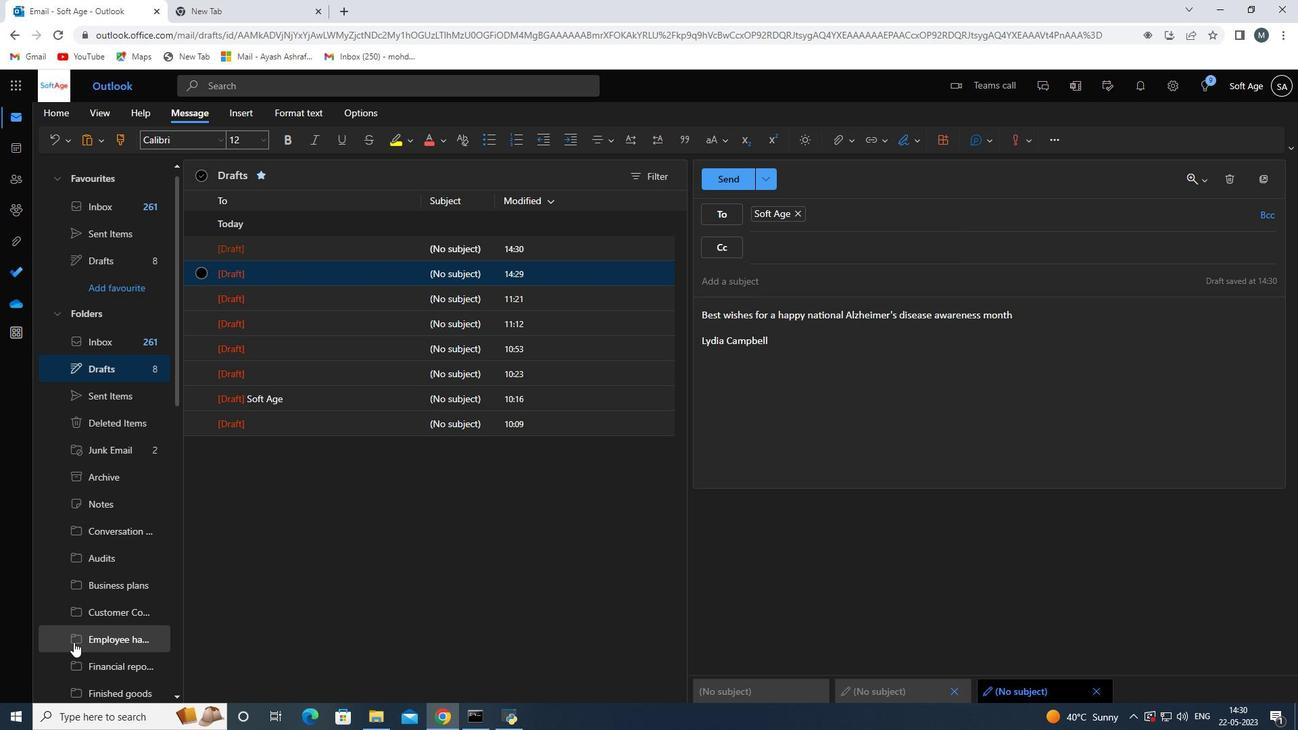 
Action: Mouse scrolled (87, 629) with delta (0, 0)
Screenshot: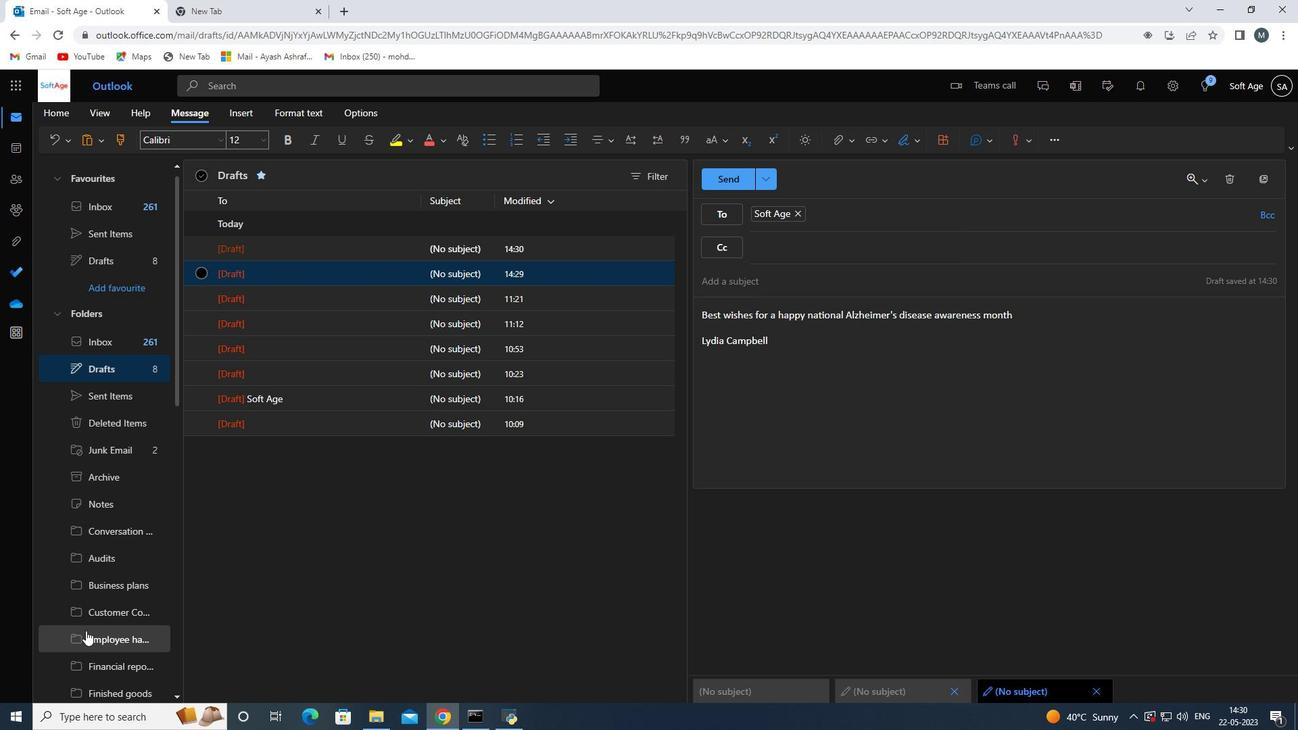 
Action: Mouse scrolled (87, 629) with delta (0, 0)
Screenshot: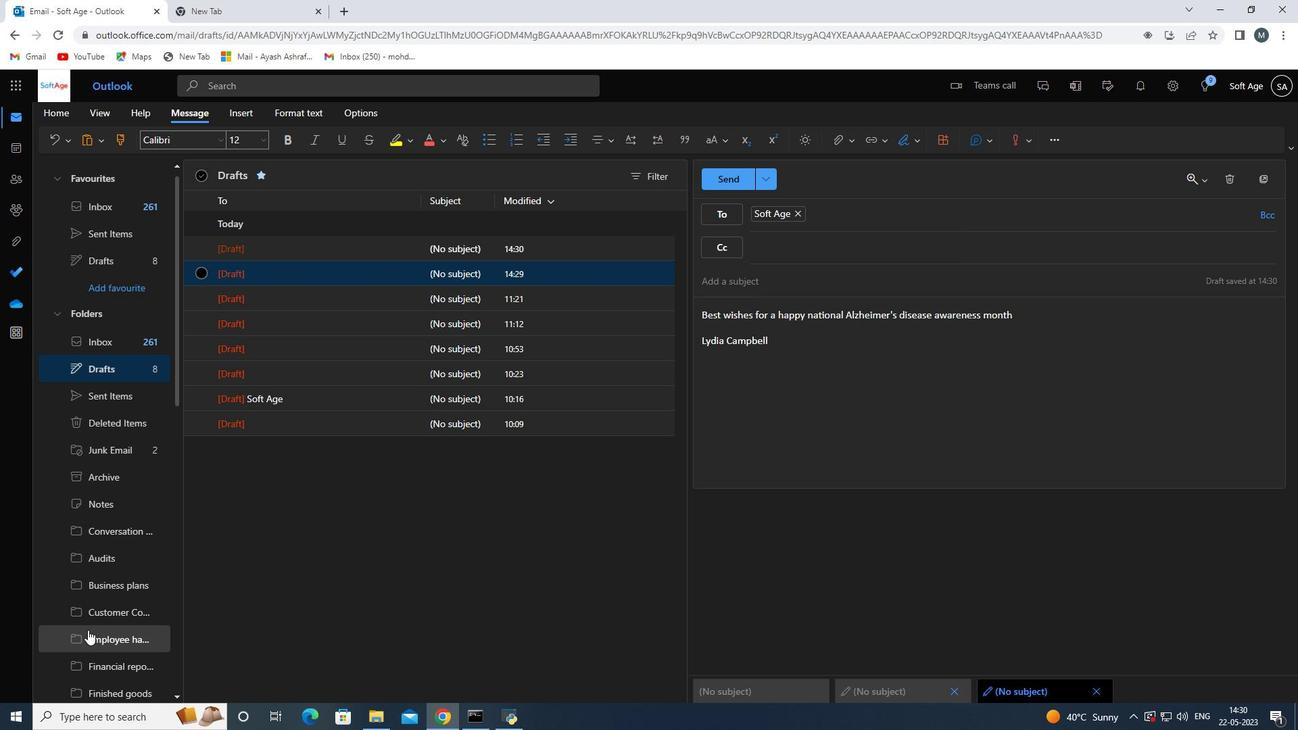 
Action: Mouse moved to (88, 630)
Screenshot: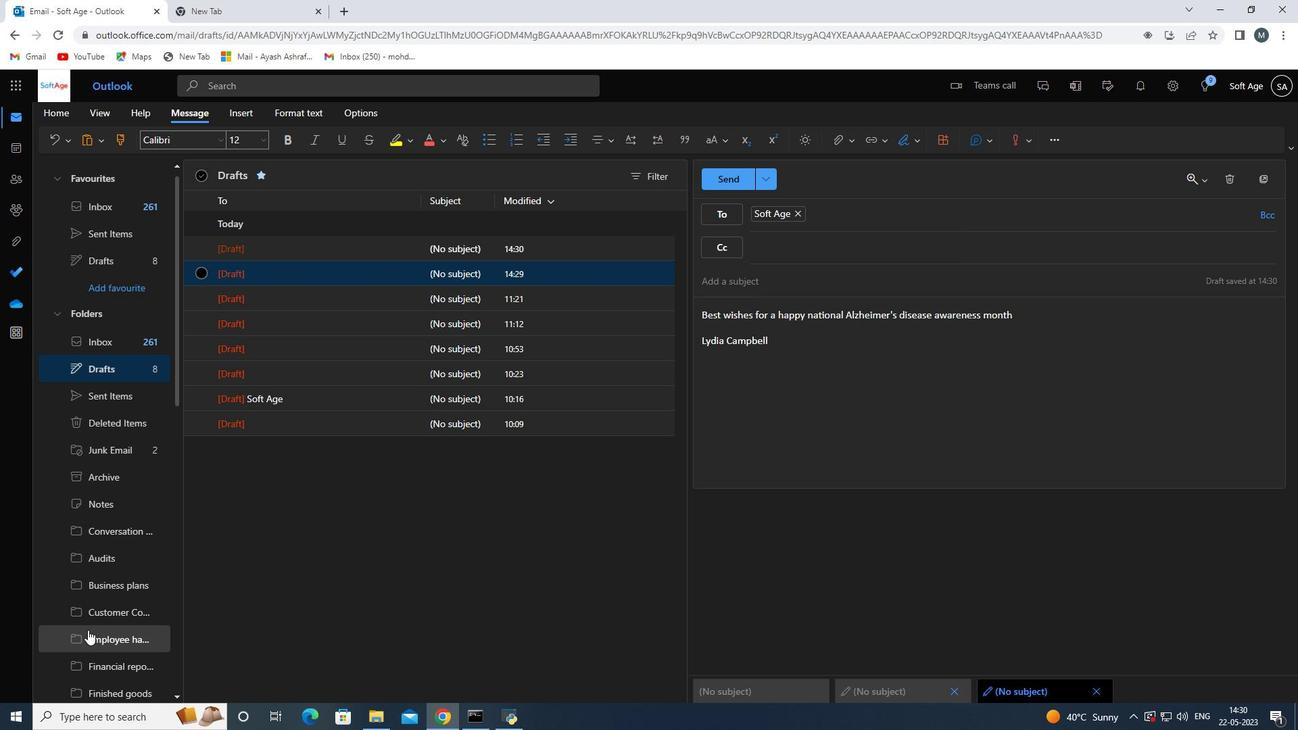 
Action: Mouse scrolled (88, 629) with delta (0, 0)
Screenshot: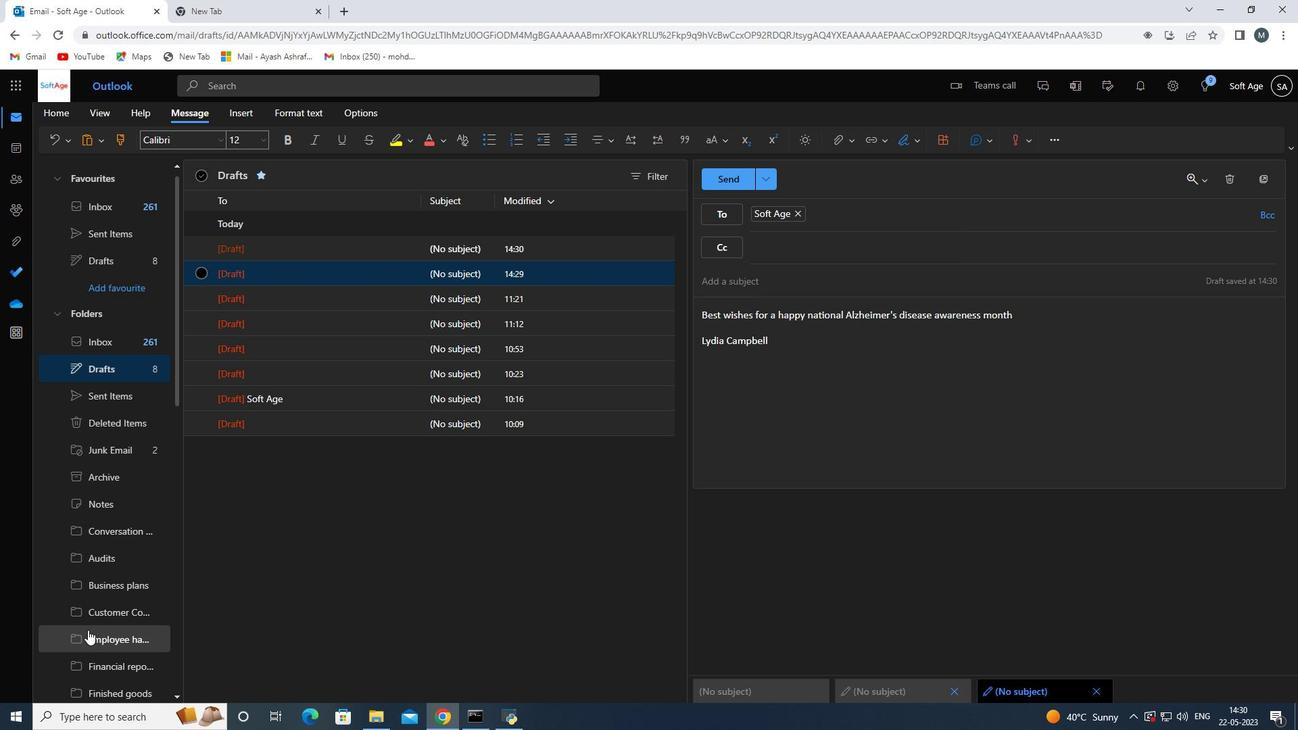 
Action: Mouse moved to (89, 640)
Screenshot: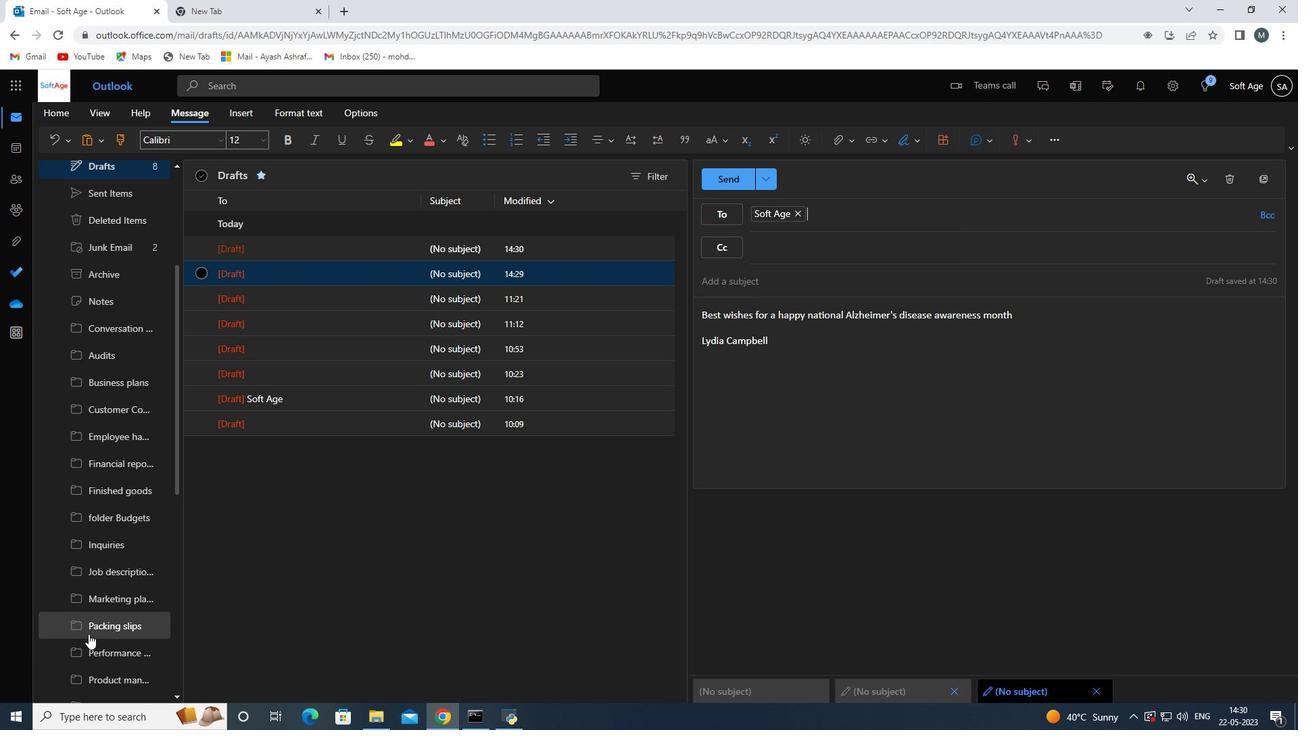 
Action: Mouse scrolled (88, 636) with delta (0, 0)
Screenshot: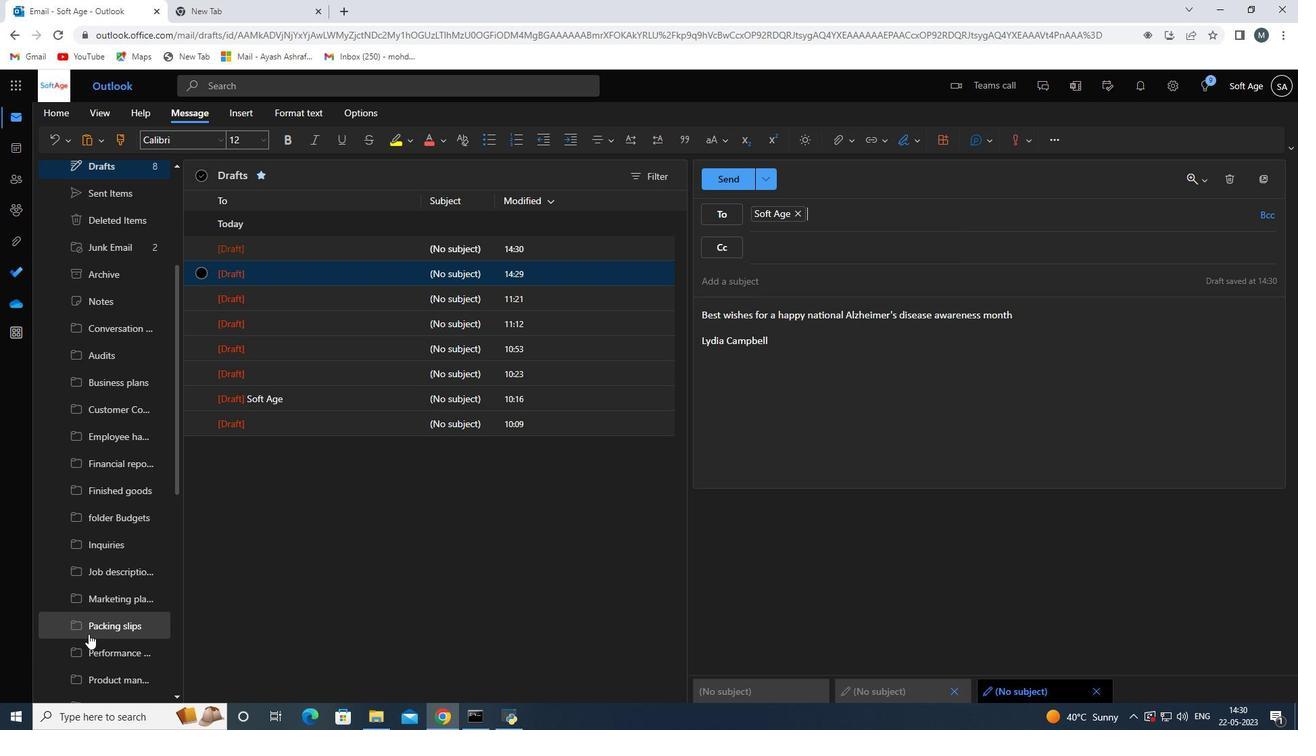 
Action: Mouse scrolled (89, 639) with delta (0, 0)
Screenshot: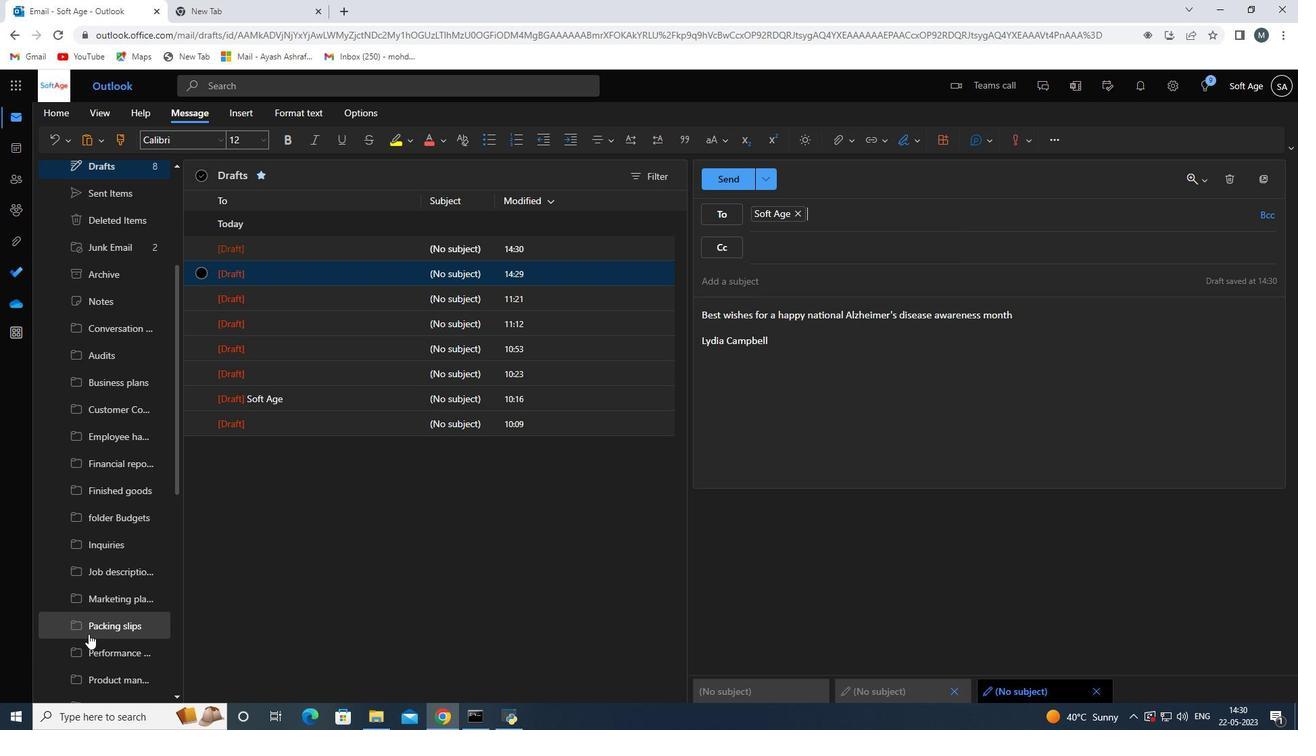 
Action: Mouse scrolled (89, 639) with delta (0, 0)
Screenshot: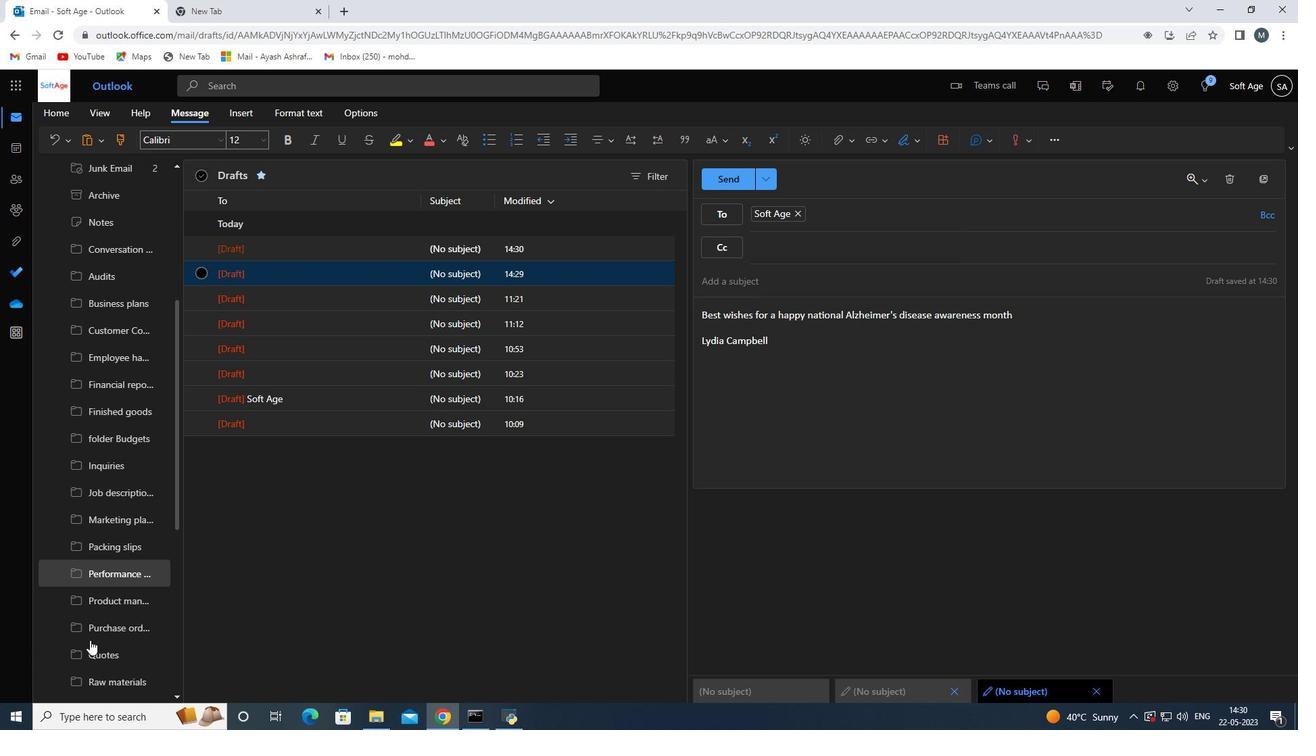 
Action: Mouse scrolled (89, 639) with delta (0, 0)
Screenshot: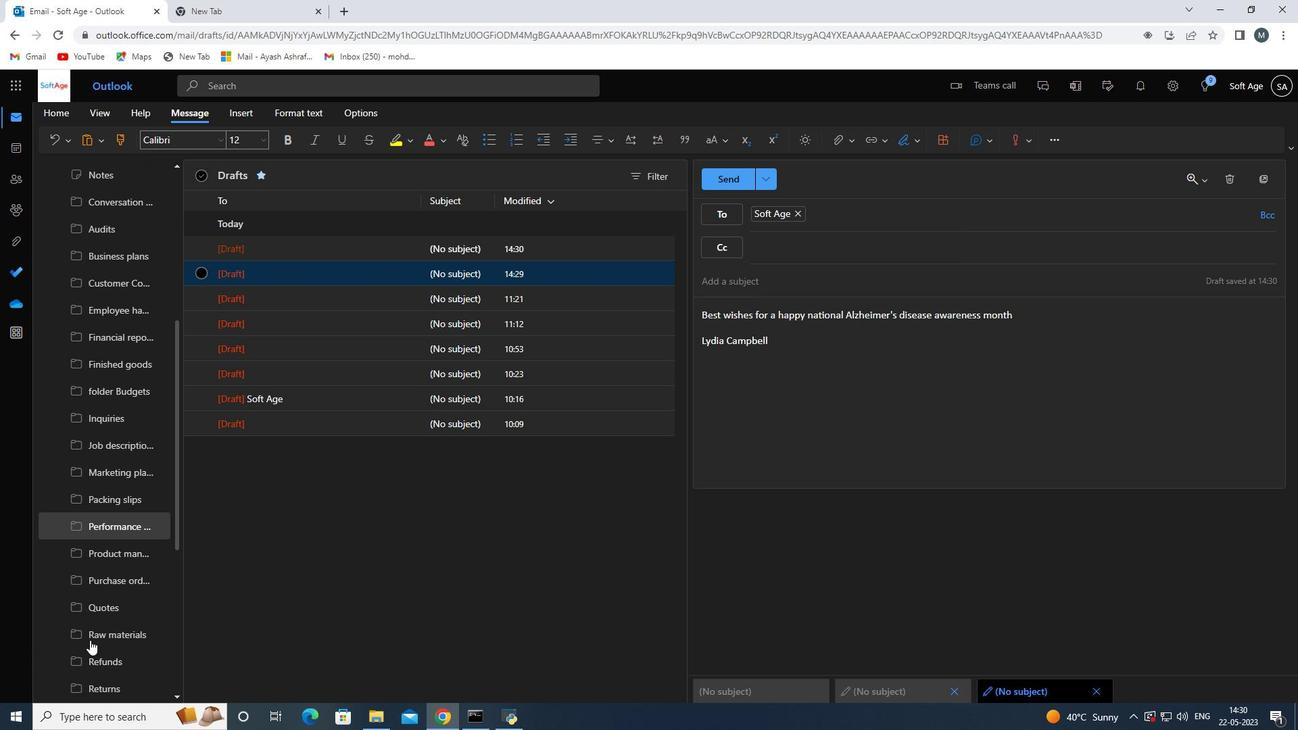 
Action: Mouse moved to (91, 650)
Screenshot: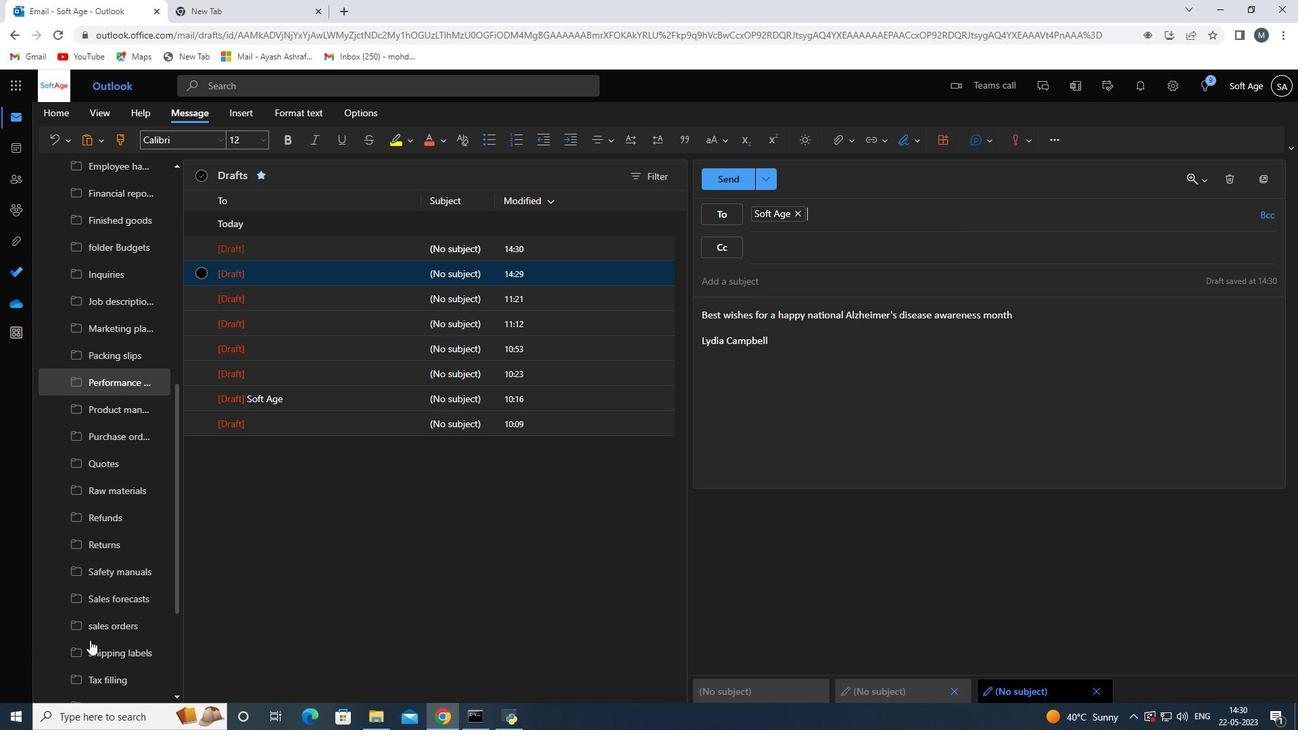 
Action: Mouse scrolled (91, 649) with delta (0, 0)
Screenshot: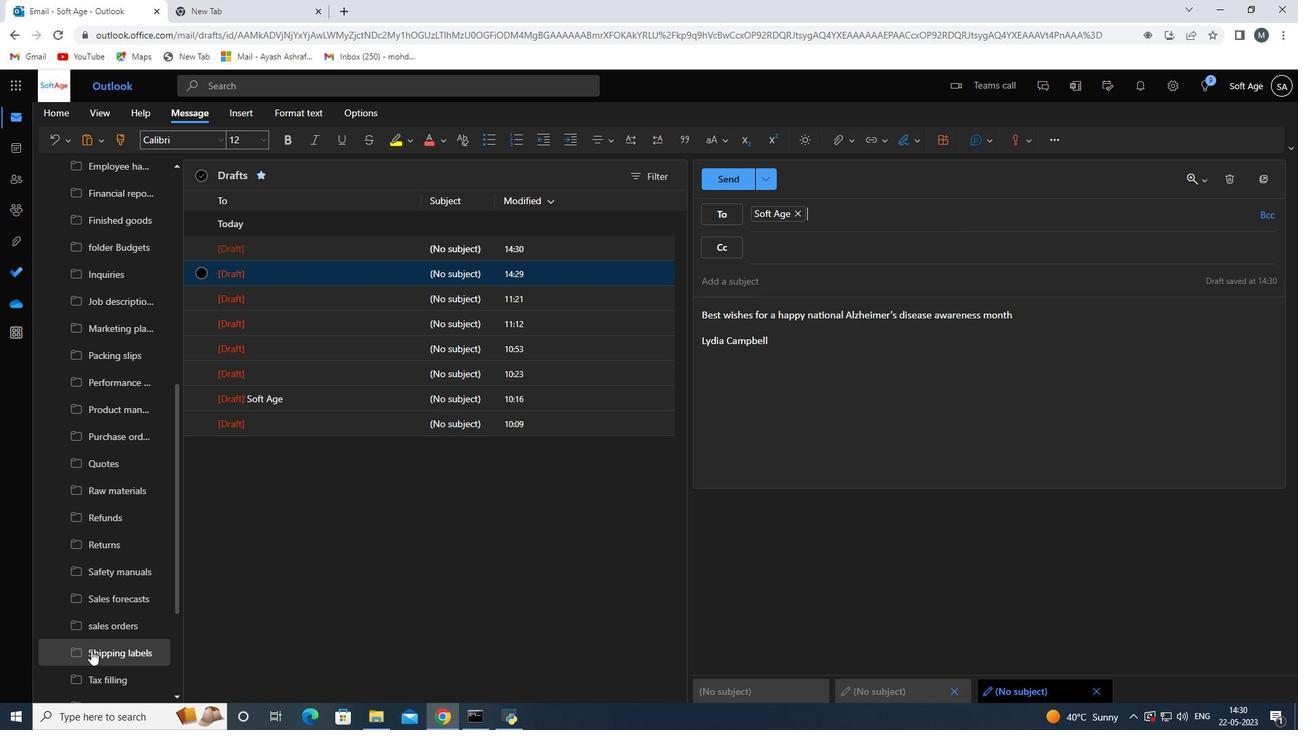 
Action: Mouse scrolled (91, 649) with delta (0, 0)
Screenshot: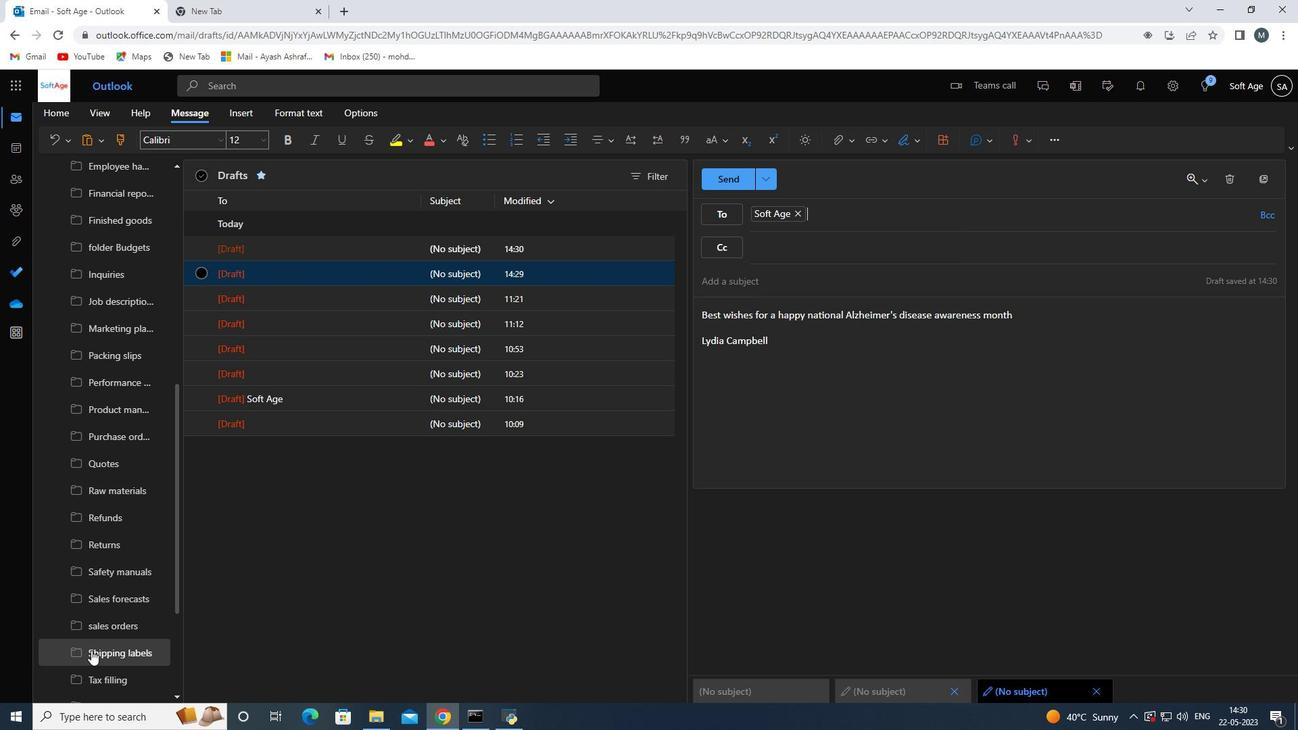 
Action: Mouse moved to (109, 601)
Screenshot: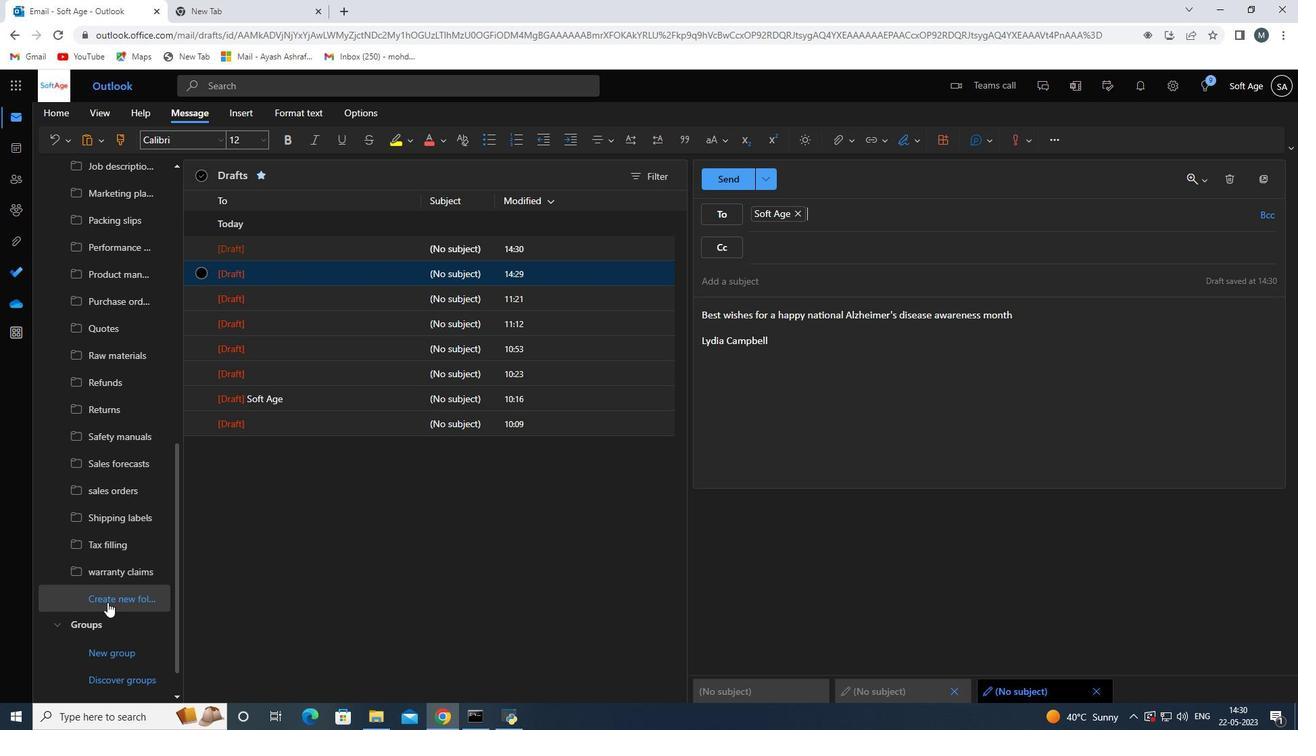 
Action: Mouse pressed left at (109, 601)
Screenshot: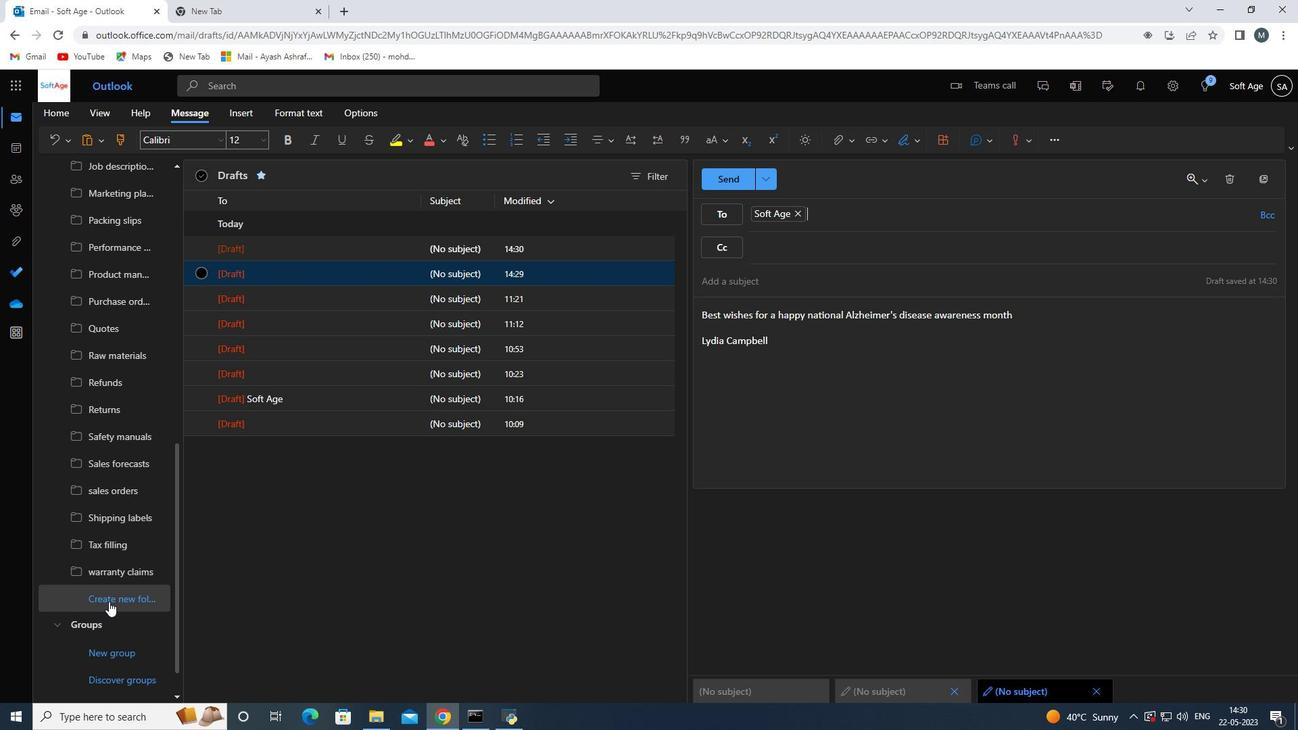 
Action: Mouse pressed left at (109, 601)
Screenshot: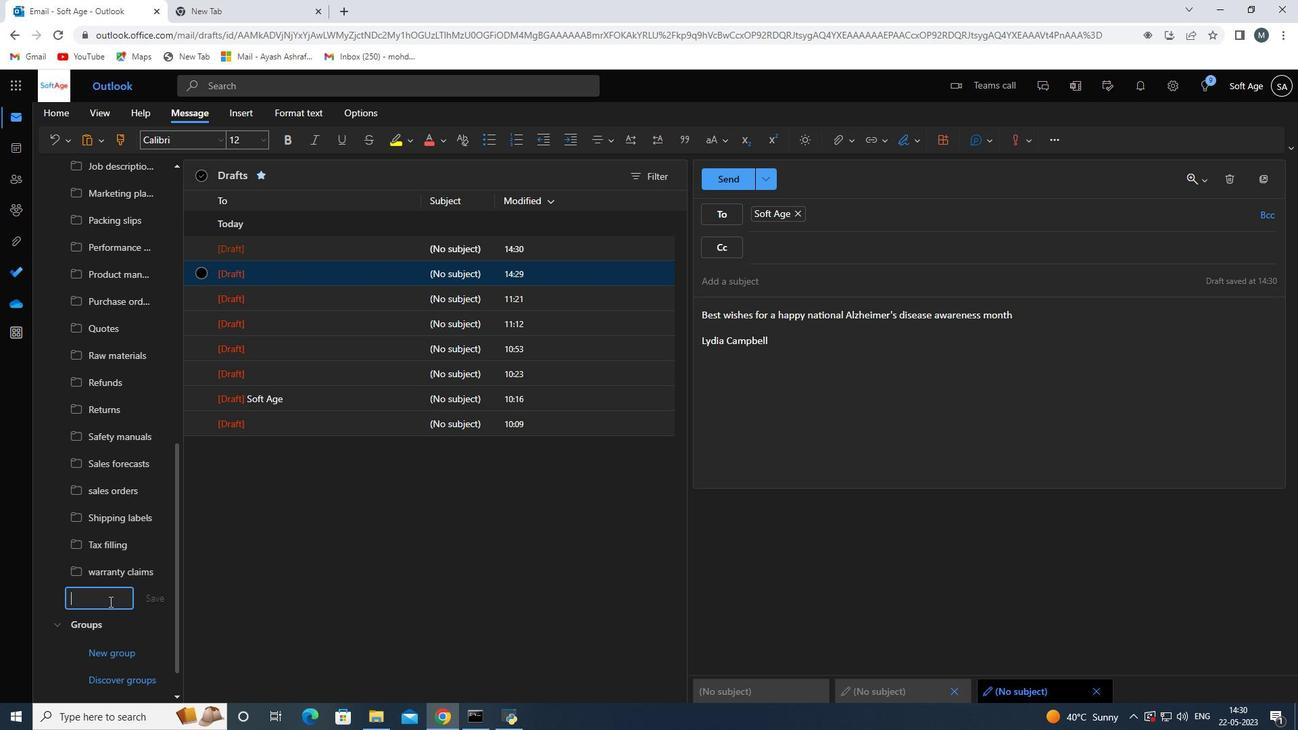 
Action: Key pressed <Key.shift>MERGERS<Key.space>AND<Key.space>ACQUISITIONS<Key.space>
Screenshot: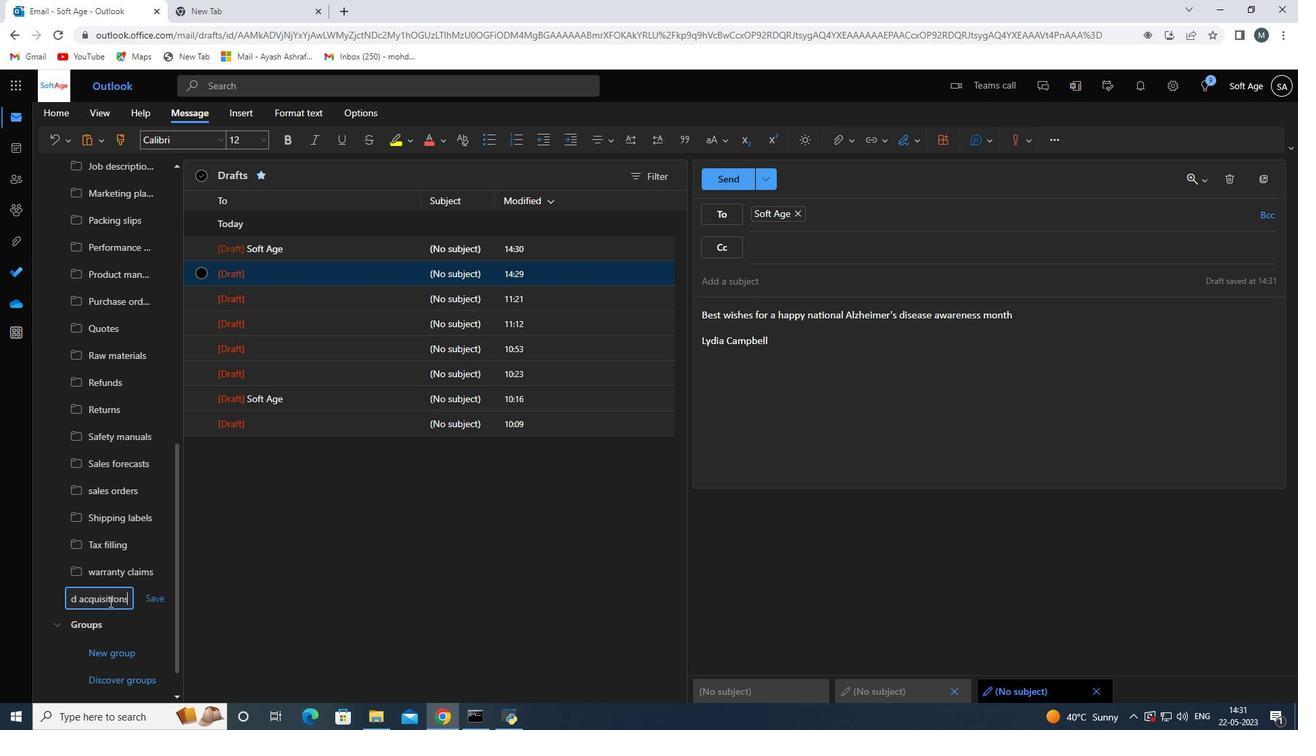 
Action: Mouse moved to (154, 601)
Screenshot: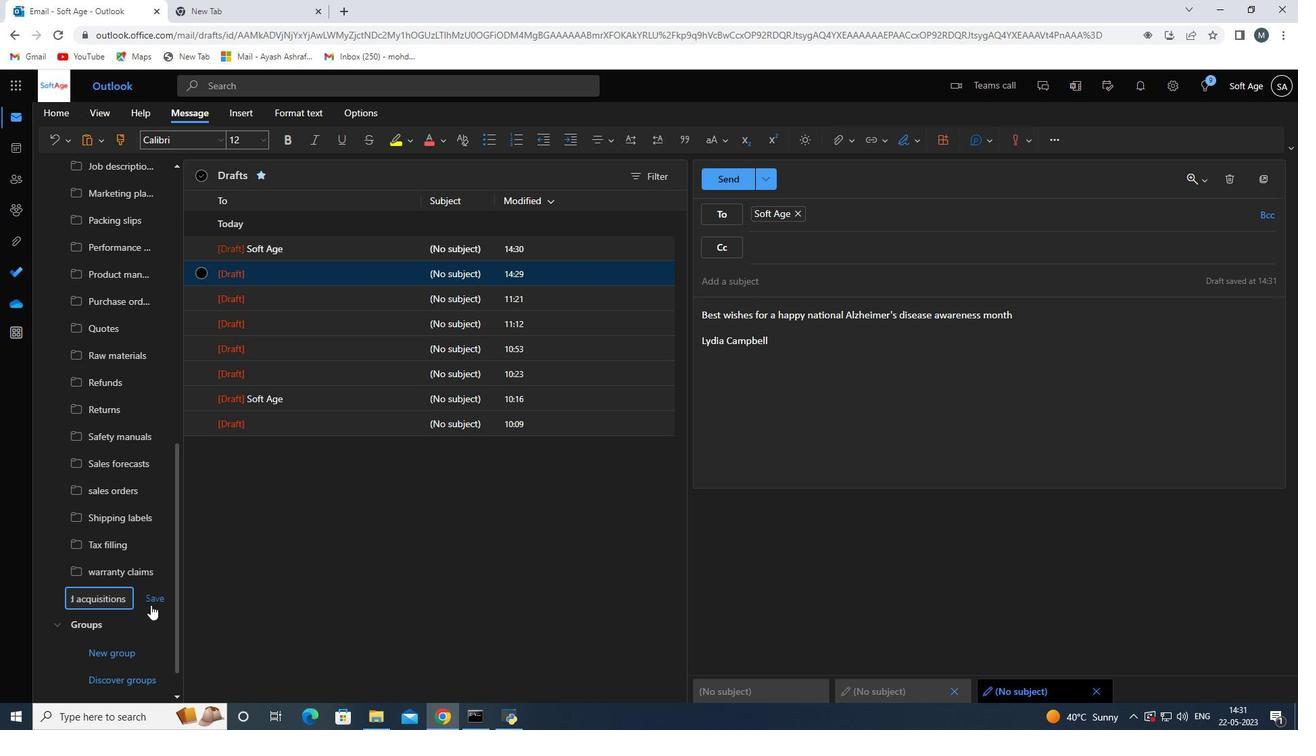 
Action: Mouse pressed left at (154, 601)
Screenshot: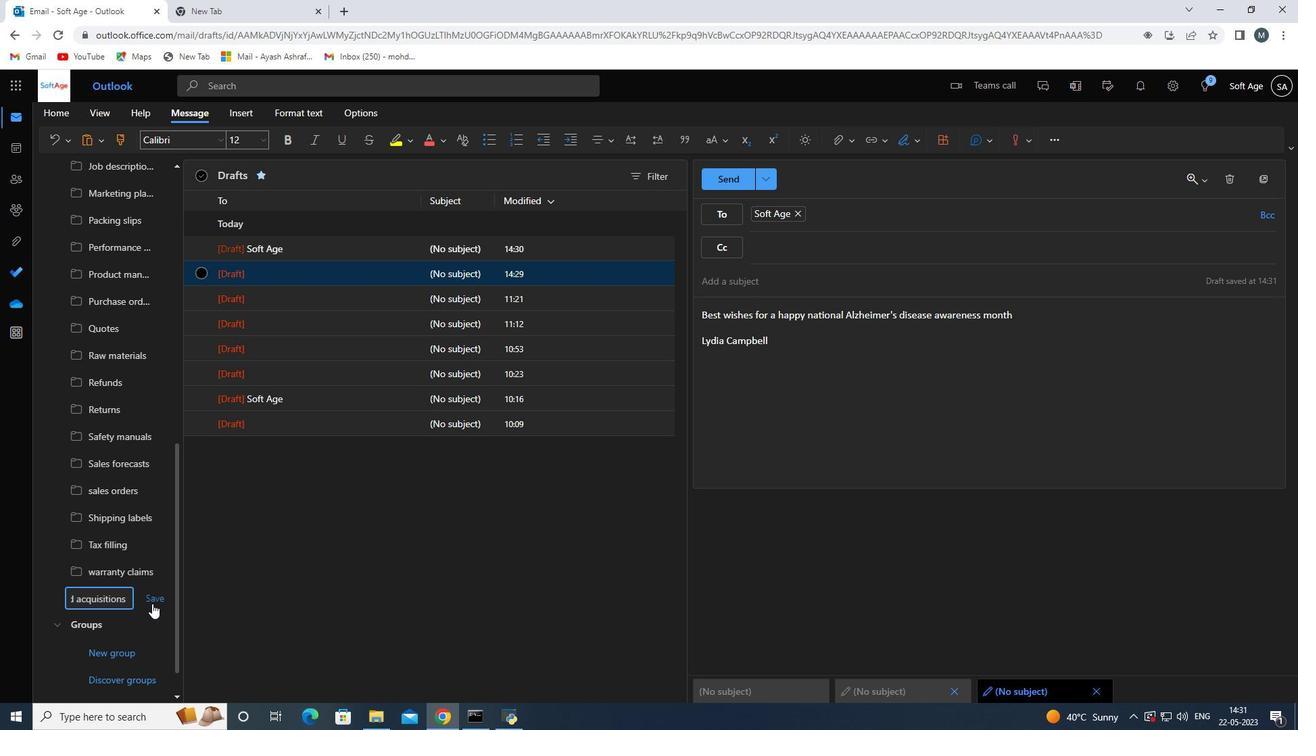 
Action: Mouse moved to (734, 177)
Screenshot: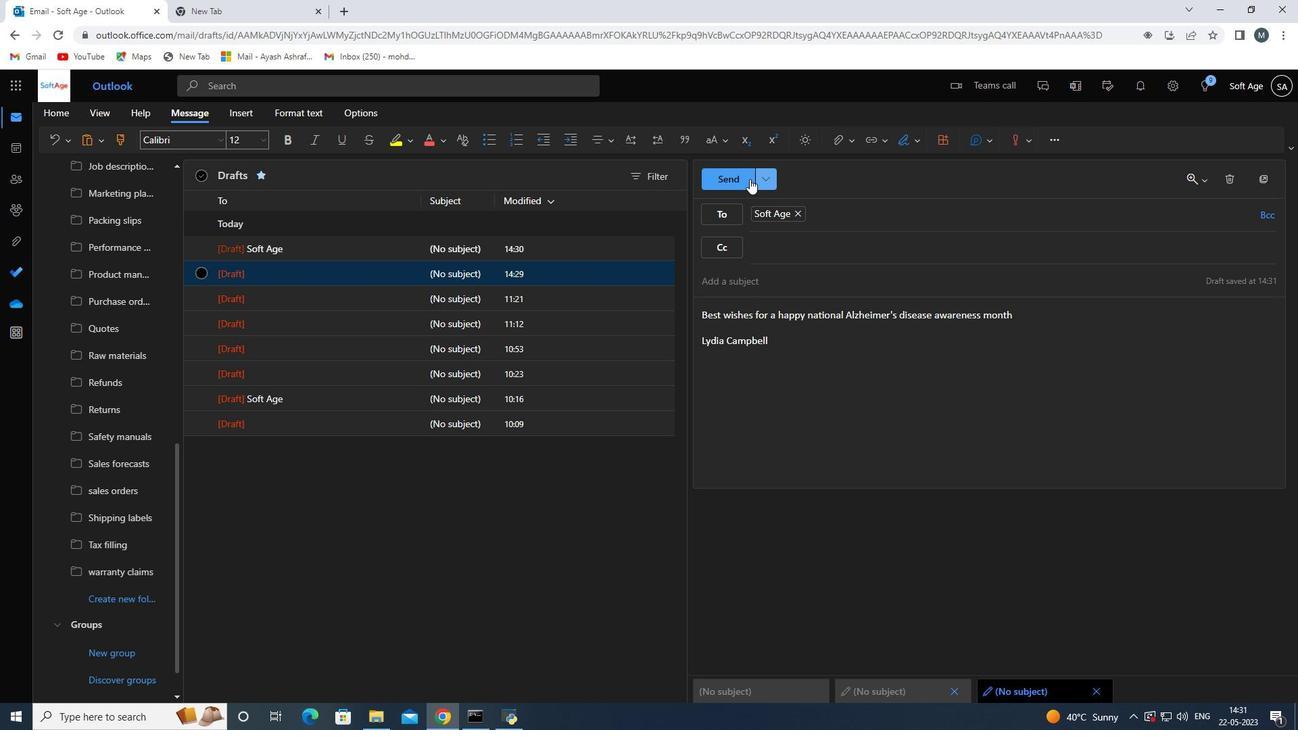 
Action: Mouse pressed left at (734, 177)
Screenshot: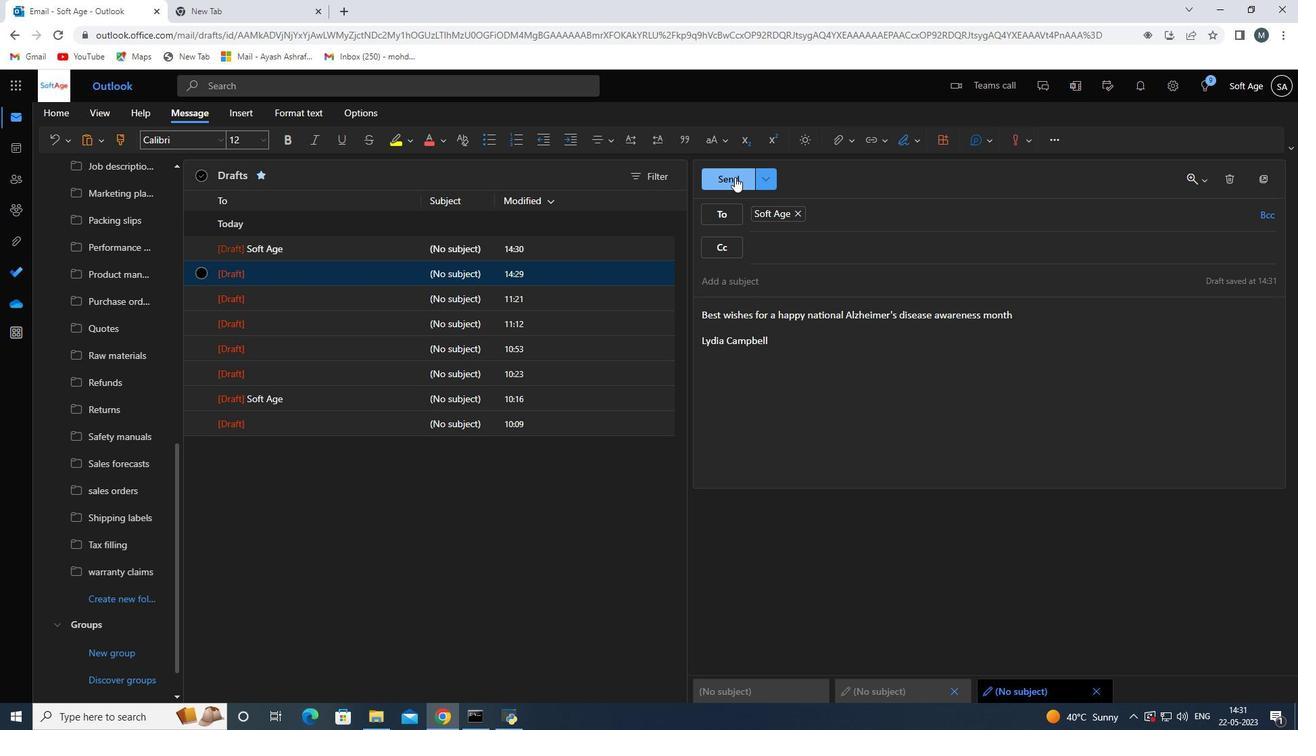 
Action: Mouse moved to (651, 423)
Screenshot: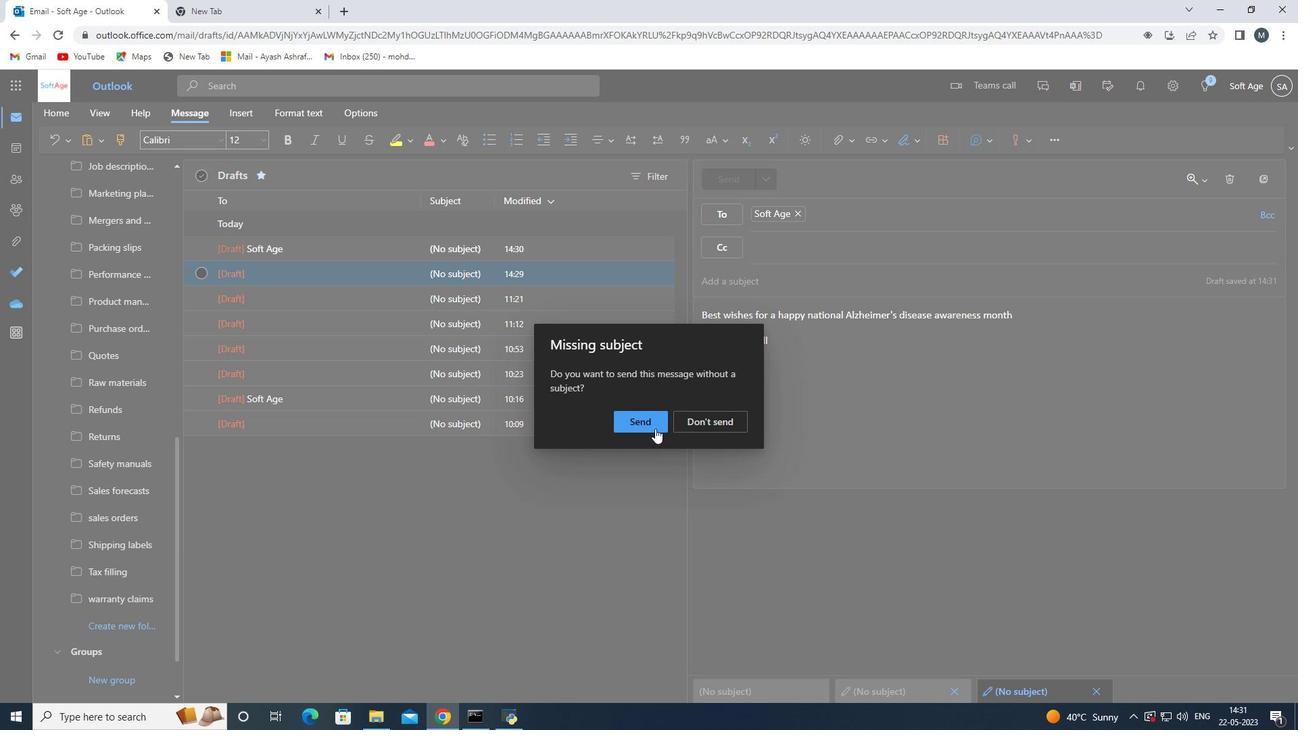 
Action: Mouse pressed left at (651, 423)
Screenshot: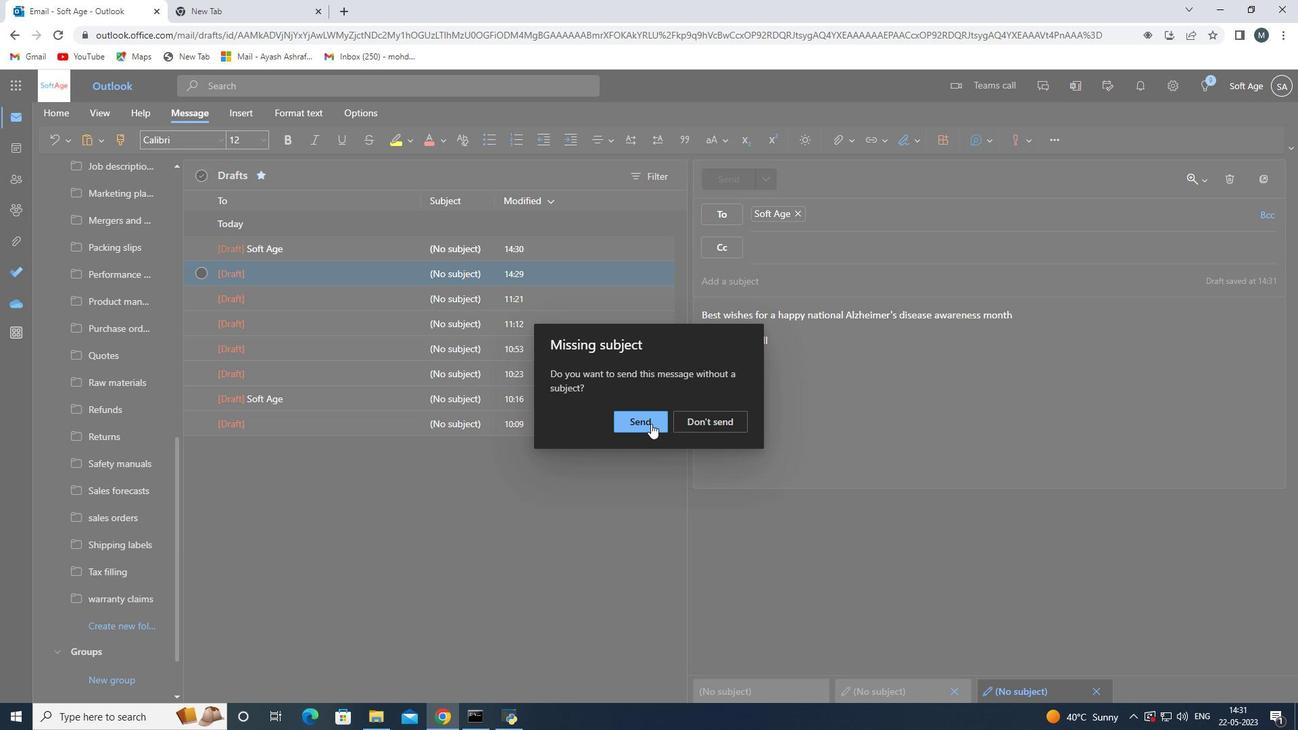 
Action: Mouse moved to (656, 425)
Screenshot: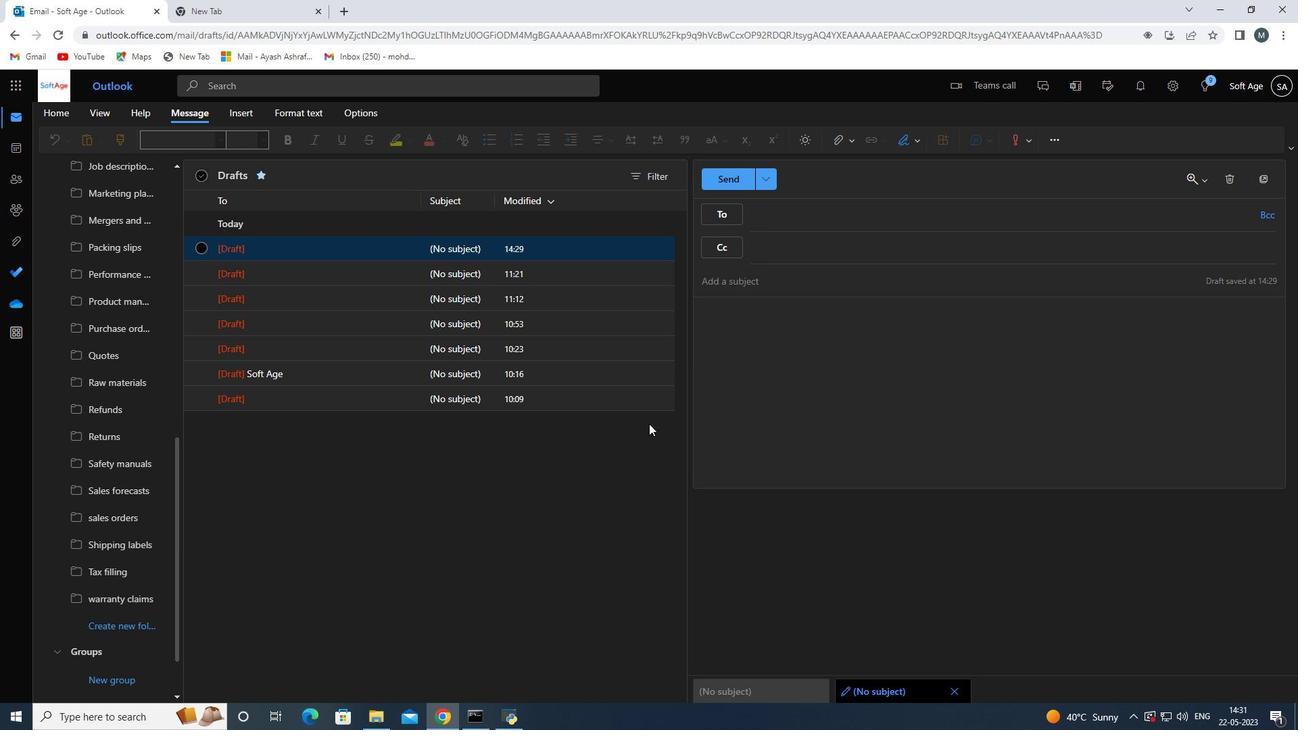 
